 Task: Find connections with filter location Fort McMurray with filter topic #Designwith filter profile language Spanish with filter current company Notion with filter school Palamuru University, Mahabubnagar with filter industry Digital Accessibility Services with filter service category Financial Advisory with filter keywords title Financial Analyst
Action: Mouse moved to (202, 282)
Screenshot: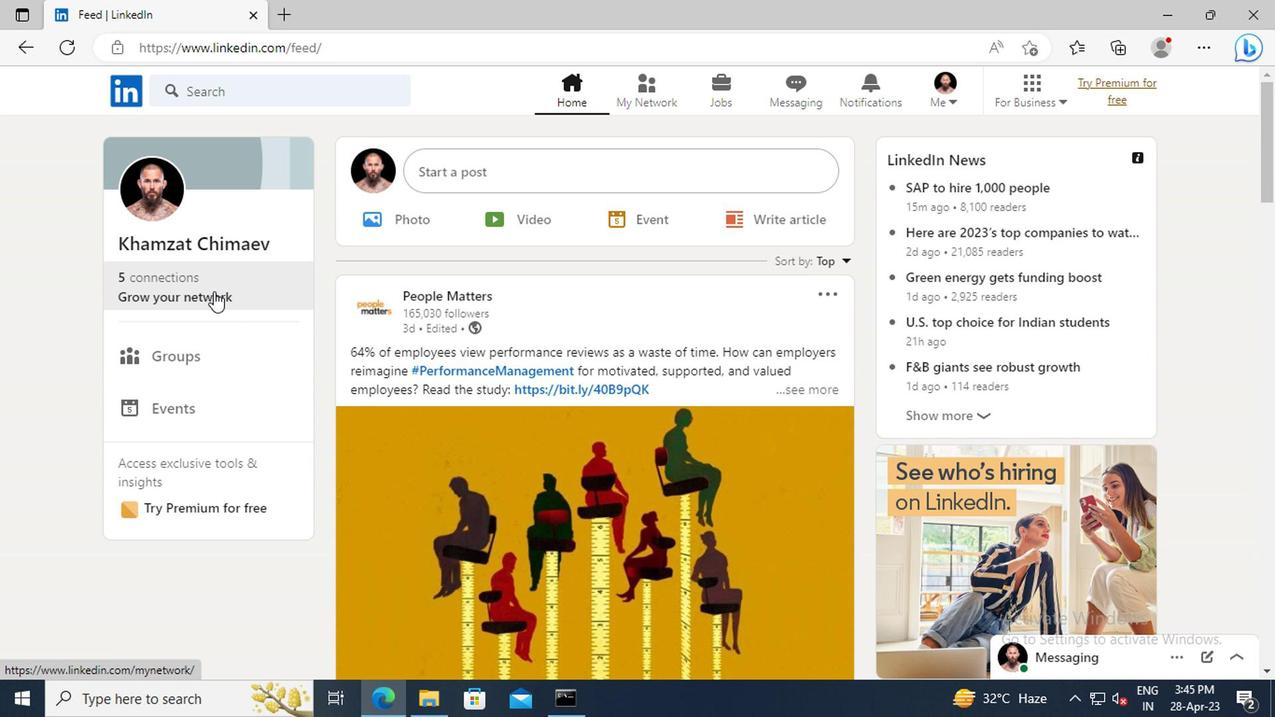 
Action: Mouse pressed left at (202, 282)
Screenshot: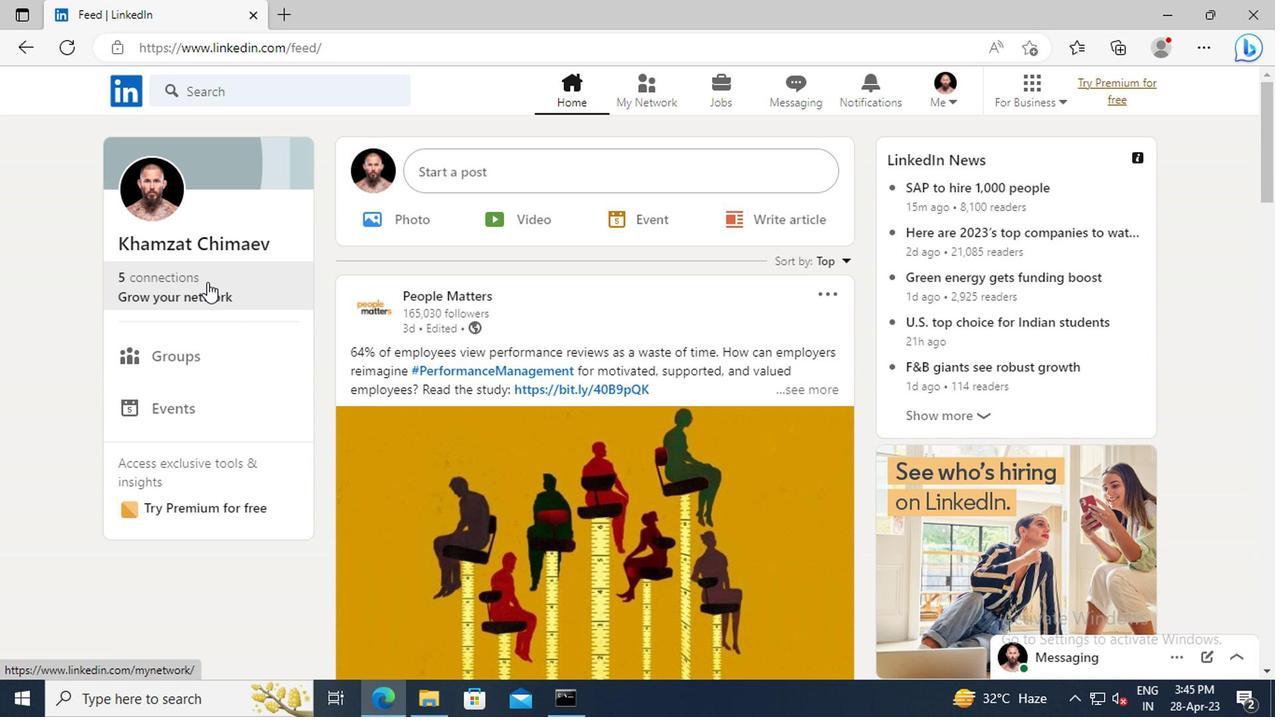 
Action: Mouse moved to (207, 193)
Screenshot: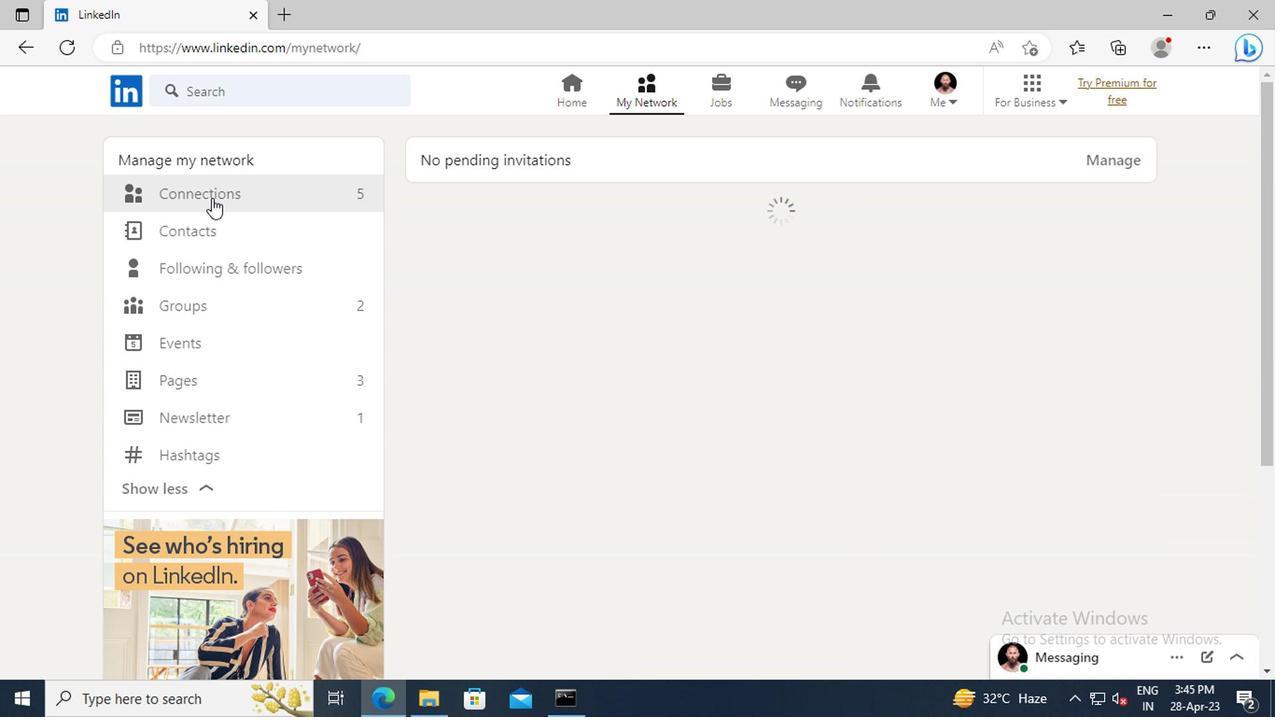 
Action: Mouse pressed left at (207, 193)
Screenshot: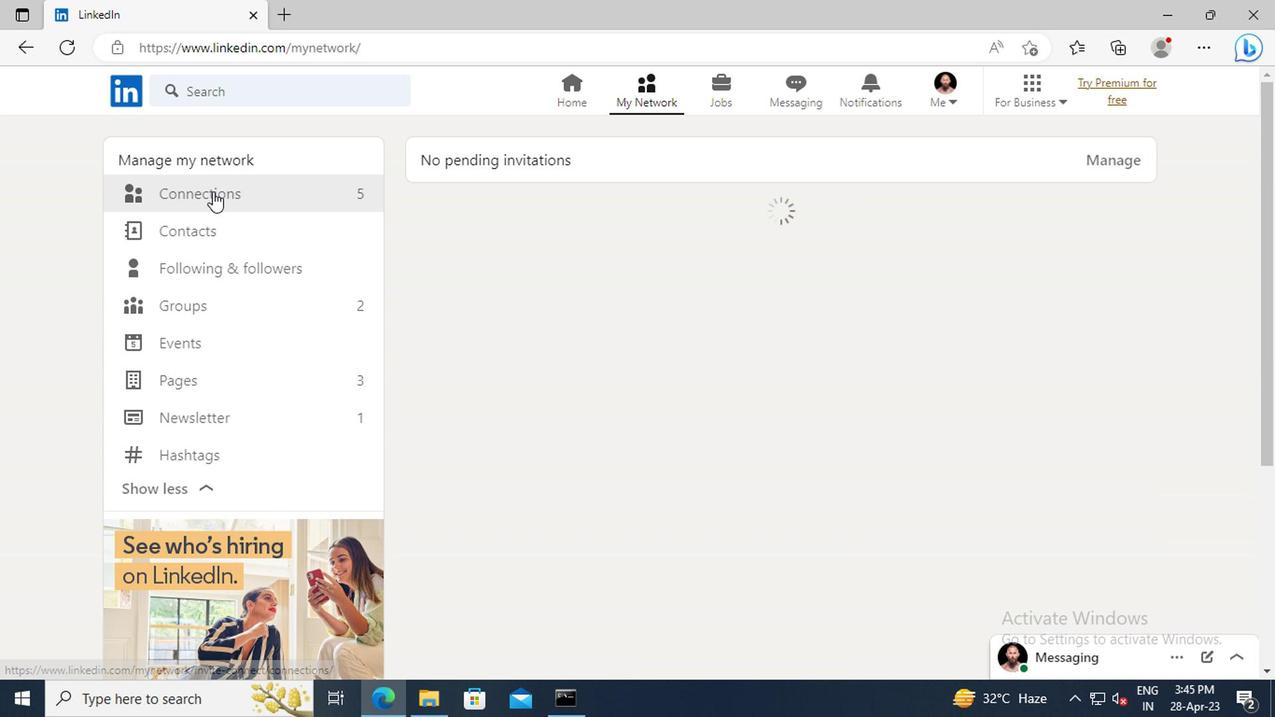 
Action: Mouse moved to (750, 201)
Screenshot: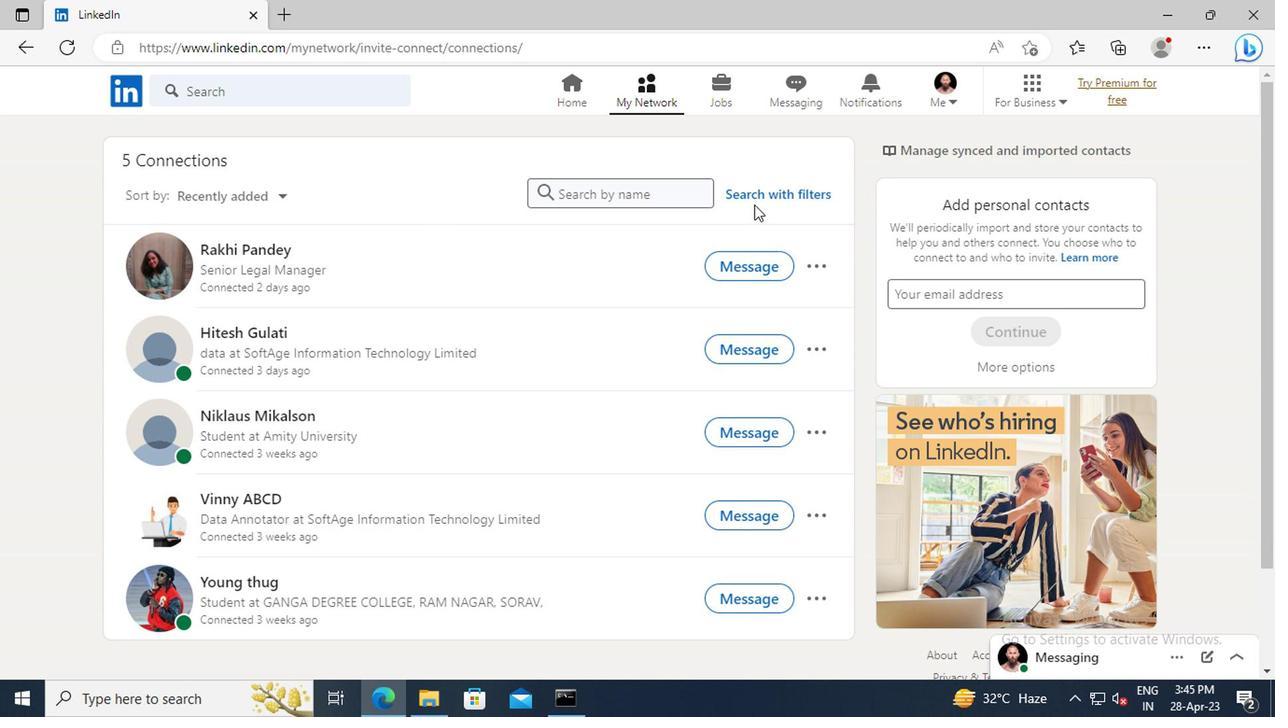 
Action: Mouse pressed left at (750, 201)
Screenshot: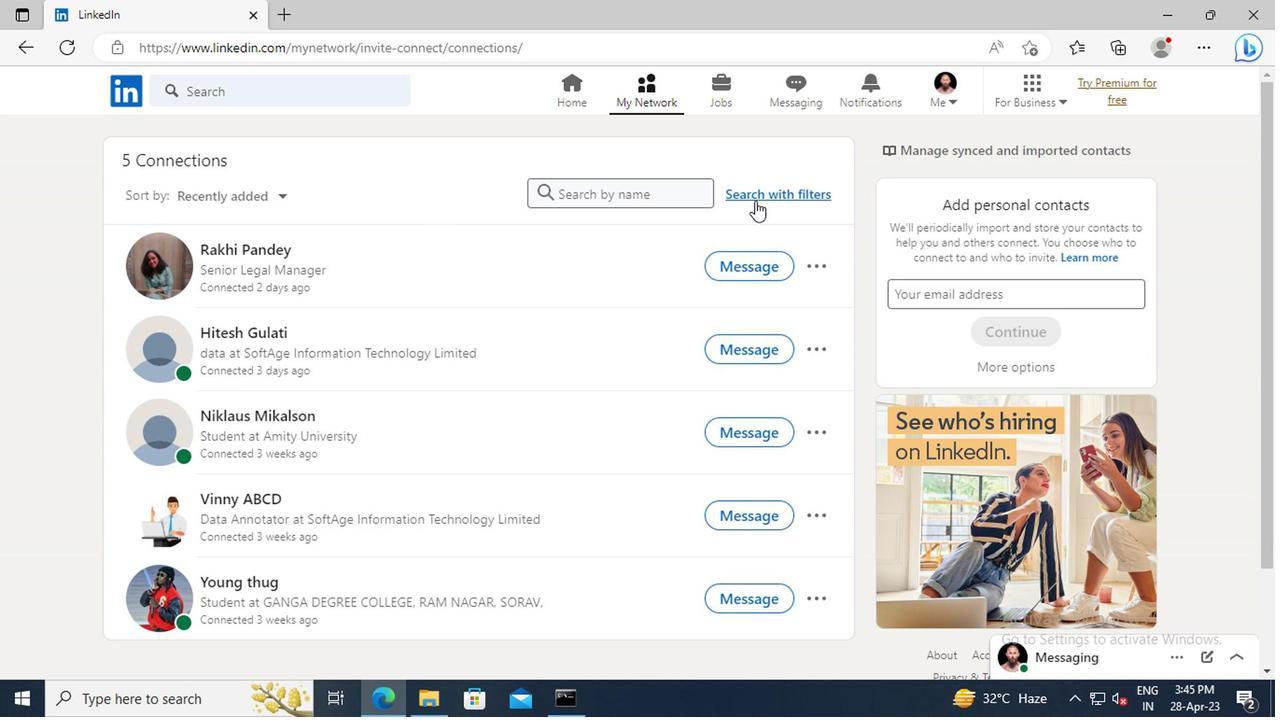 
Action: Mouse moved to (695, 147)
Screenshot: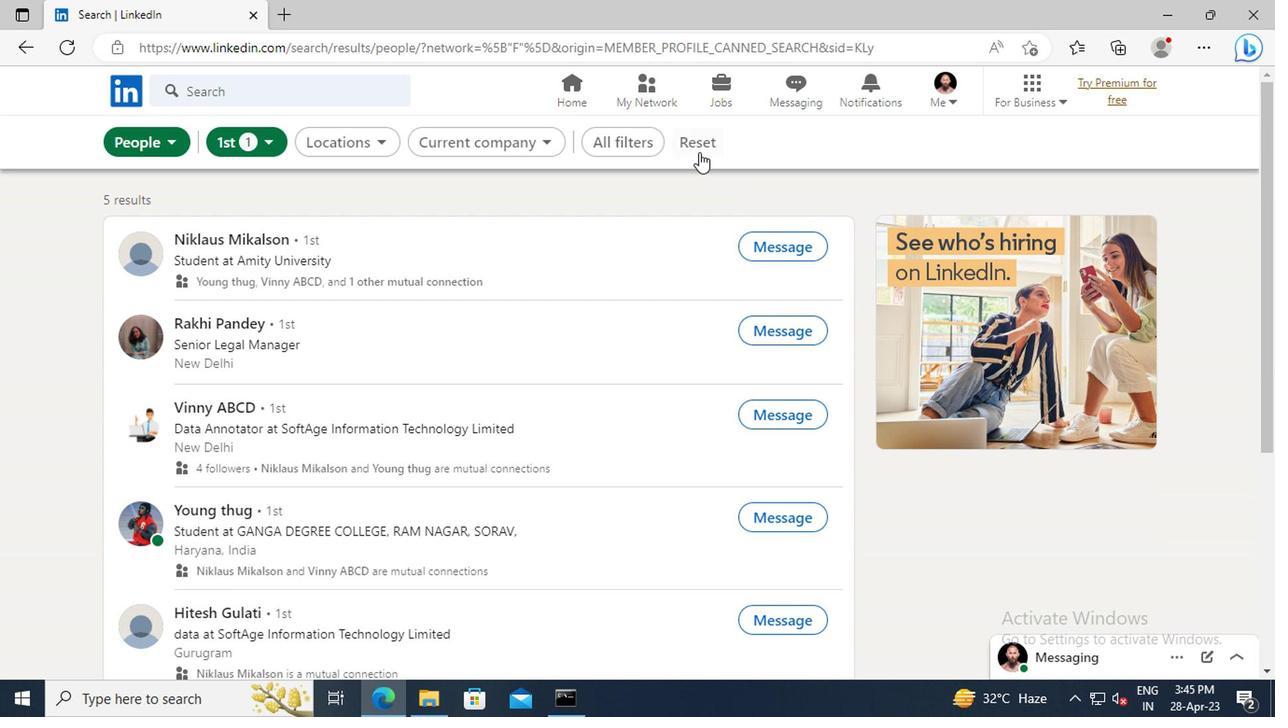 
Action: Mouse pressed left at (695, 147)
Screenshot: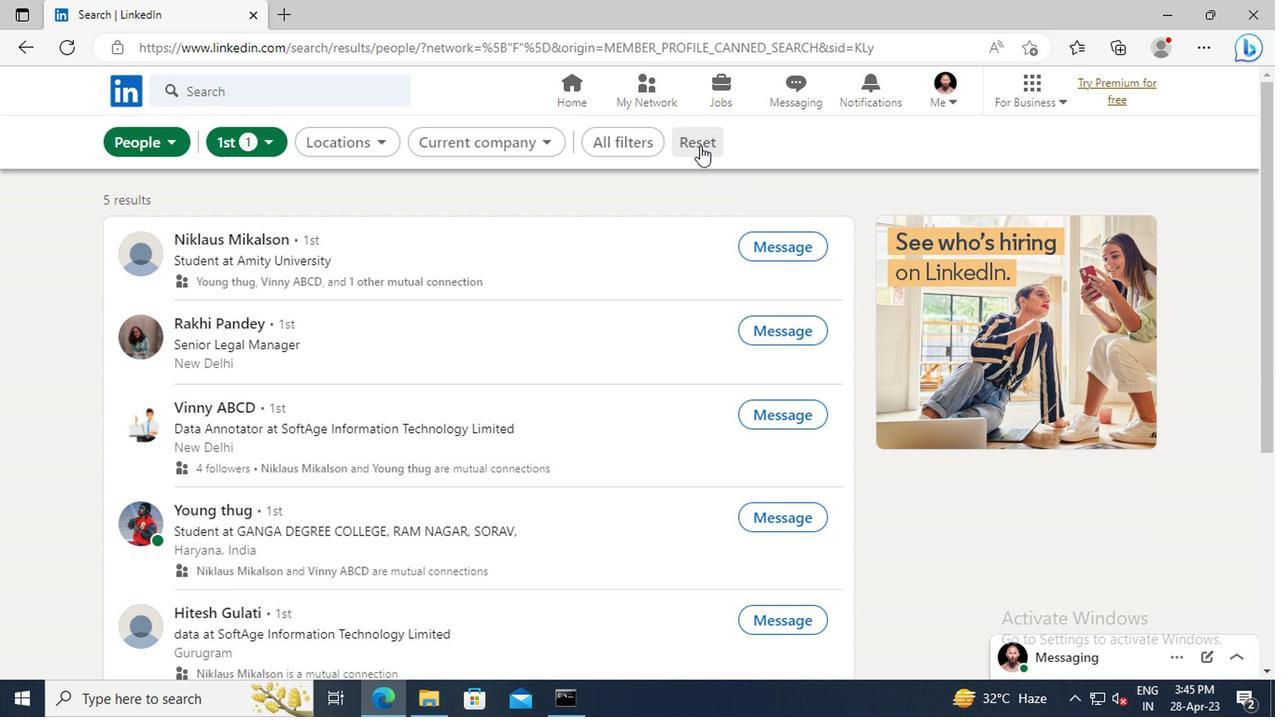 
Action: Mouse moved to (672, 144)
Screenshot: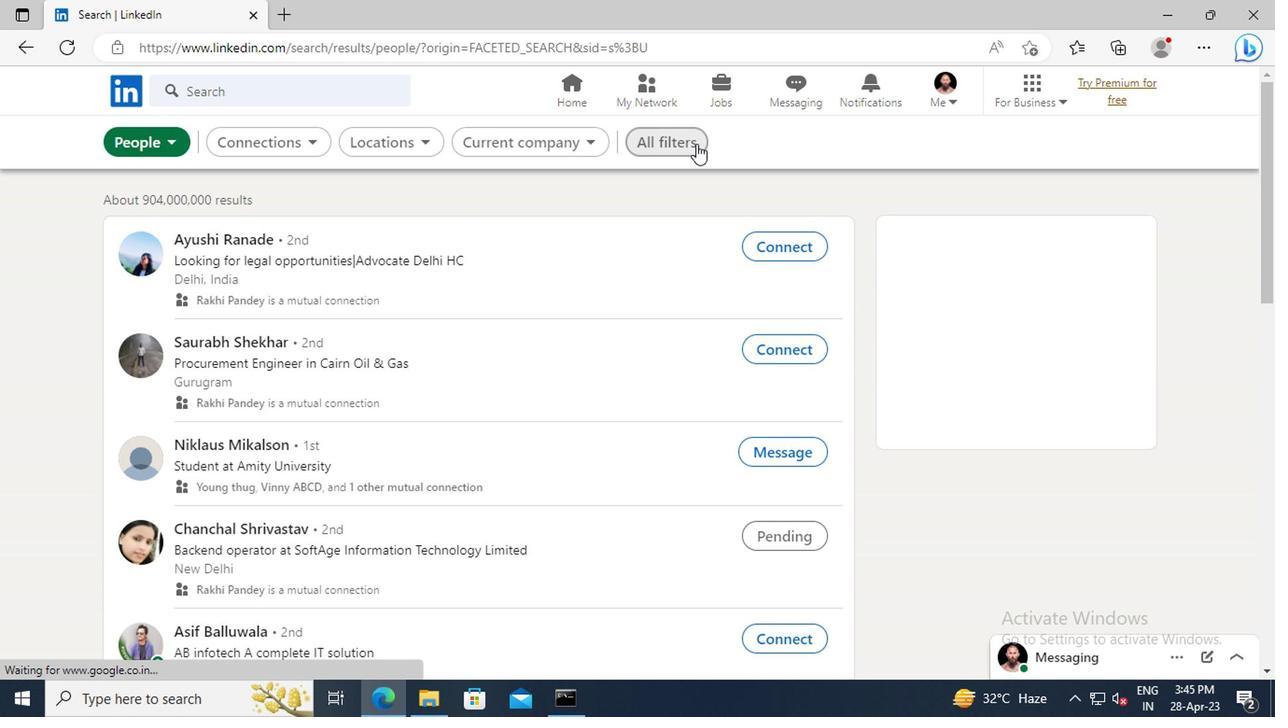 
Action: Mouse pressed left at (672, 144)
Screenshot: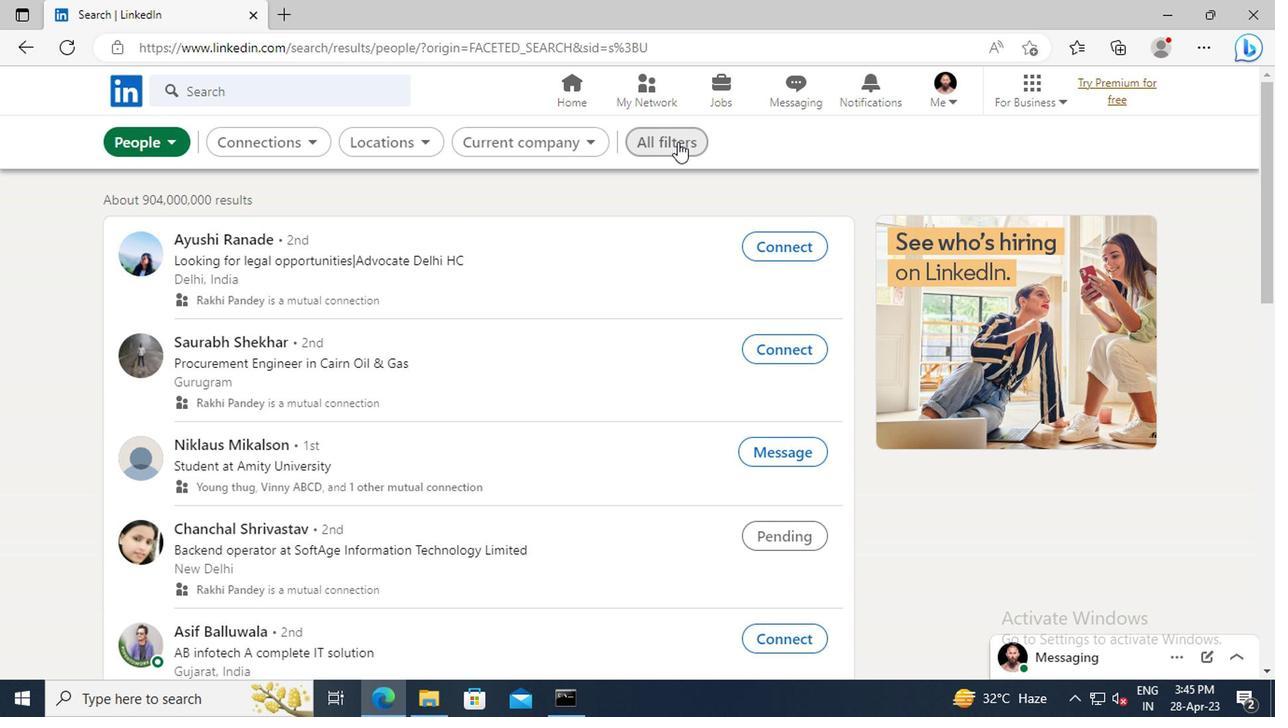 
Action: Mouse moved to (1056, 356)
Screenshot: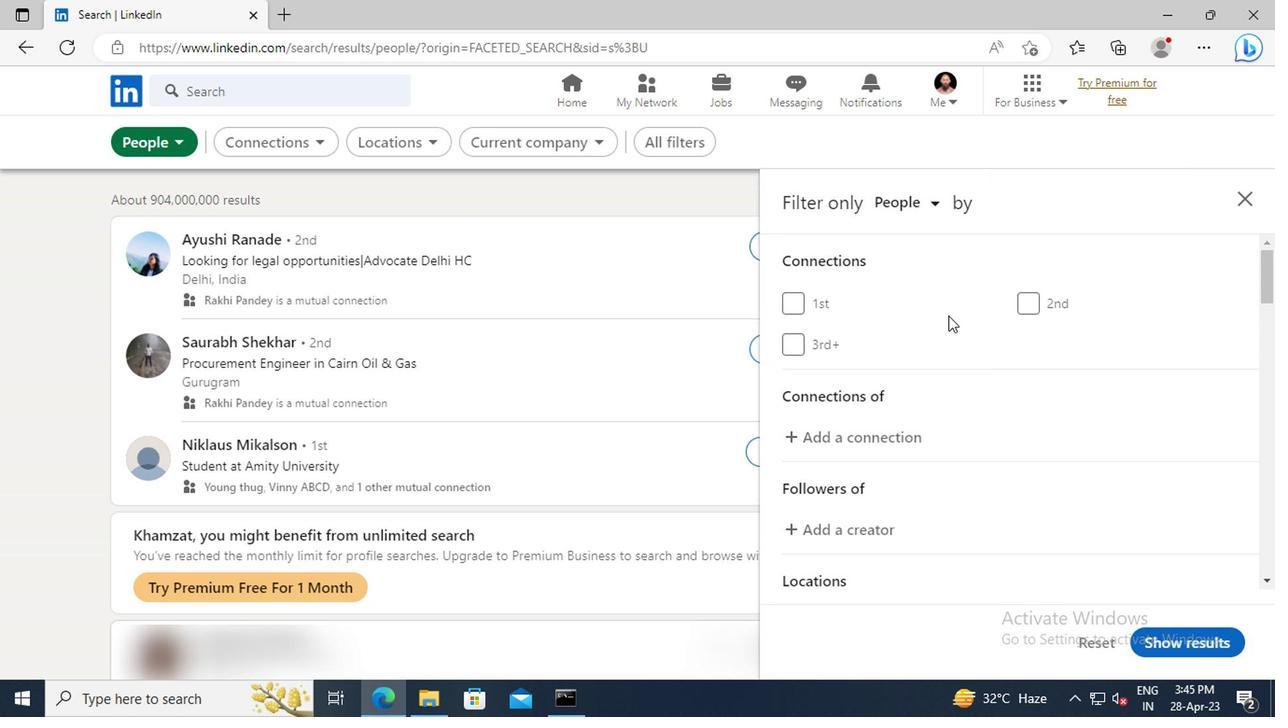 
Action: Mouse scrolled (1056, 354) with delta (0, -1)
Screenshot: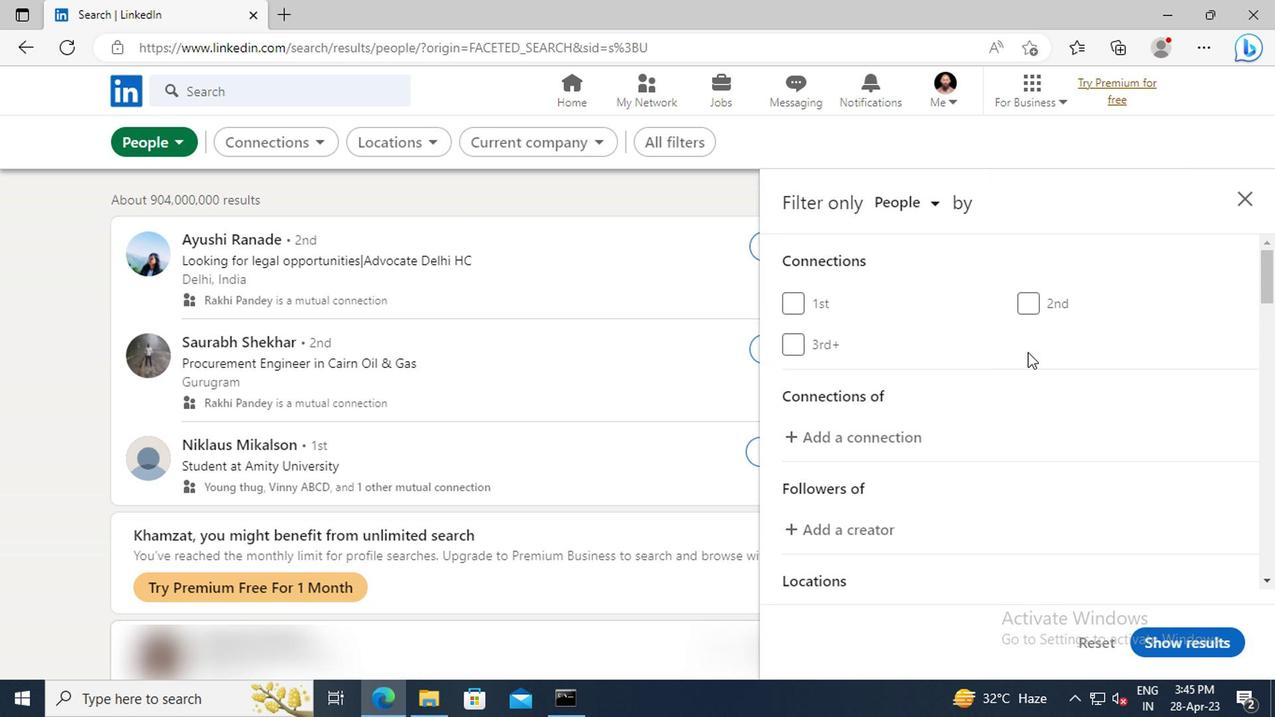 
Action: Mouse scrolled (1056, 354) with delta (0, -1)
Screenshot: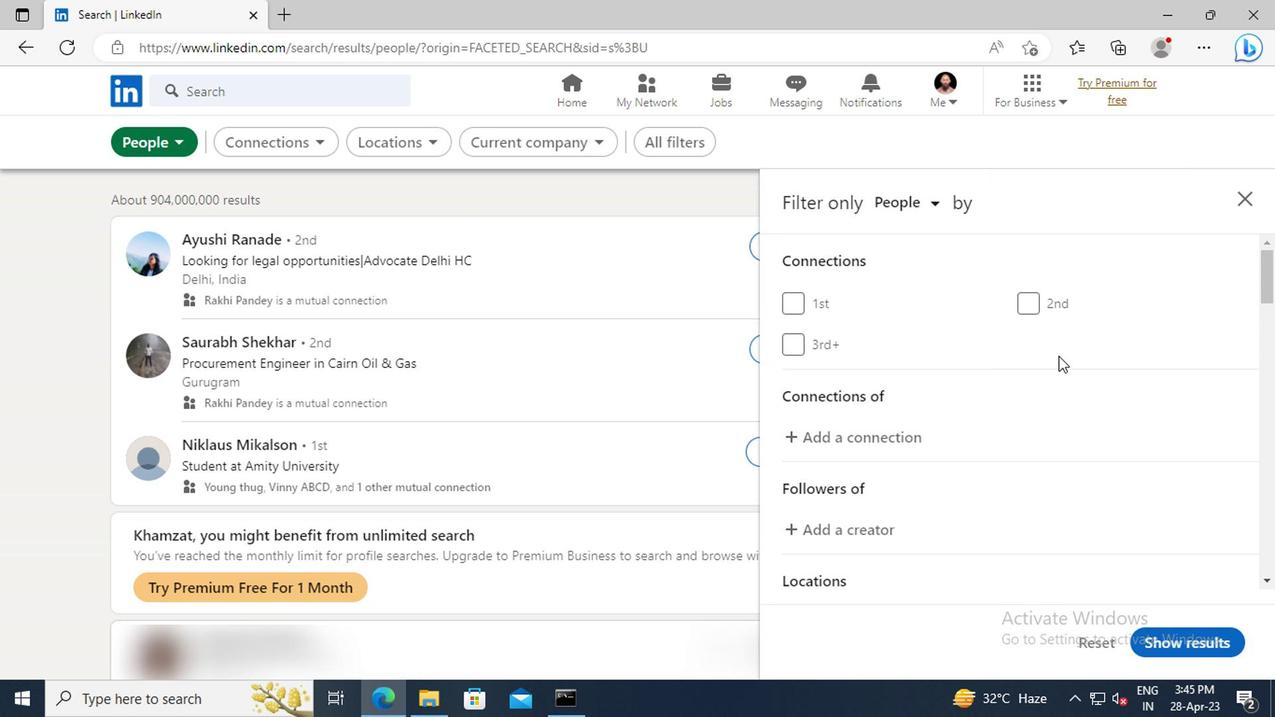 
Action: Mouse scrolled (1056, 354) with delta (0, -1)
Screenshot: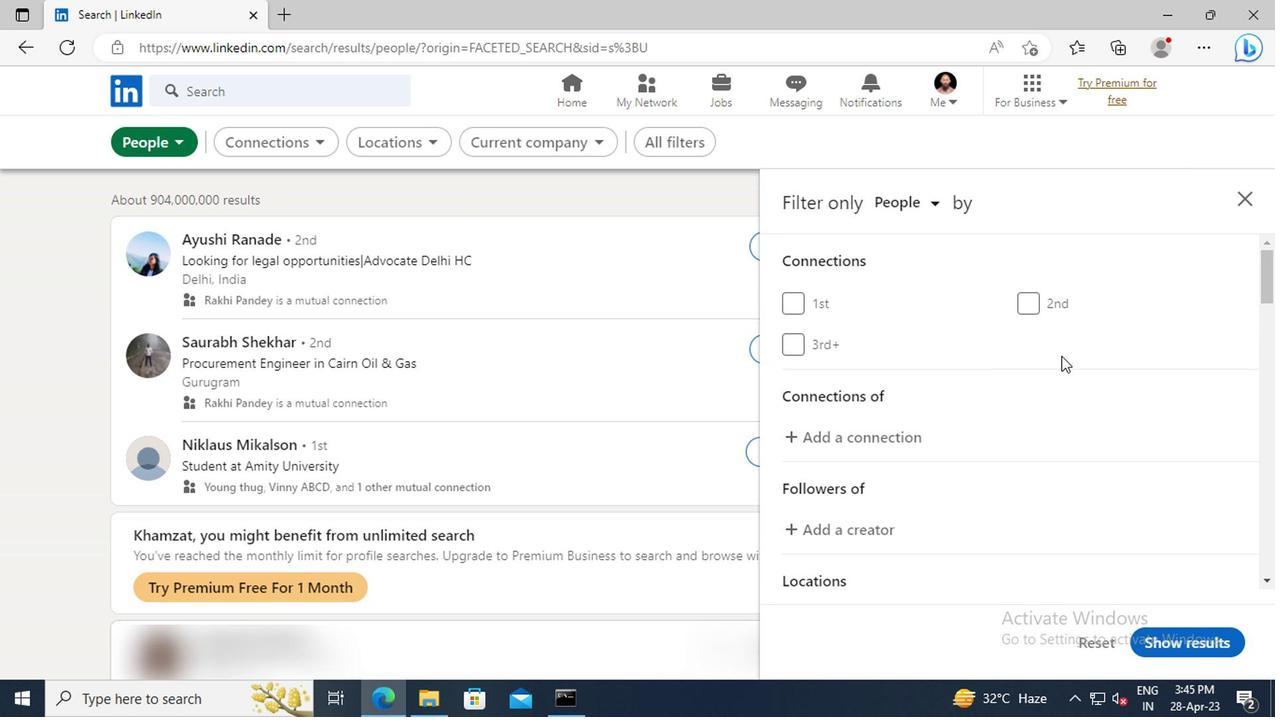 
Action: Mouse scrolled (1056, 354) with delta (0, -1)
Screenshot: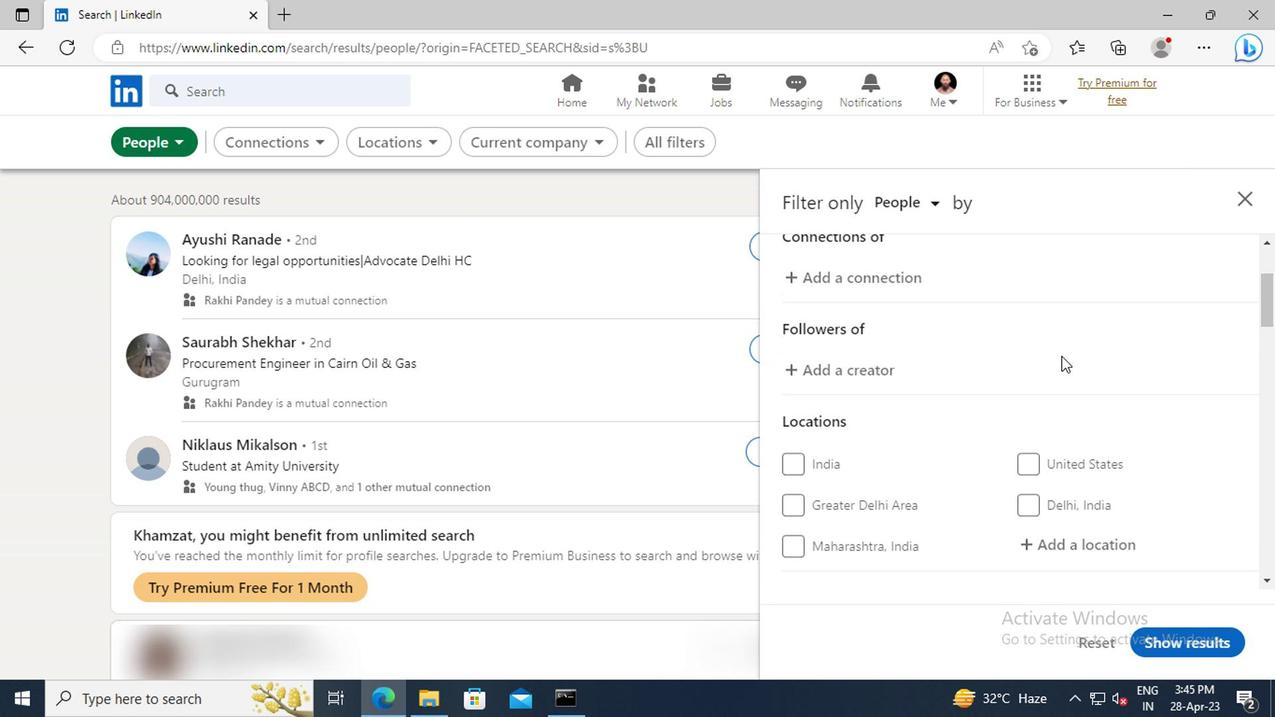 
Action: Mouse scrolled (1056, 354) with delta (0, -1)
Screenshot: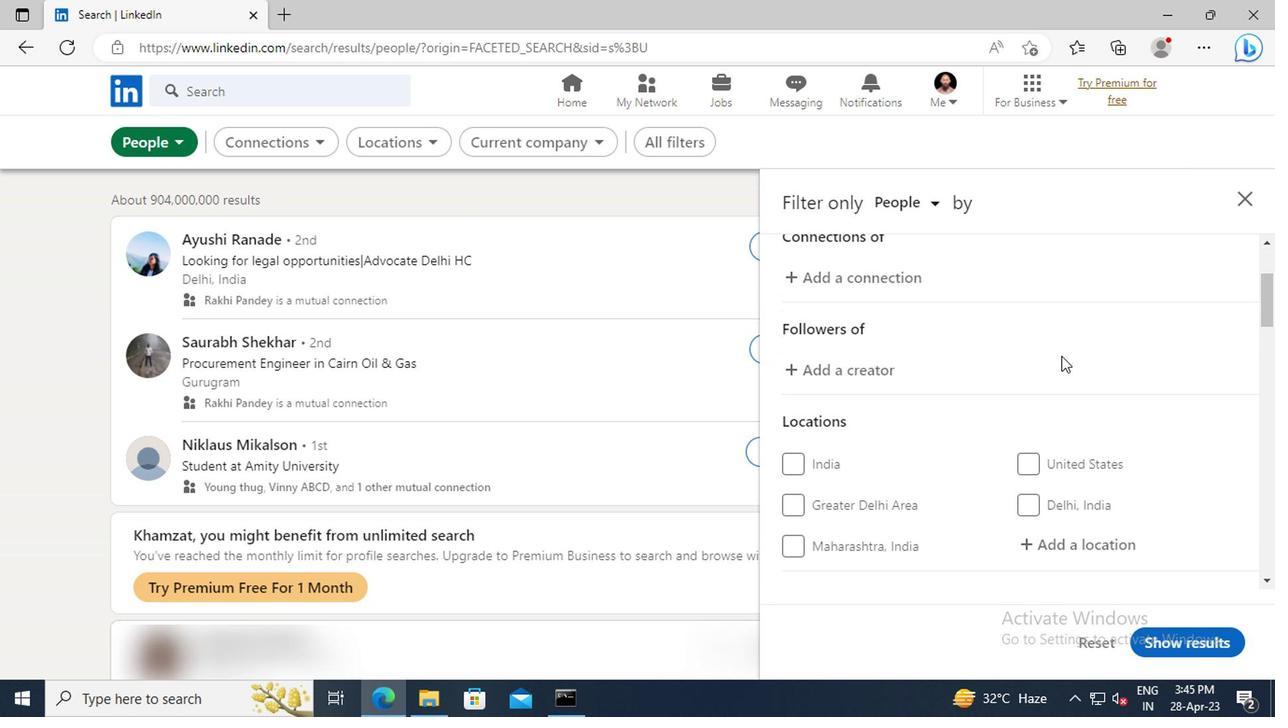 
Action: Mouse moved to (1053, 430)
Screenshot: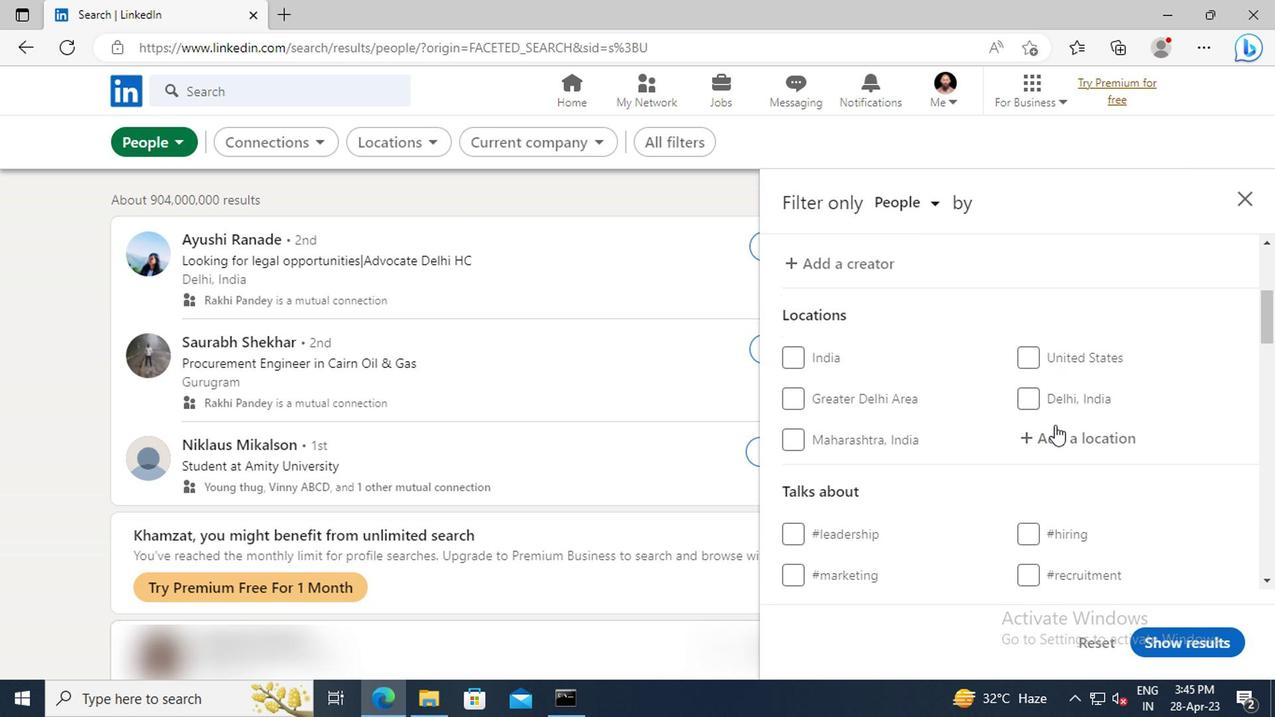 
Action: Mouse pressed left at (1053, 430)
Screenshot: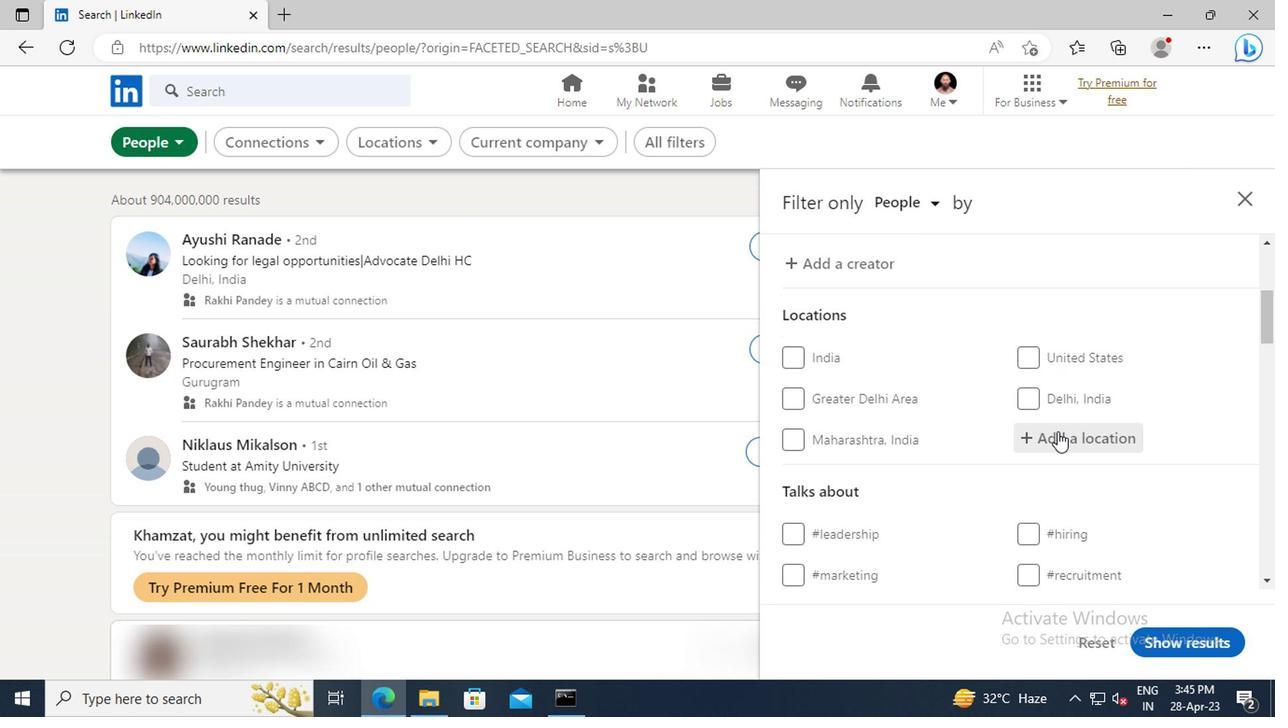 
Action: Mouse moved to (1044, 423)
Screenshot: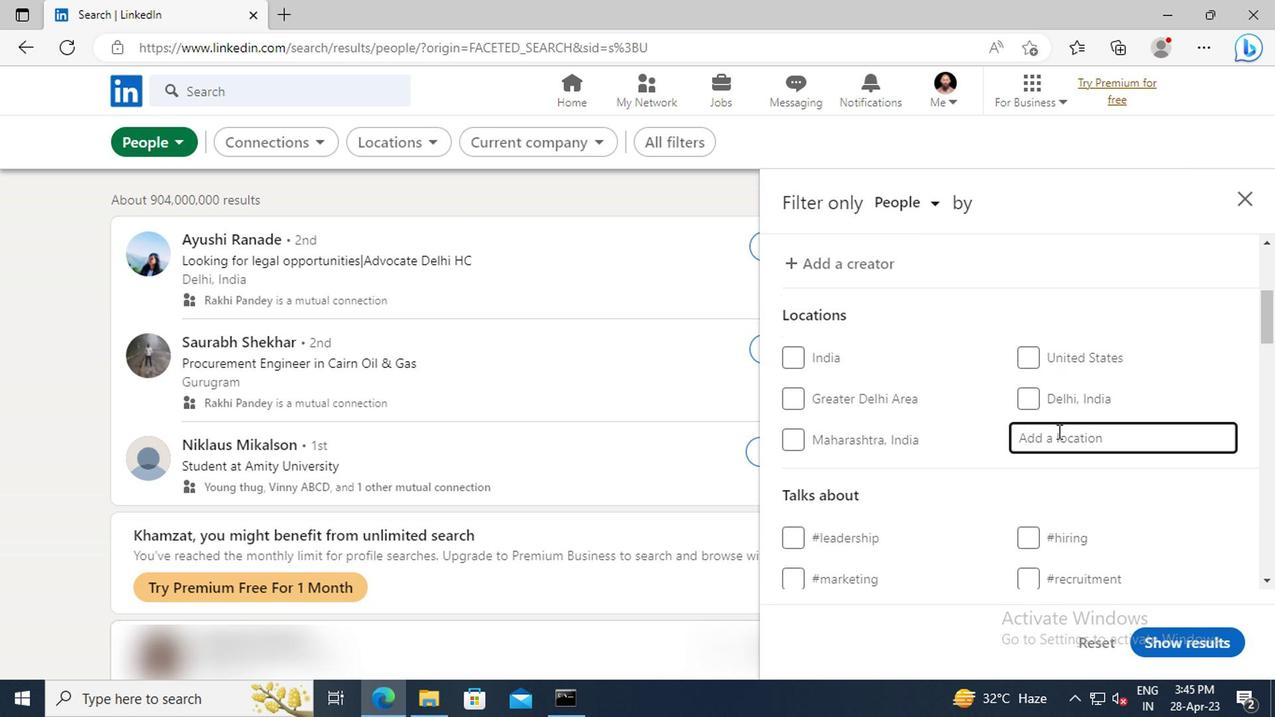 
Action: Key pressed <Key.shift>
Screenshot: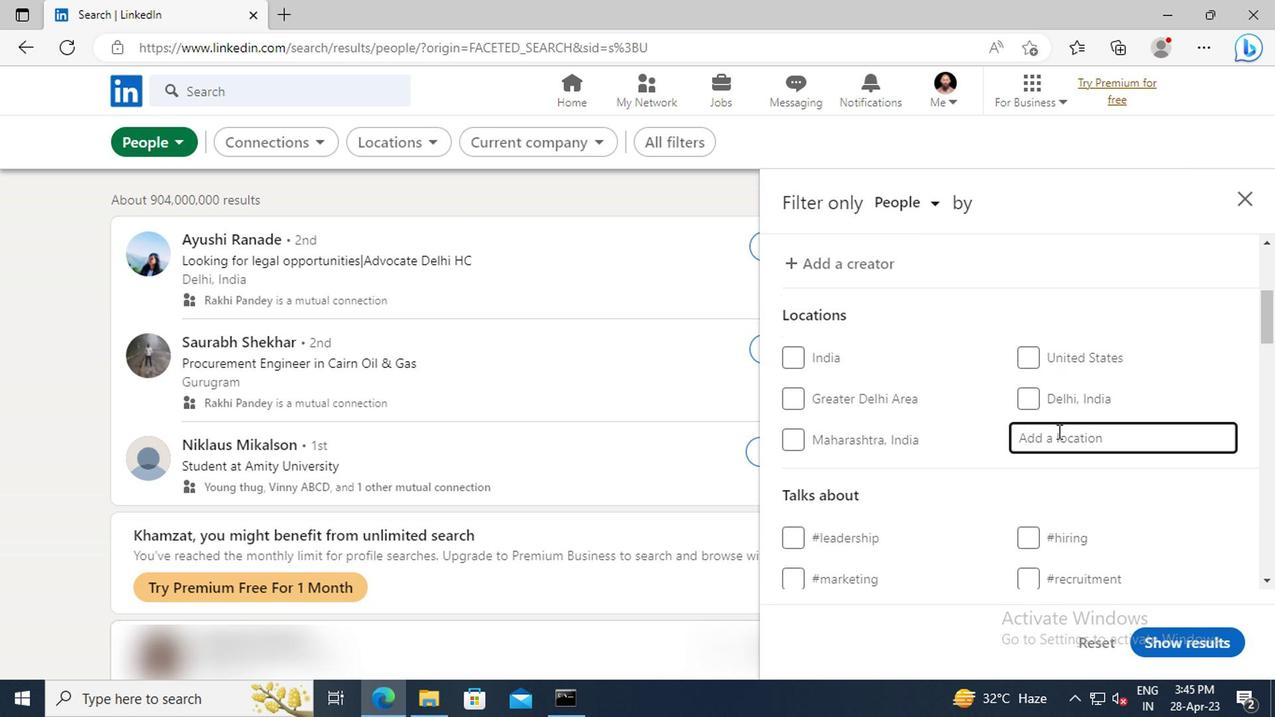 
Action: Mouse moved to (1033, 417)
Screenshot: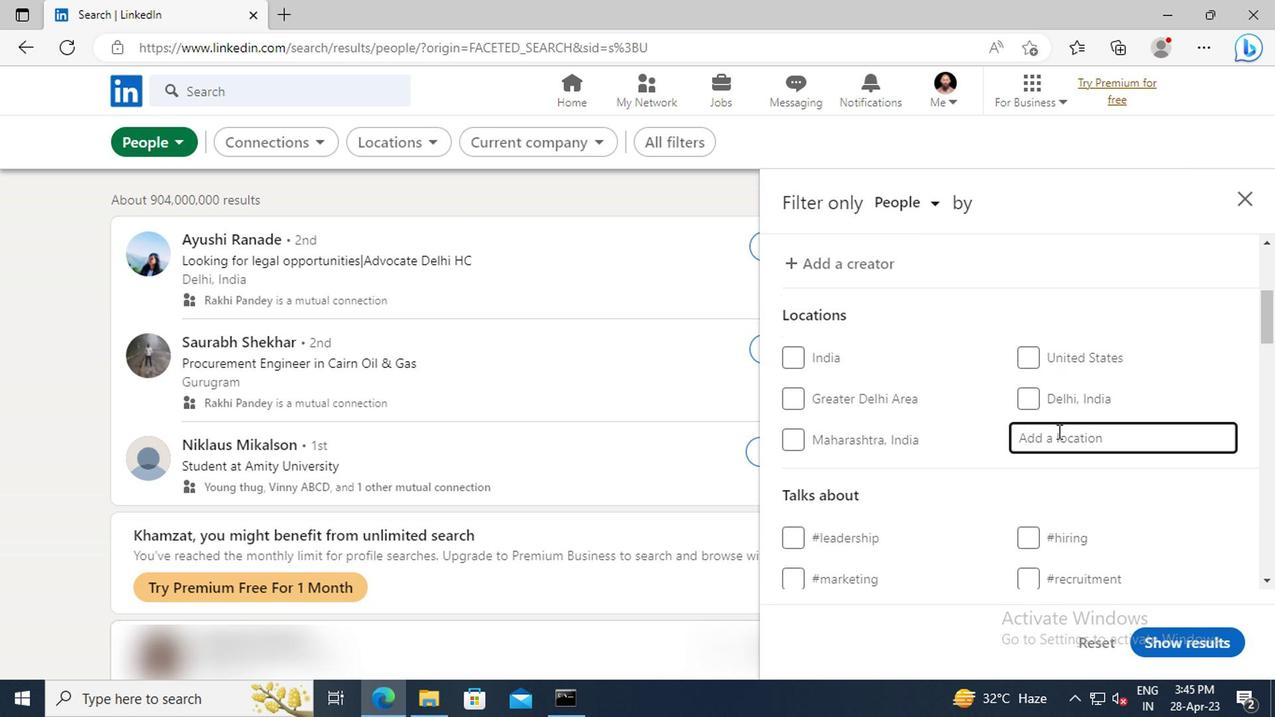
Action: Key pressed FORT<Key.space><Key.shift>MC<Key.shift>MURRAY<Key.enter>
Screenshot: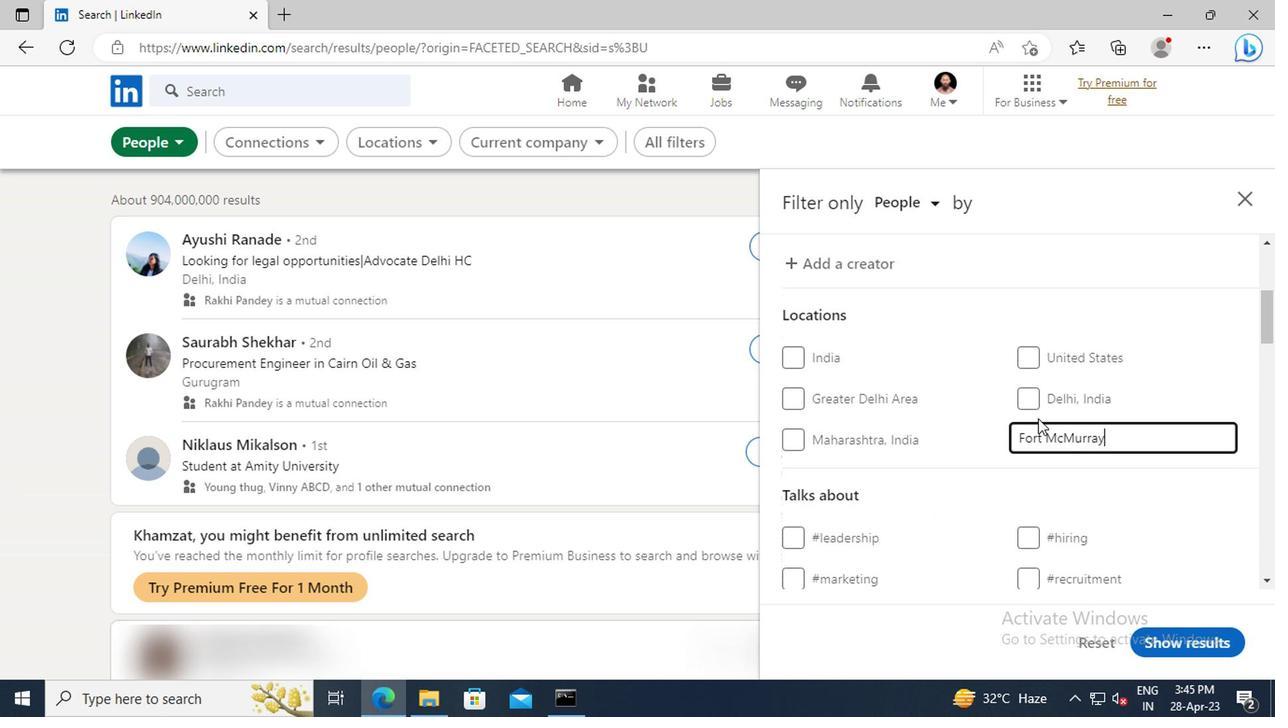 
Action: Mouse scrolled (1033, 416) with delta (0, -1)
Screenshot: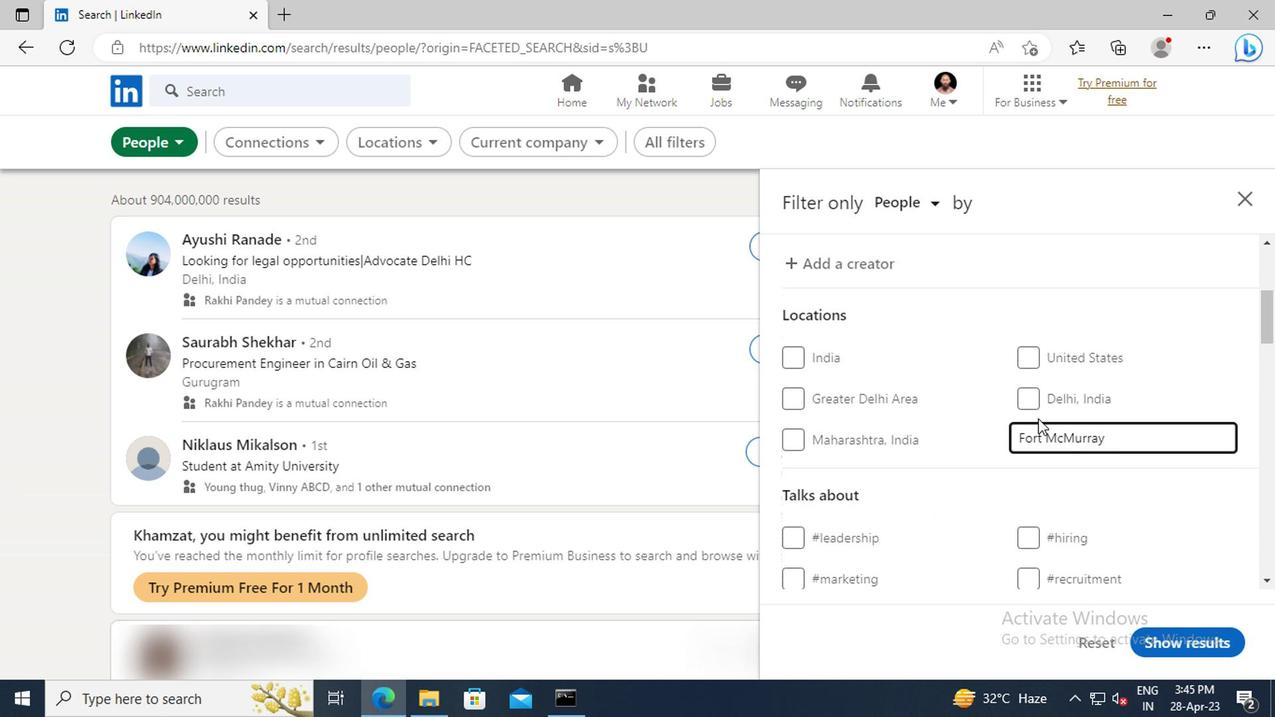 
Action: Mouse scrolled (1033, 416) with delta (0, -1)
Screenshot: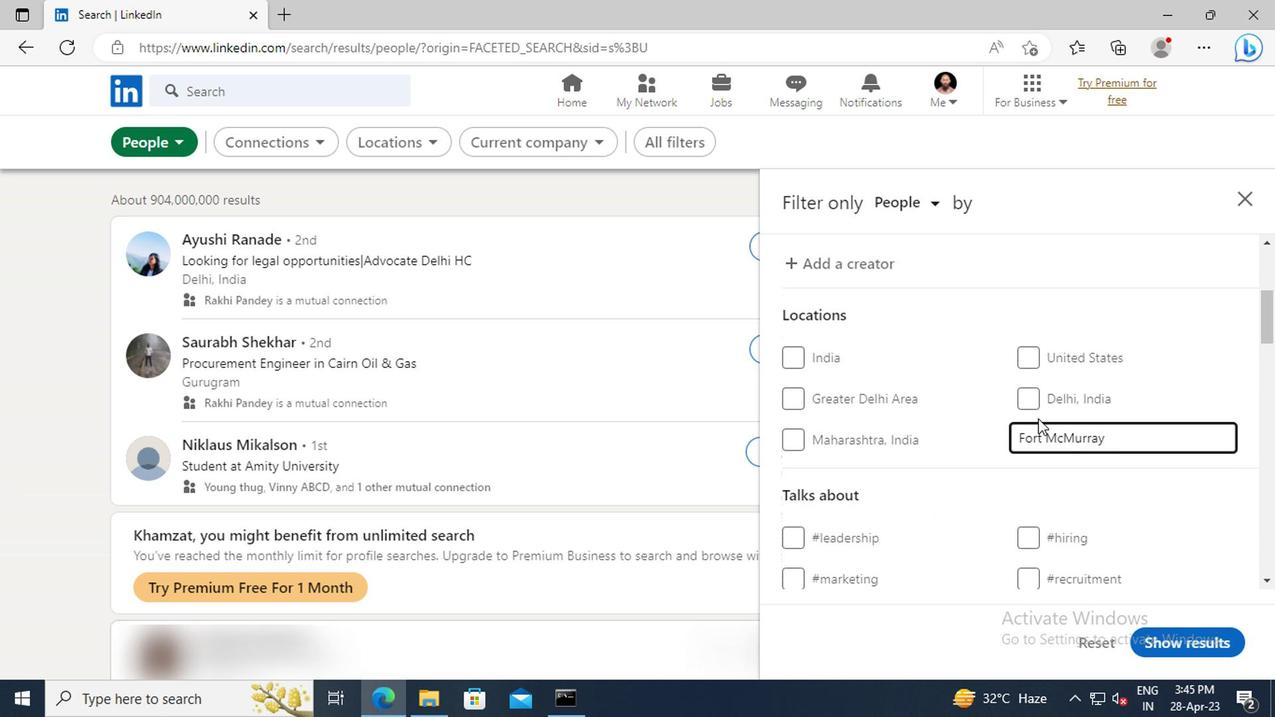 
Action: Mouse scrolled (1033, 416) with delta (0, -1)
Screenshot: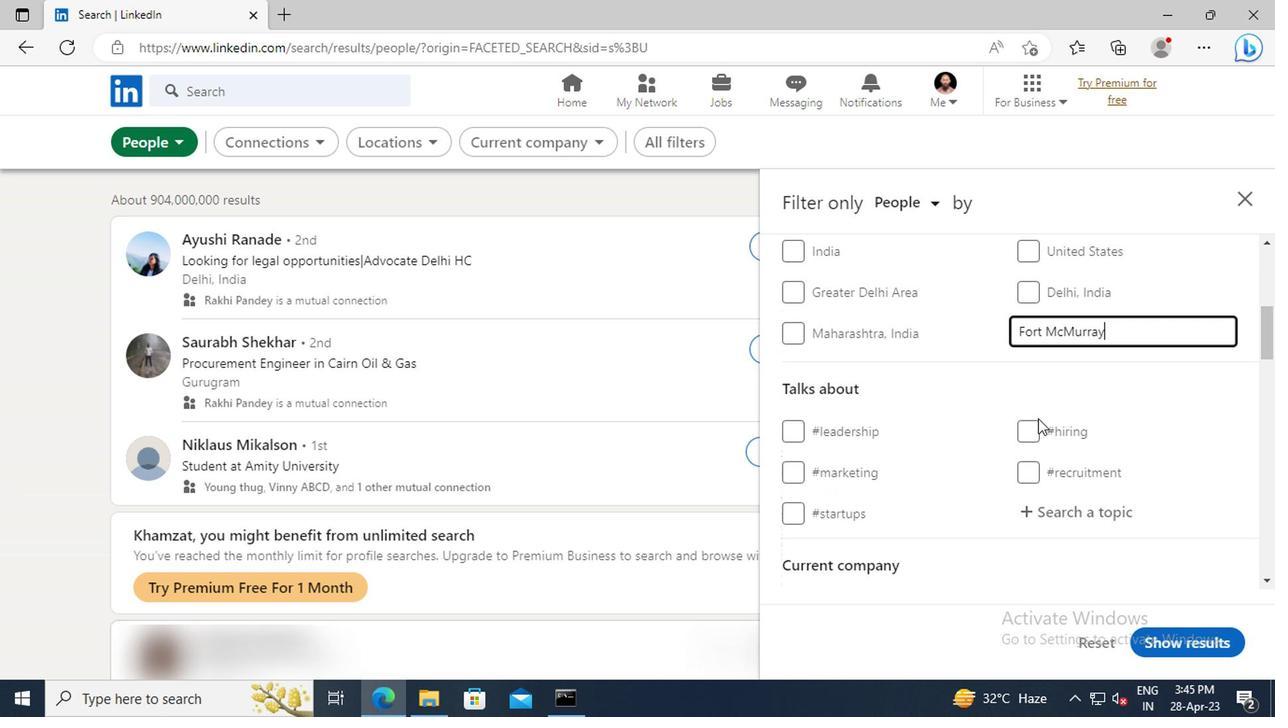 
Action: Mouse moved to (1049, 455)
Screenshot: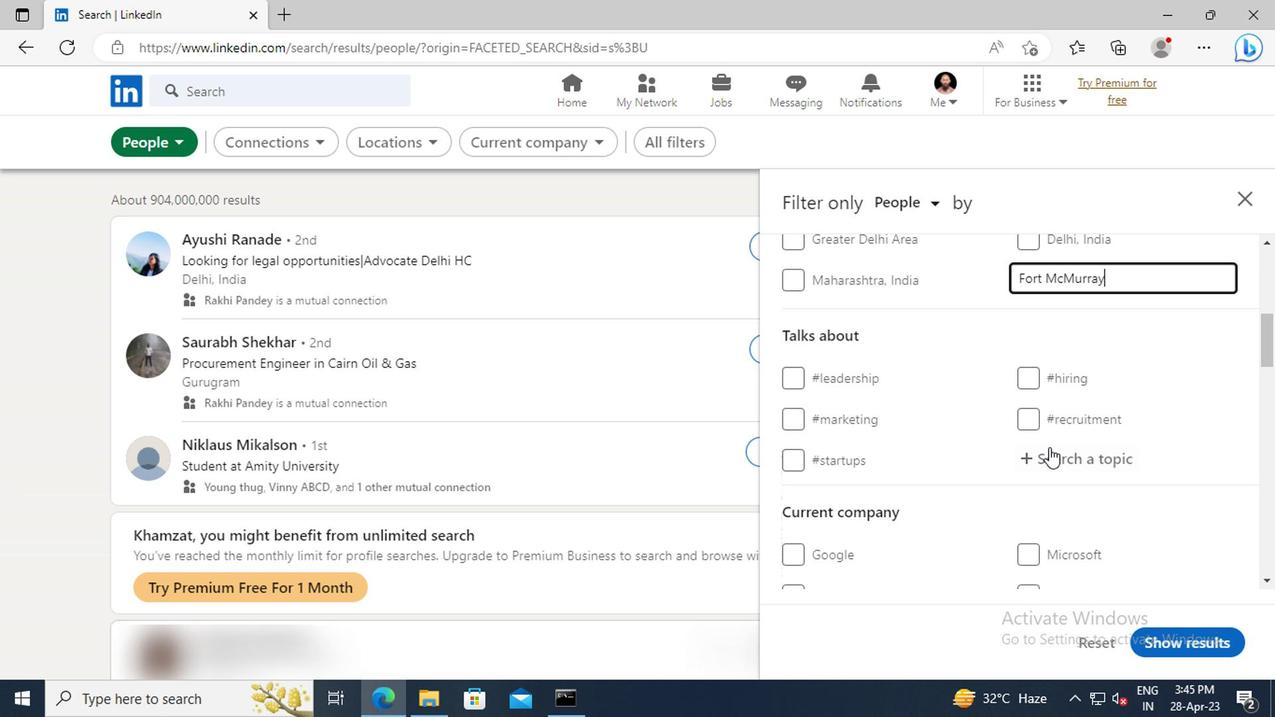 
Action: Mouse pressed left at (1049, 455)
Screenshot: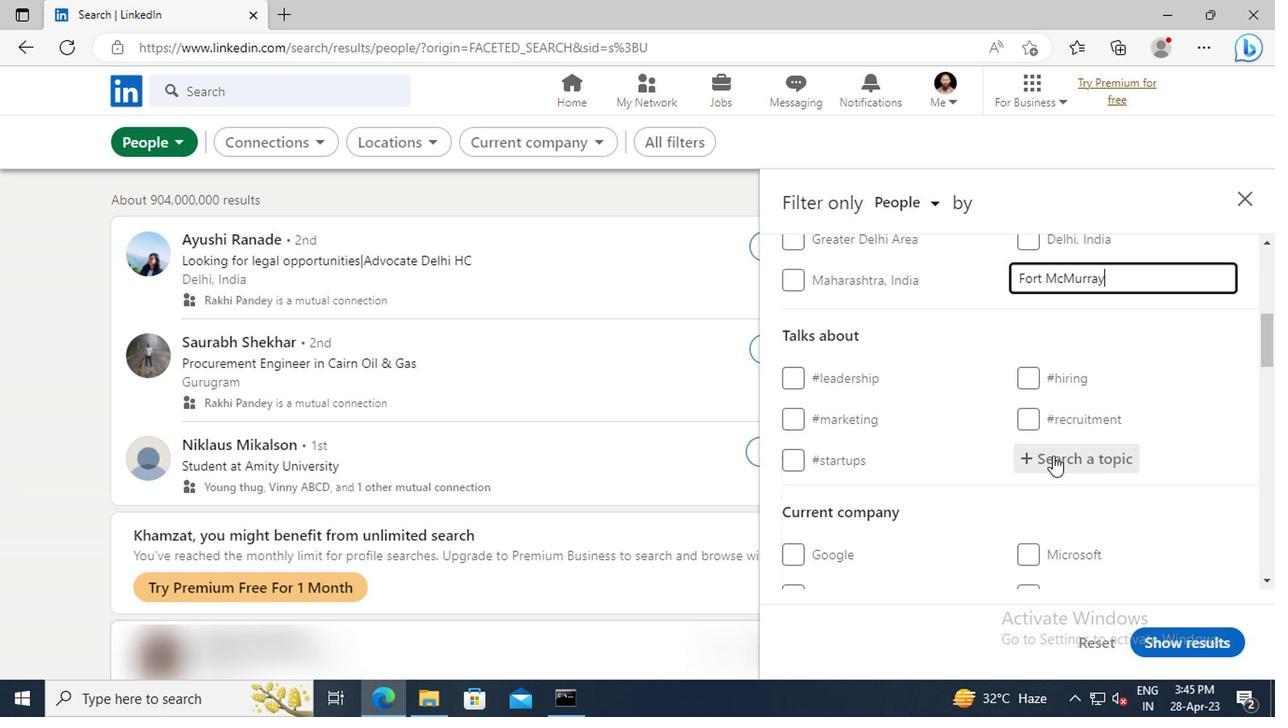 
Action: Key pressed <Key.shift>DESIGN
Screenshot: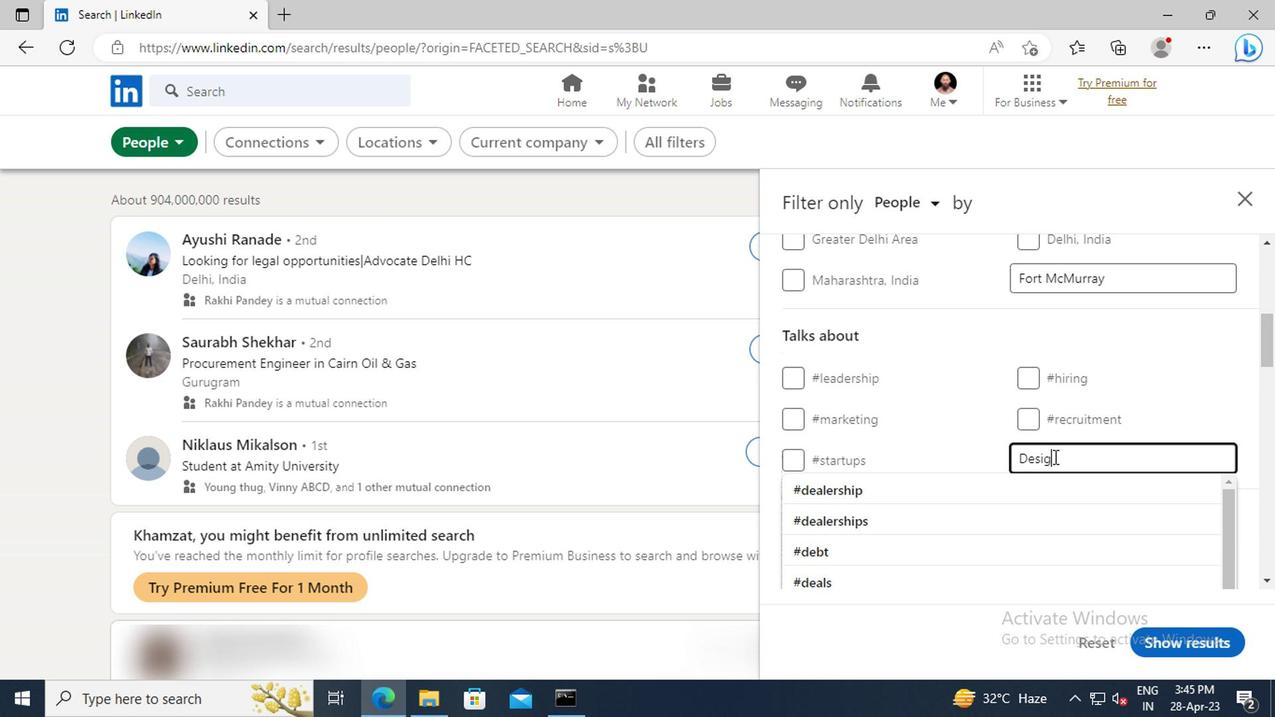 
Action: Mouse moved to (1053, 485)
Screenshot: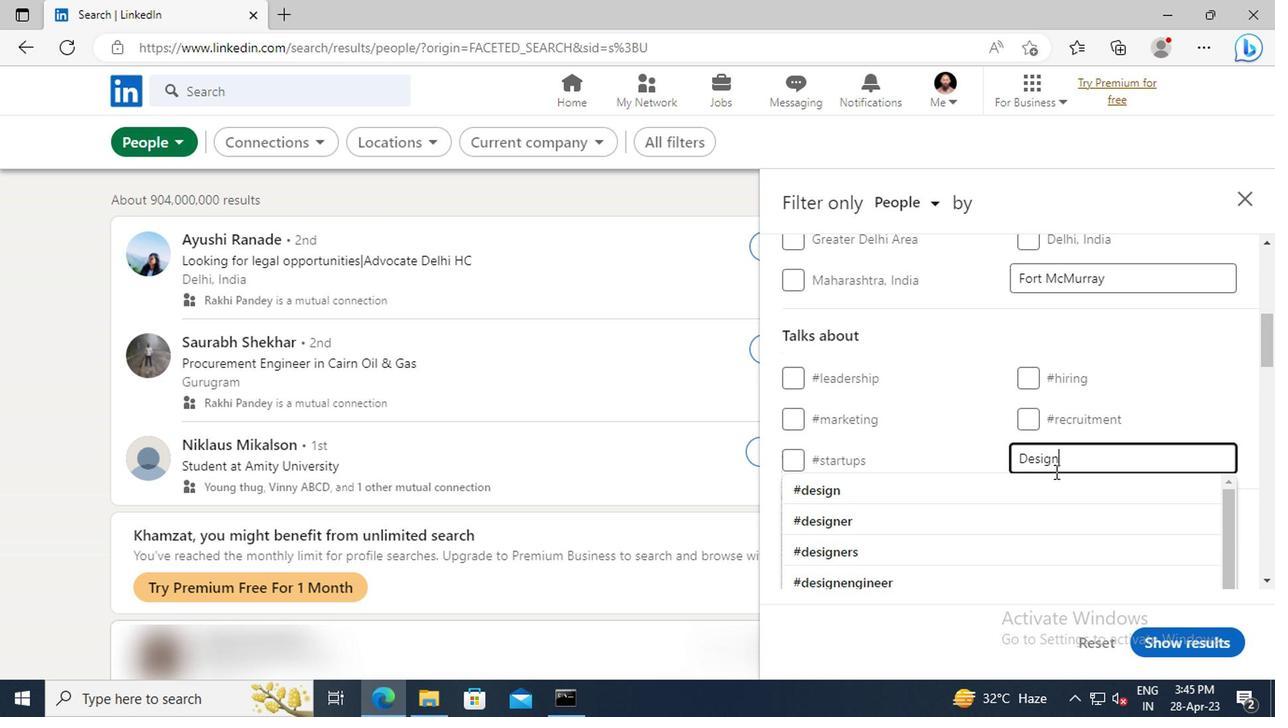 
Action: Mouse pressed left at (1053, 485)
Screenshot: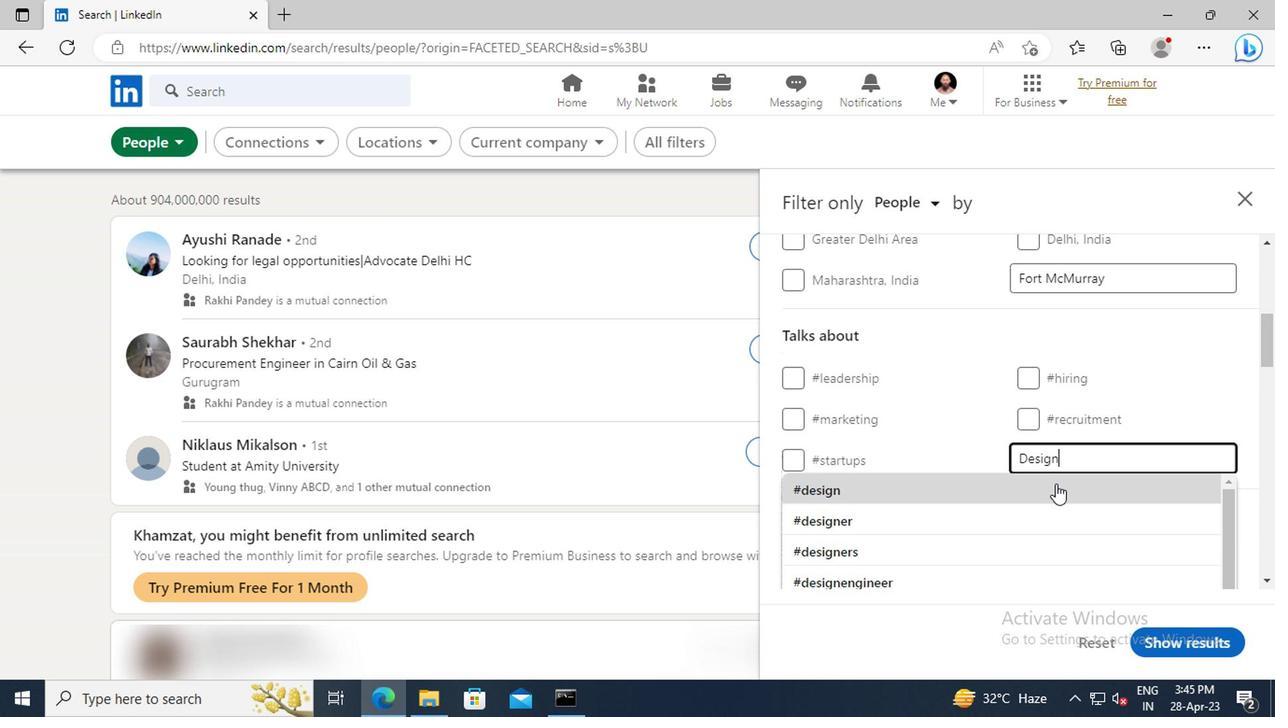 
Action: Mouse moved to (1049, 474)
Screenshot: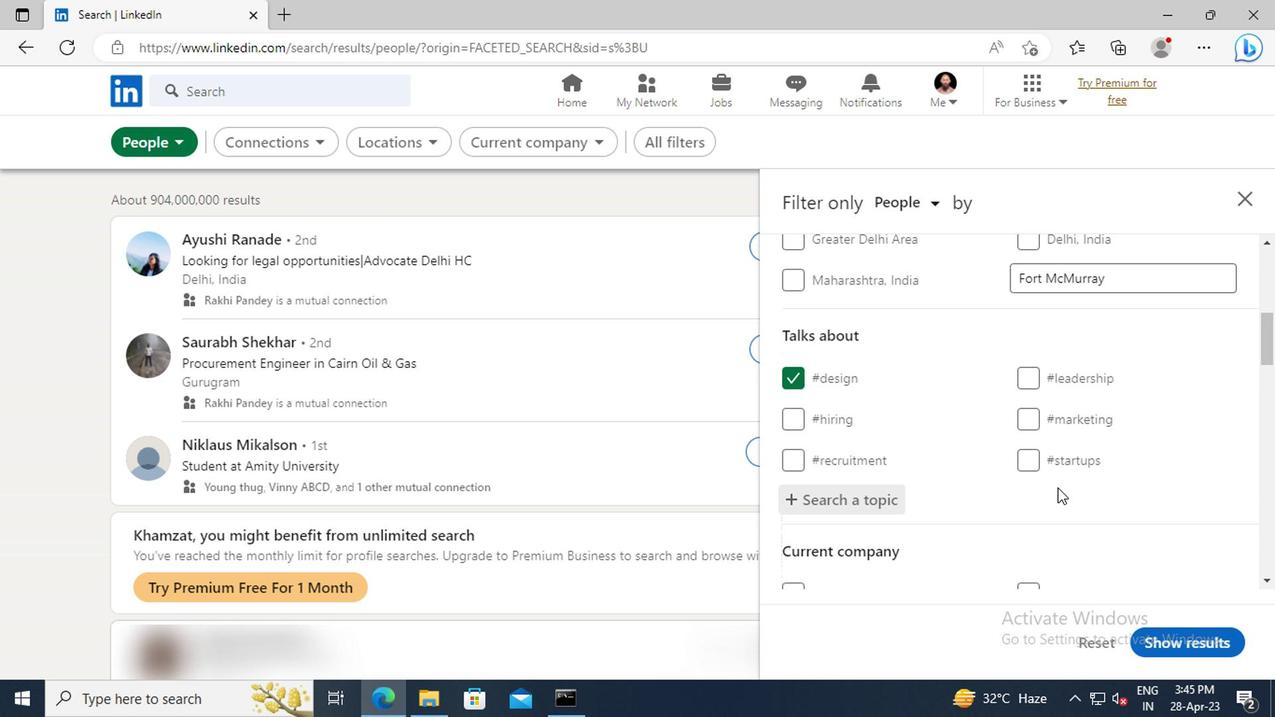 
Action: Mouse scrolled (1049, 473) with delta (0, -1)
Screenshot: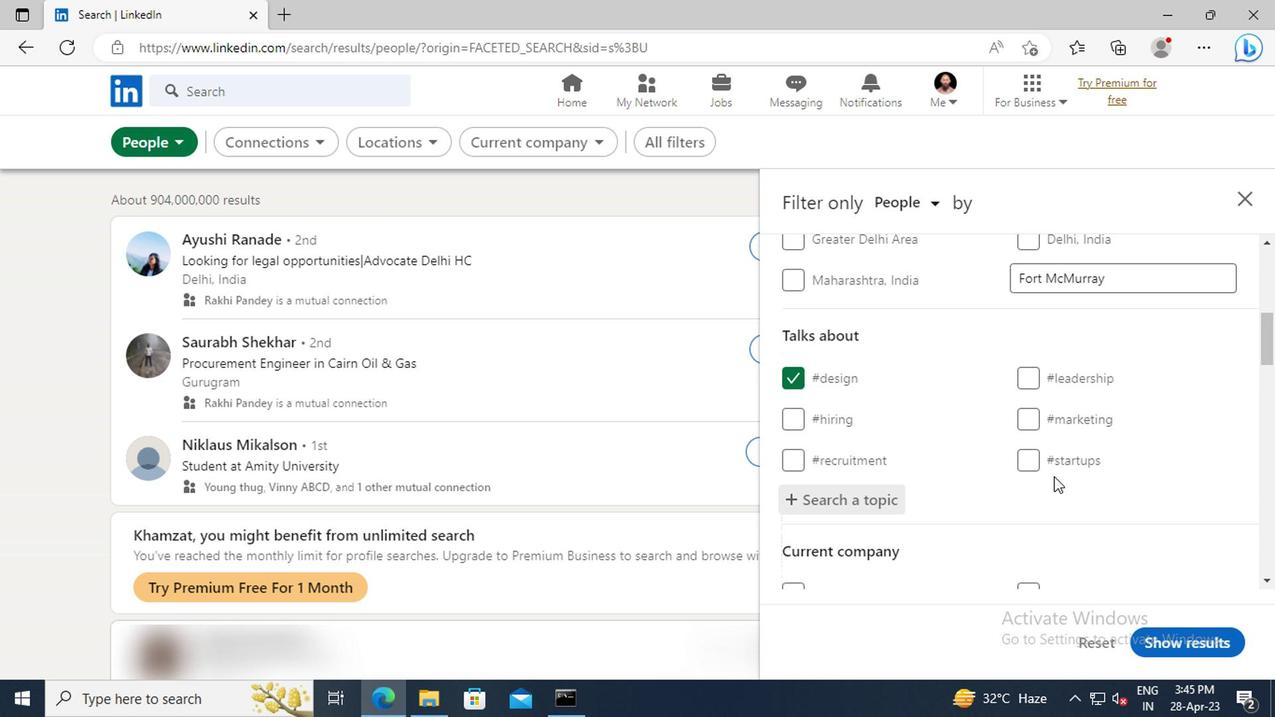 
Action: Mouse scrolled (1049, 473) with delta (0, -1)
Screenshot: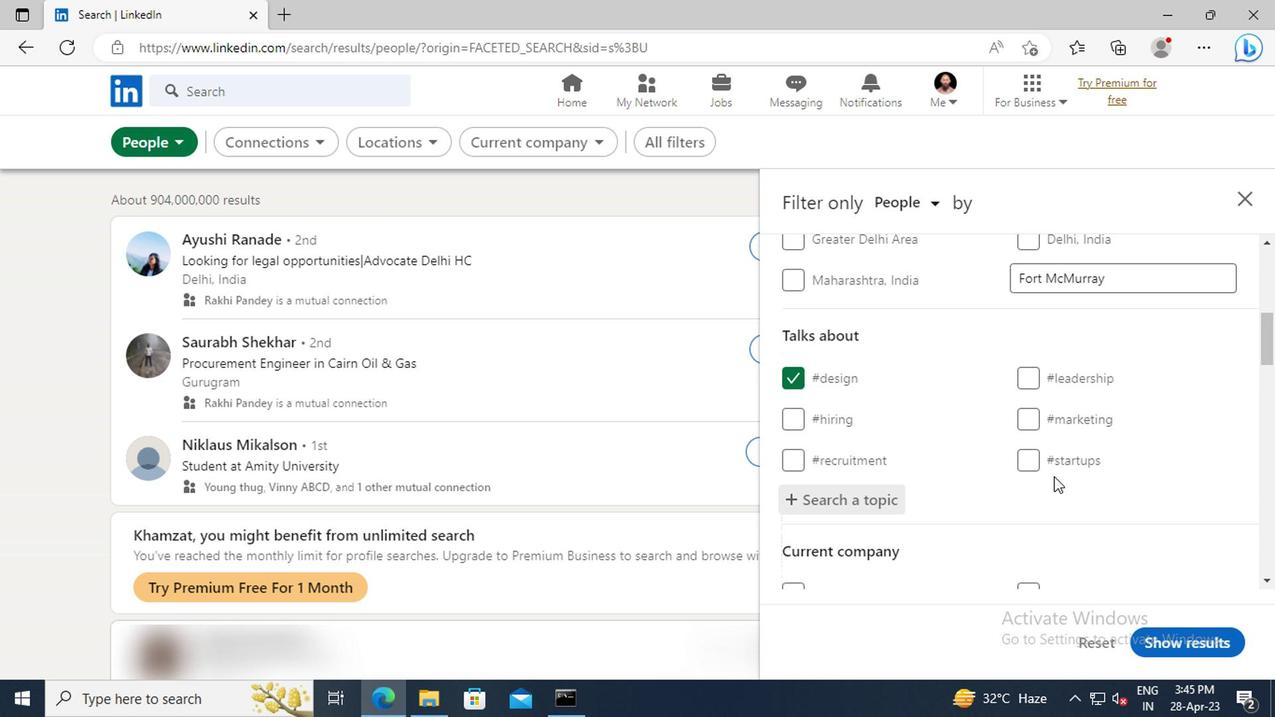 
Action: Mouse scrolled (1049, 473) with delta (0, -1)
Screenshot: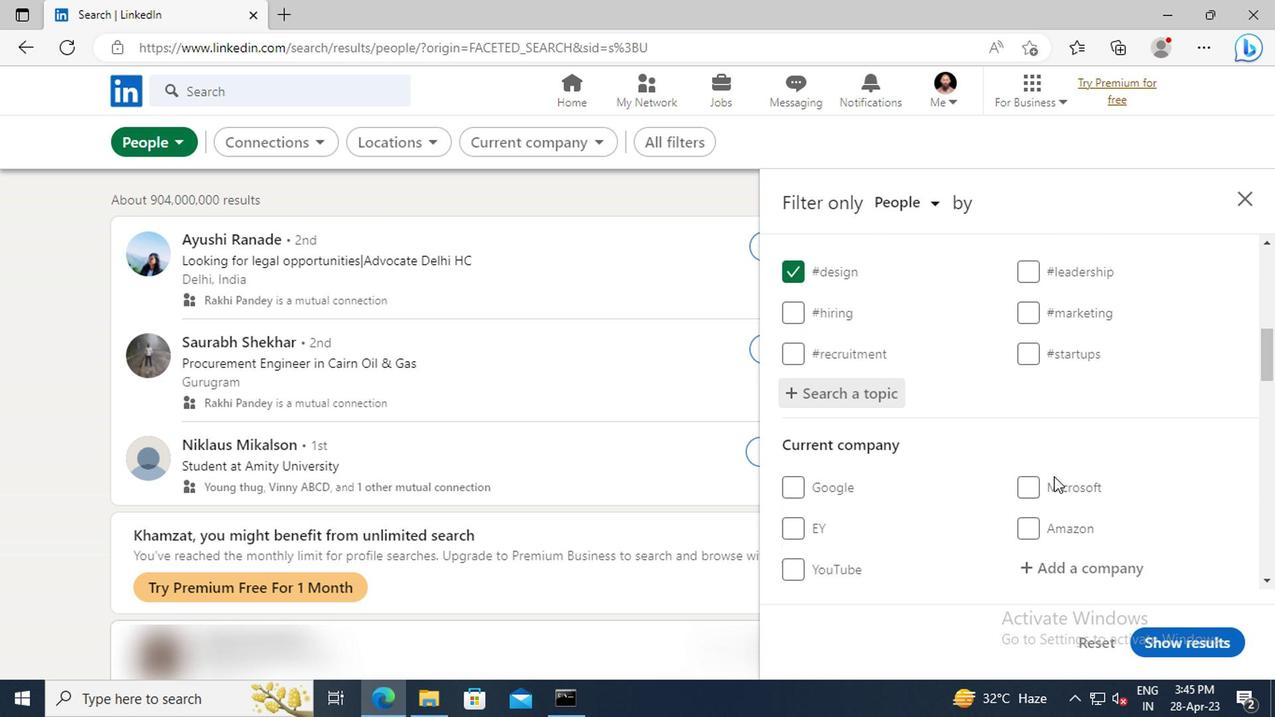 
Action: Mouse scrolled (1049, 473) with delta (0, -1)
Screenshot: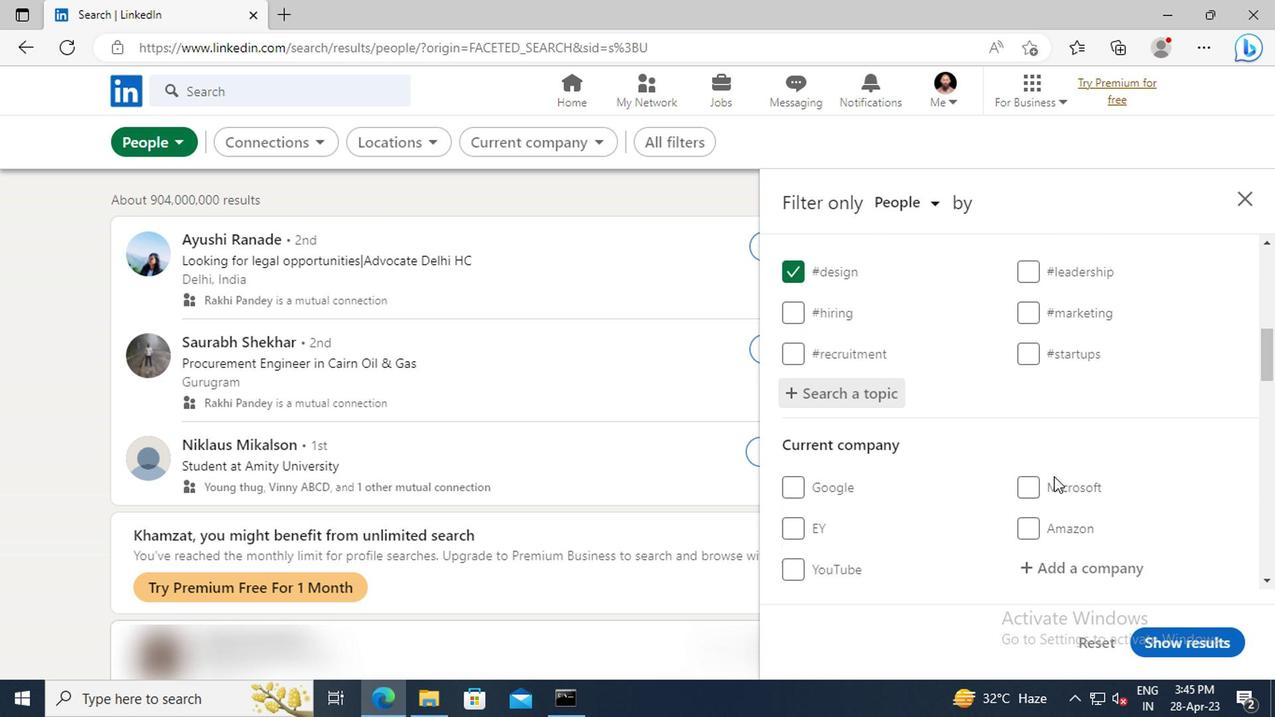 
Action: Mouse scrolled (1049, 473) with delta (0, -1)
Screenshot: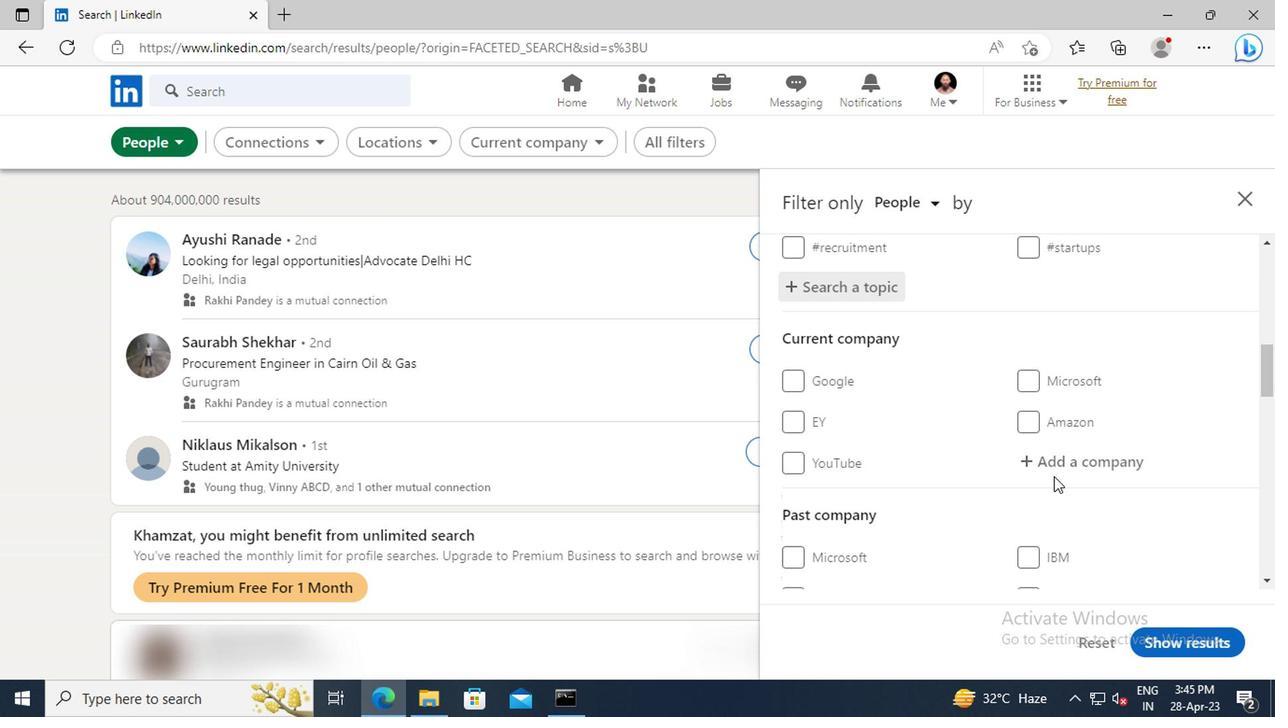 
Action: Mouse scrolled (1049, 473) with delta (0, -1)
Screenshot: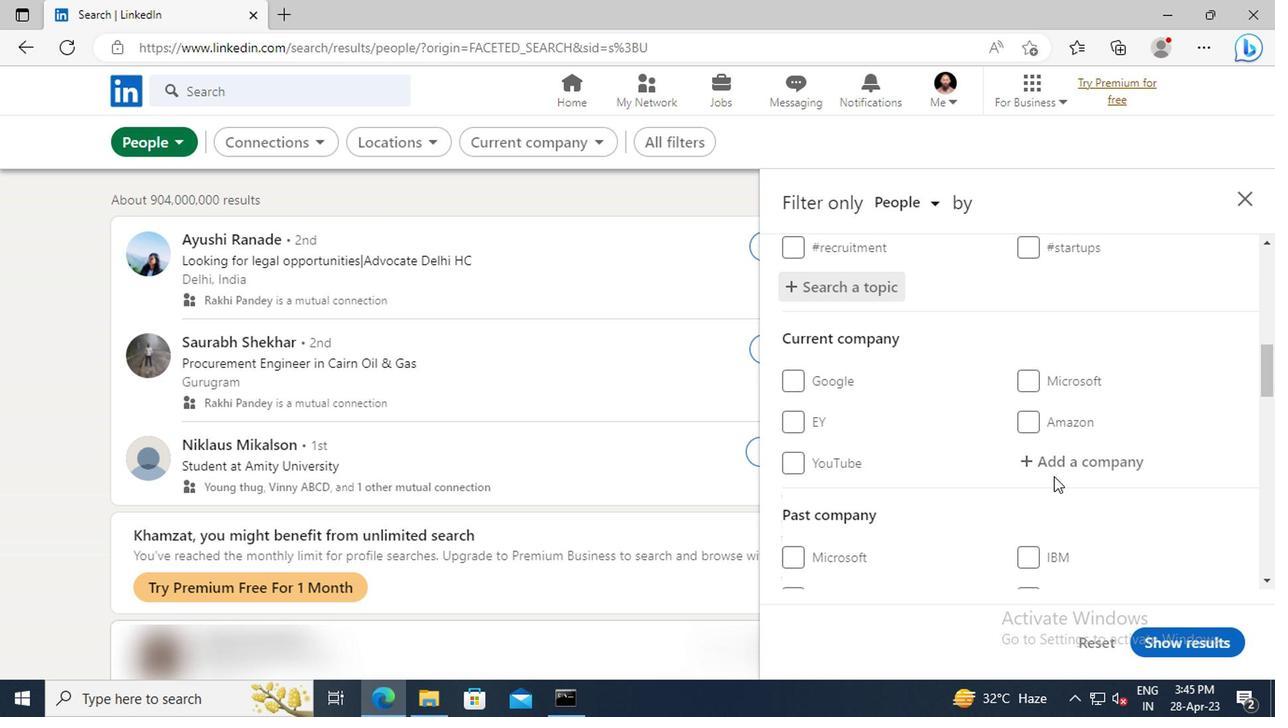 
Action: Mouse scrolled (1049, 473) with delta (0, -1)
Screenshot: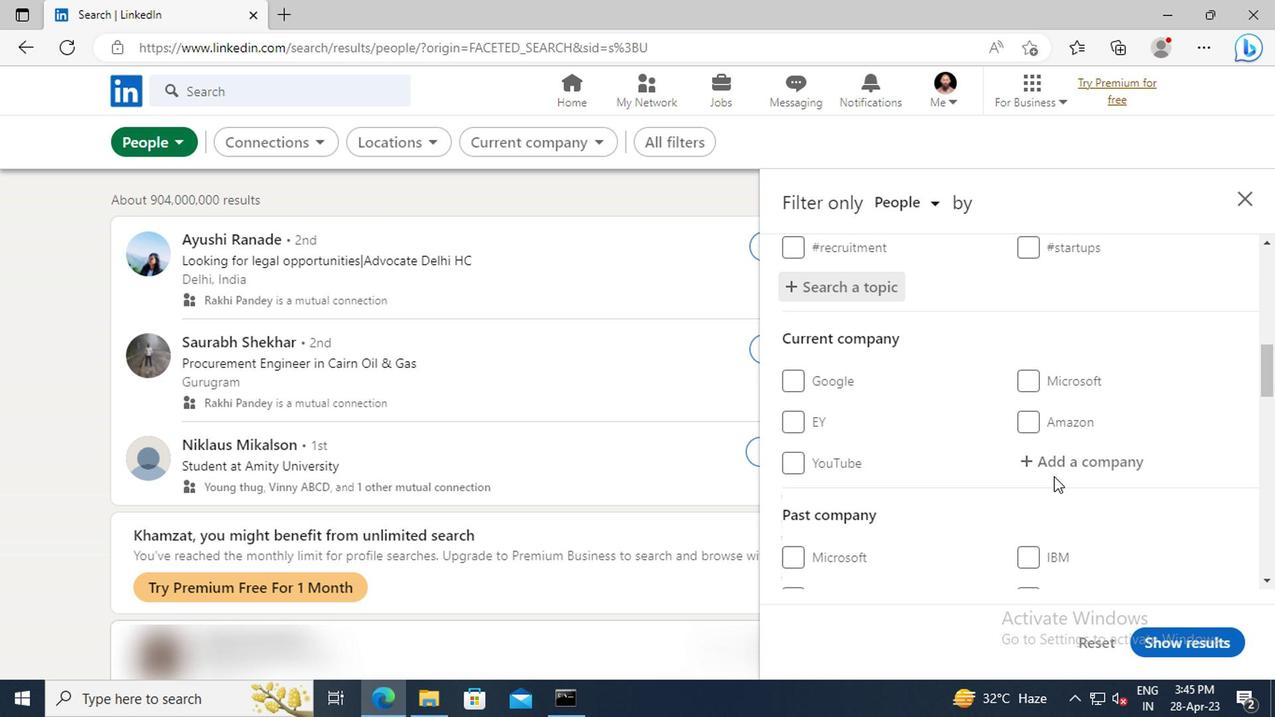
Action: Mouse scrolled (1049, 473) with delta (0, -1)
Screenshot: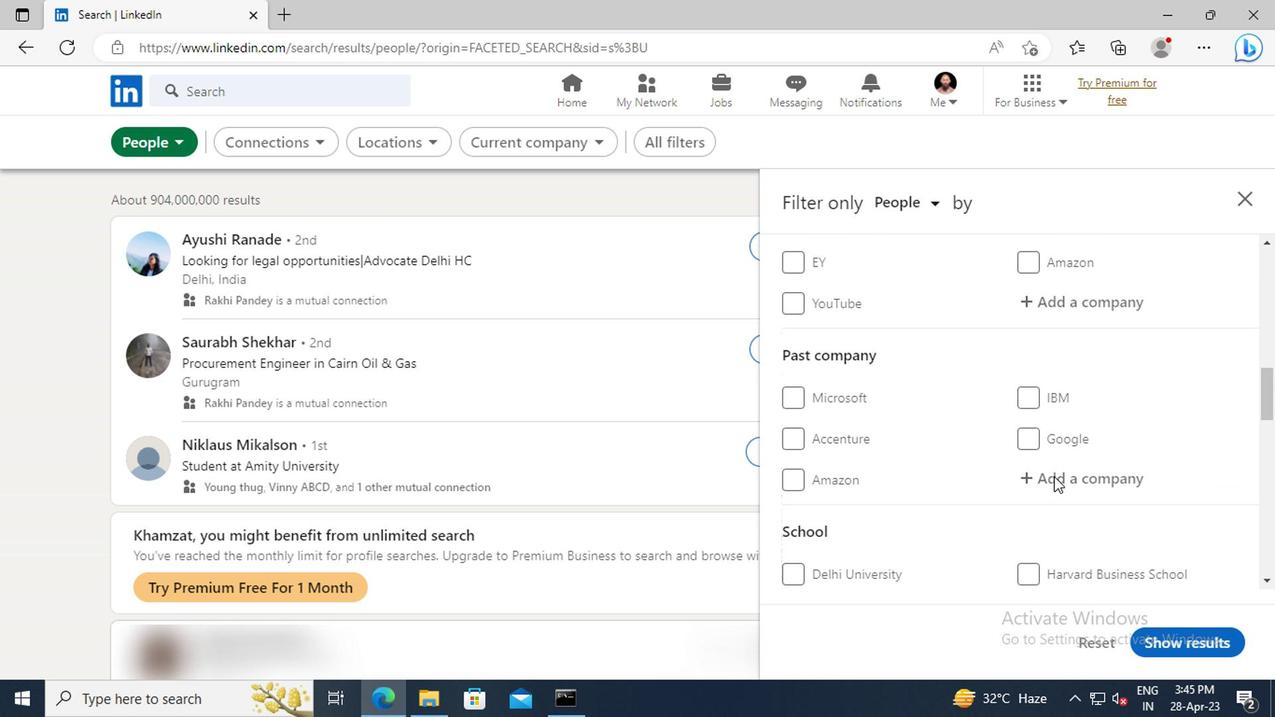 
Action: Mouse scrolled (1049, 473) with delta (0, -1)
Screenshot: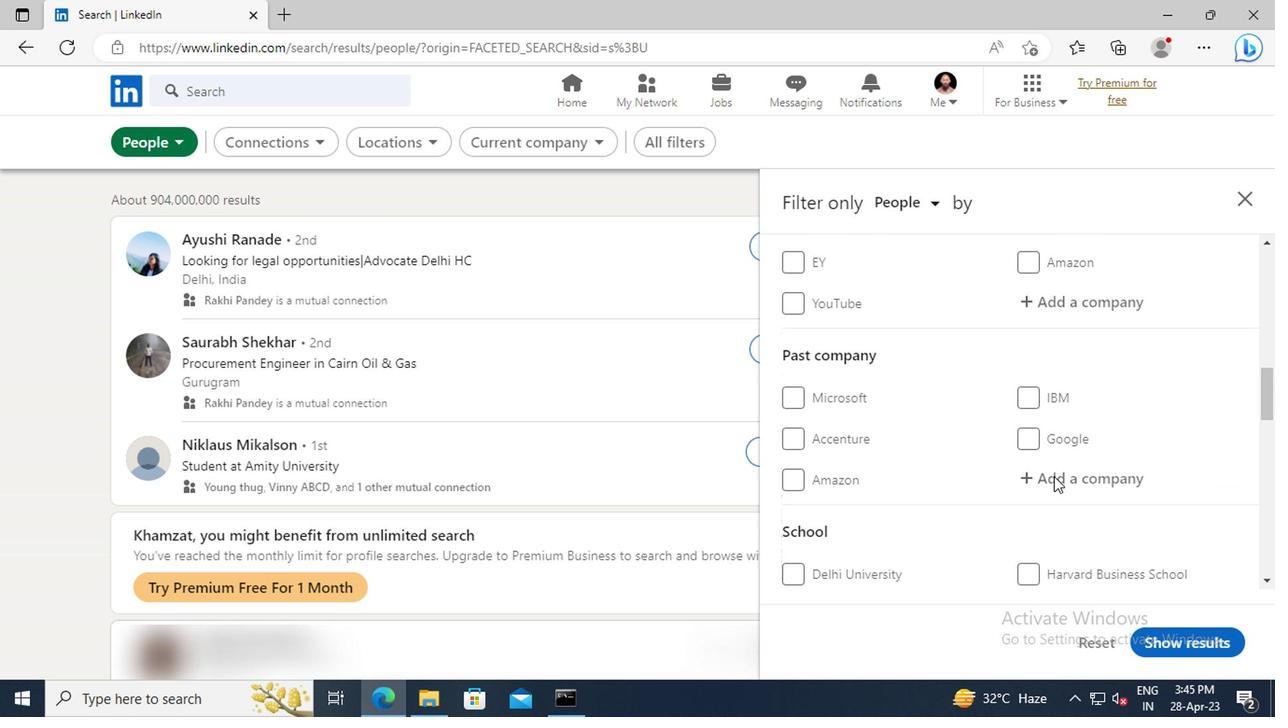 
Action: Mouse scrolled (1049, 473) with delta (0, -1)
Screenshot: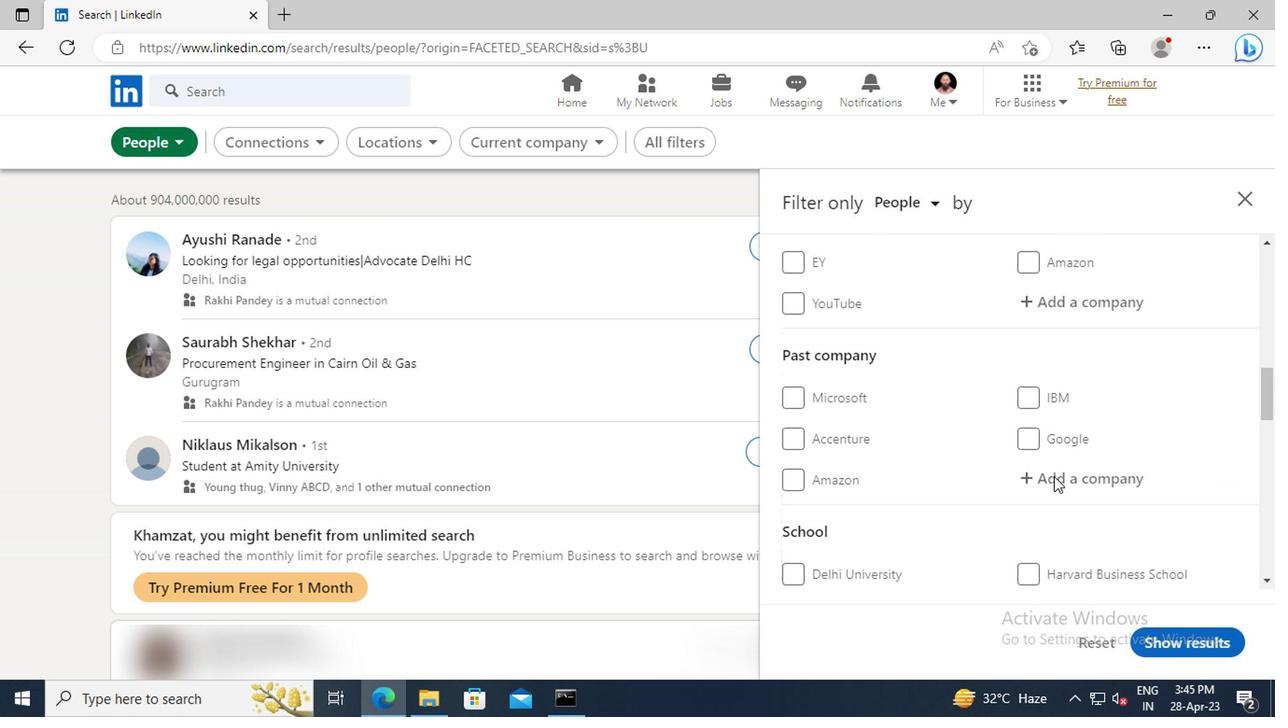 
Action: Mouse scrolled (1049, 473) with delta (0, -1)
Screenshot: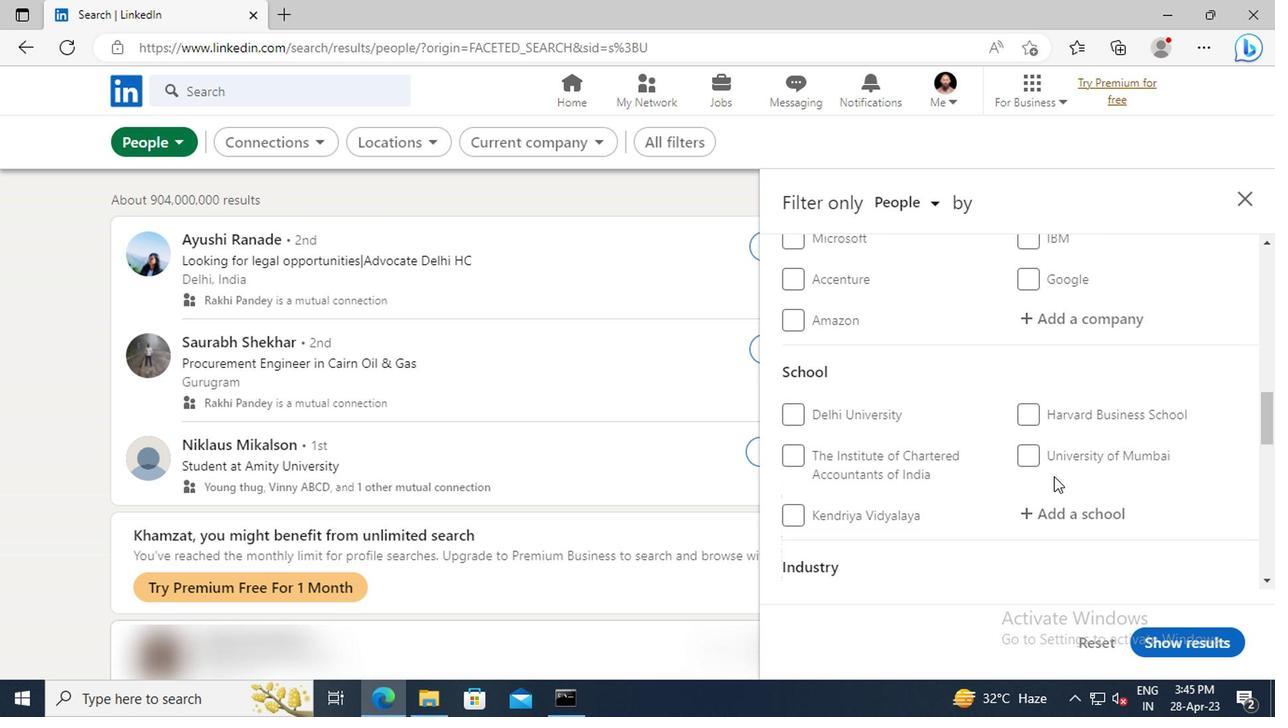 
Action: Mouse scrolled (1049, 473) with delta (0, -1)
Screenshot: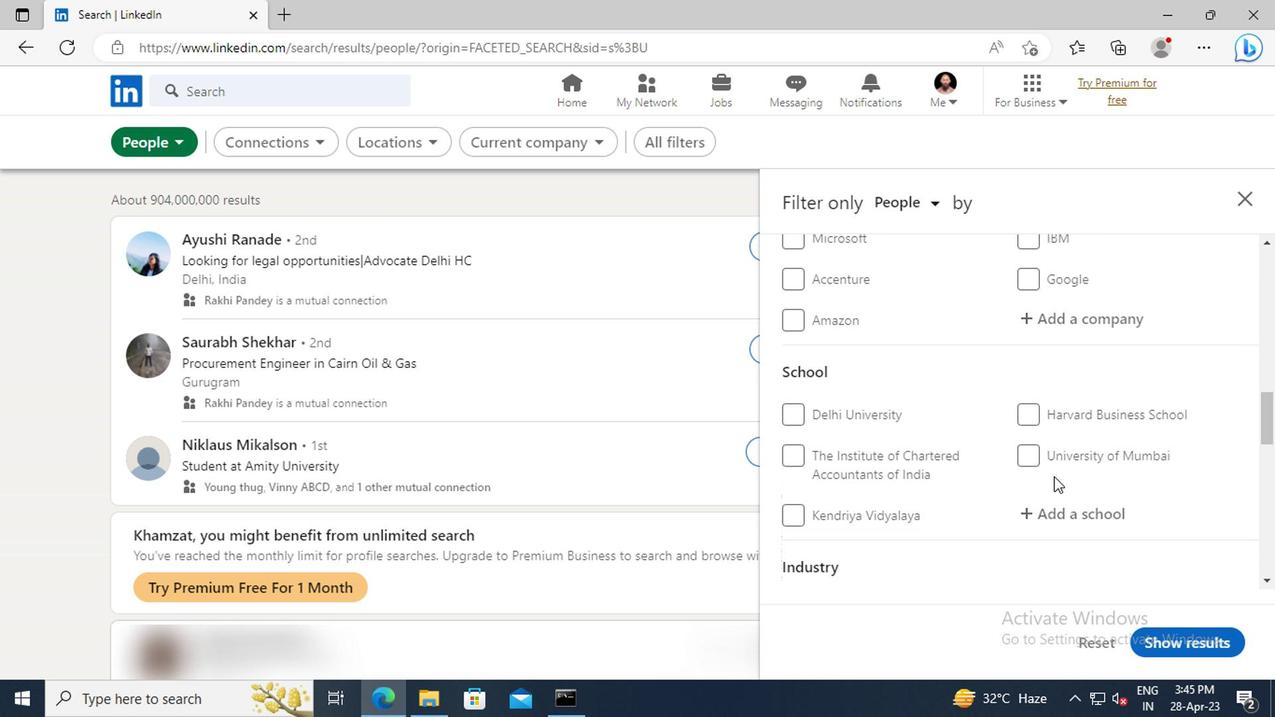
Action: Mouse scrolled (1049, 473) with delta (0, -1)
Screenshot: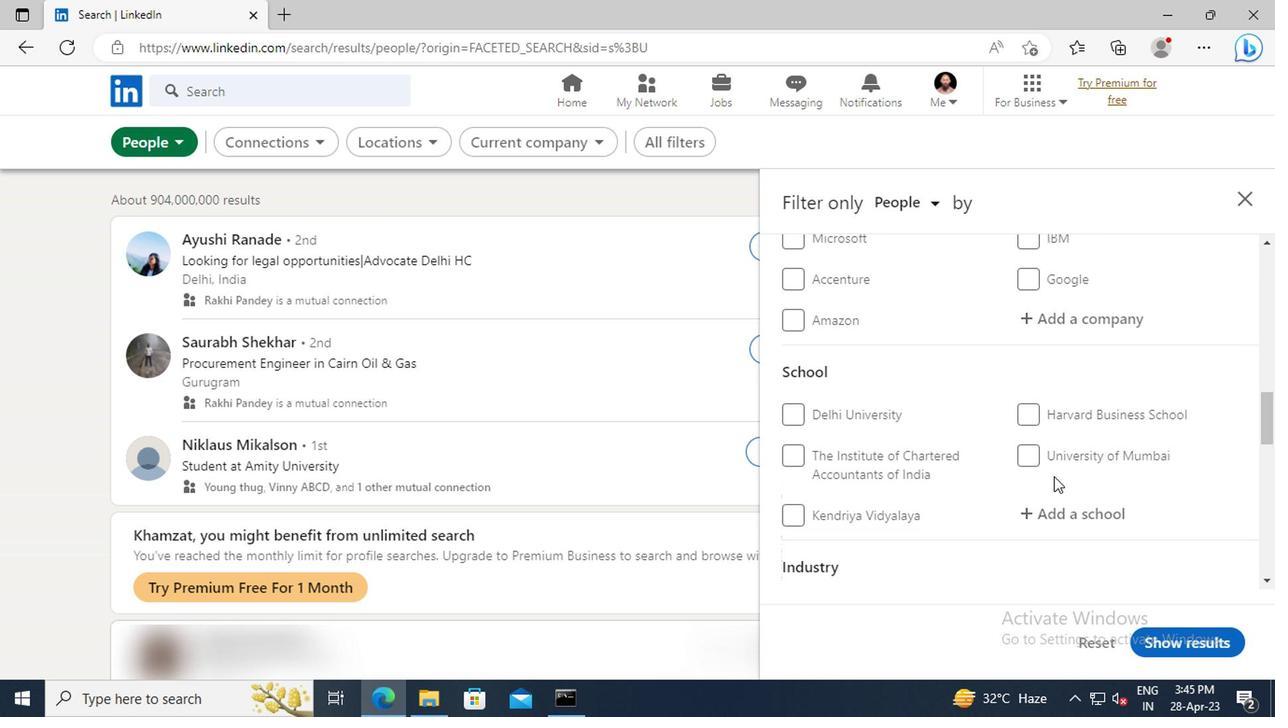 
Action: Mouse scrolled (1049, 473) with delta (0, -1)
Screenshot: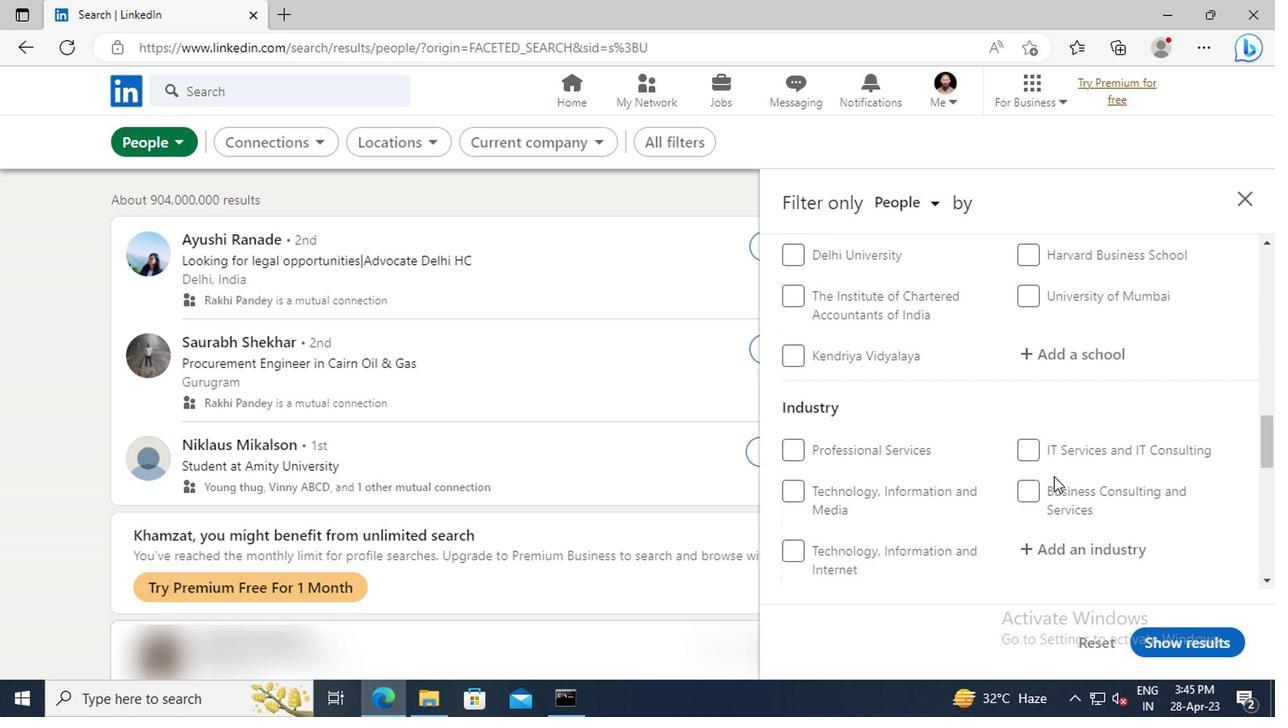 
Action: Mouse scrolled (1049, 473) with delta (0, -1)
Screenshot: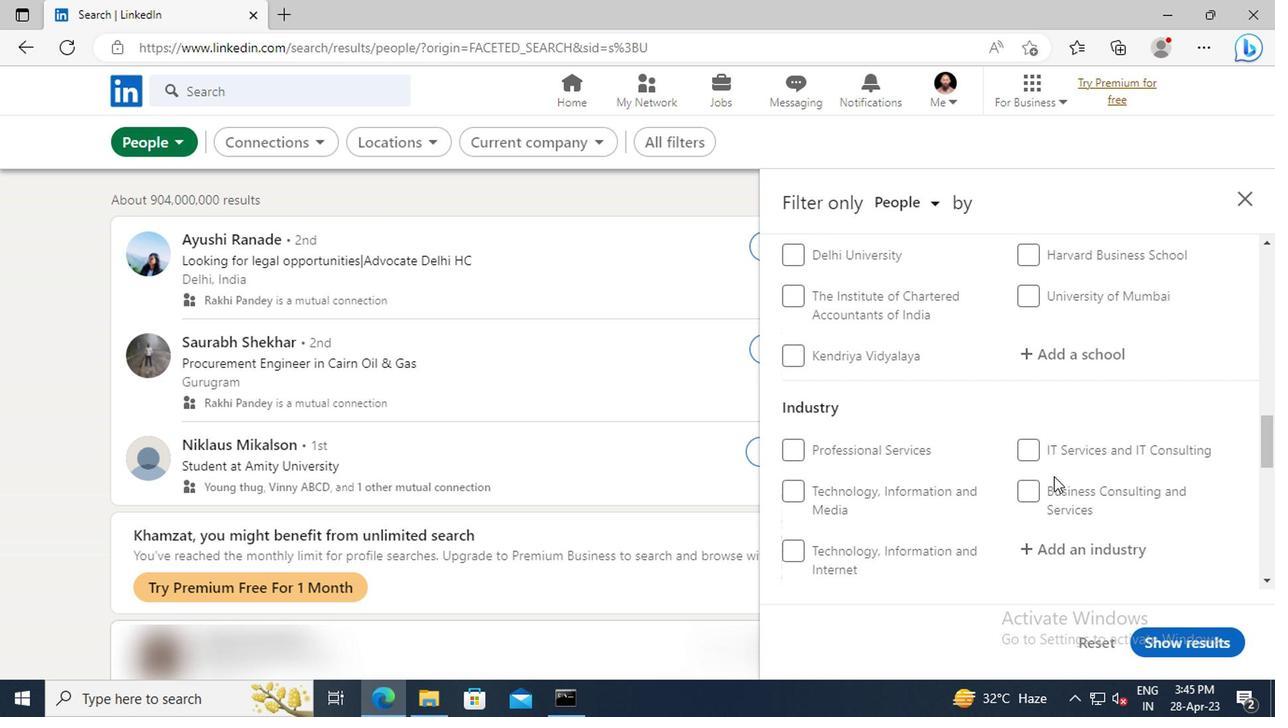 
Action: Mouse scrolled (1049, 473) with delta (0, -1)
Screenshot: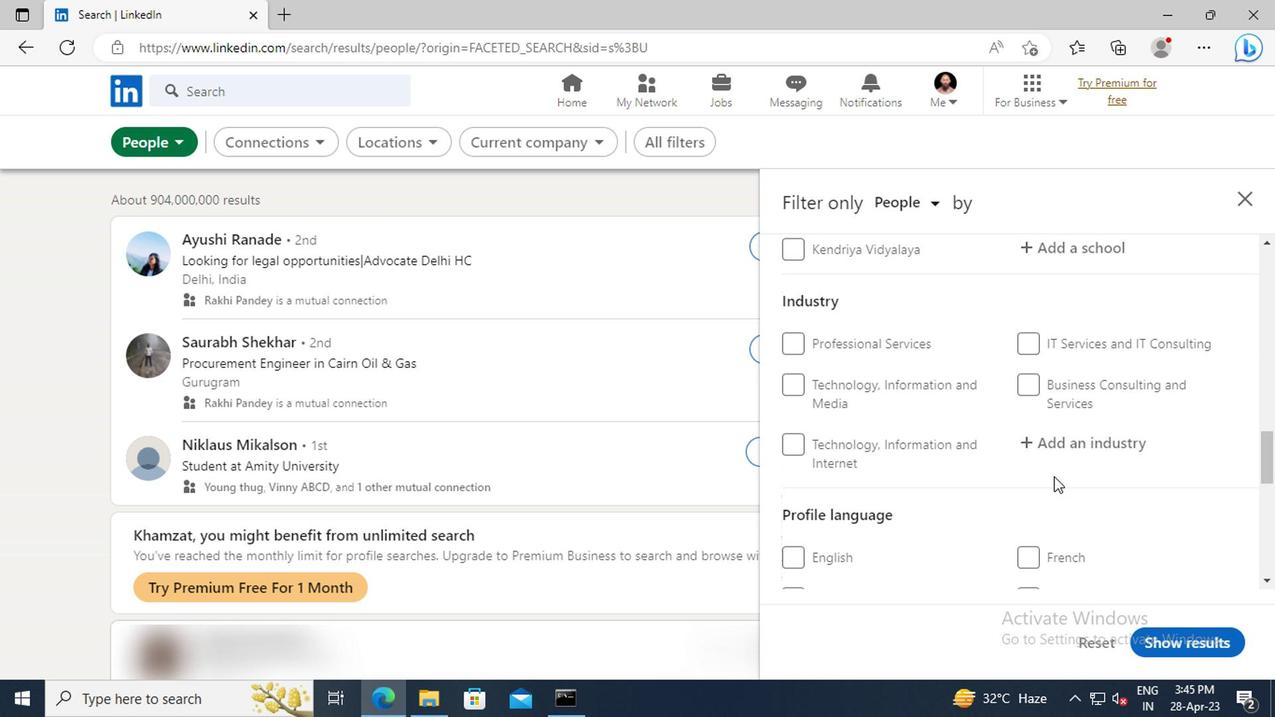 
Action: Mouse scrolled (1049, 473) with delta (0, -1)
Screenshot: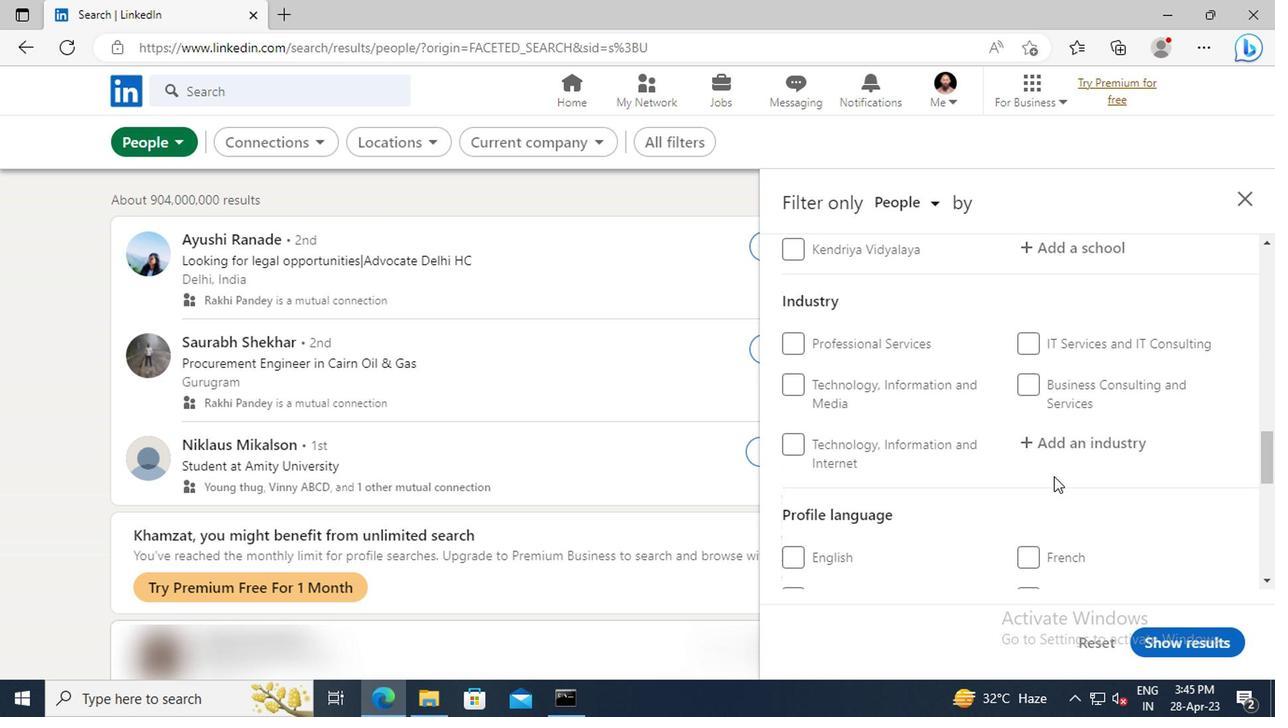 
Action: Mouse scrolled (1049, 473) with delta (0, -1)
Screenshot: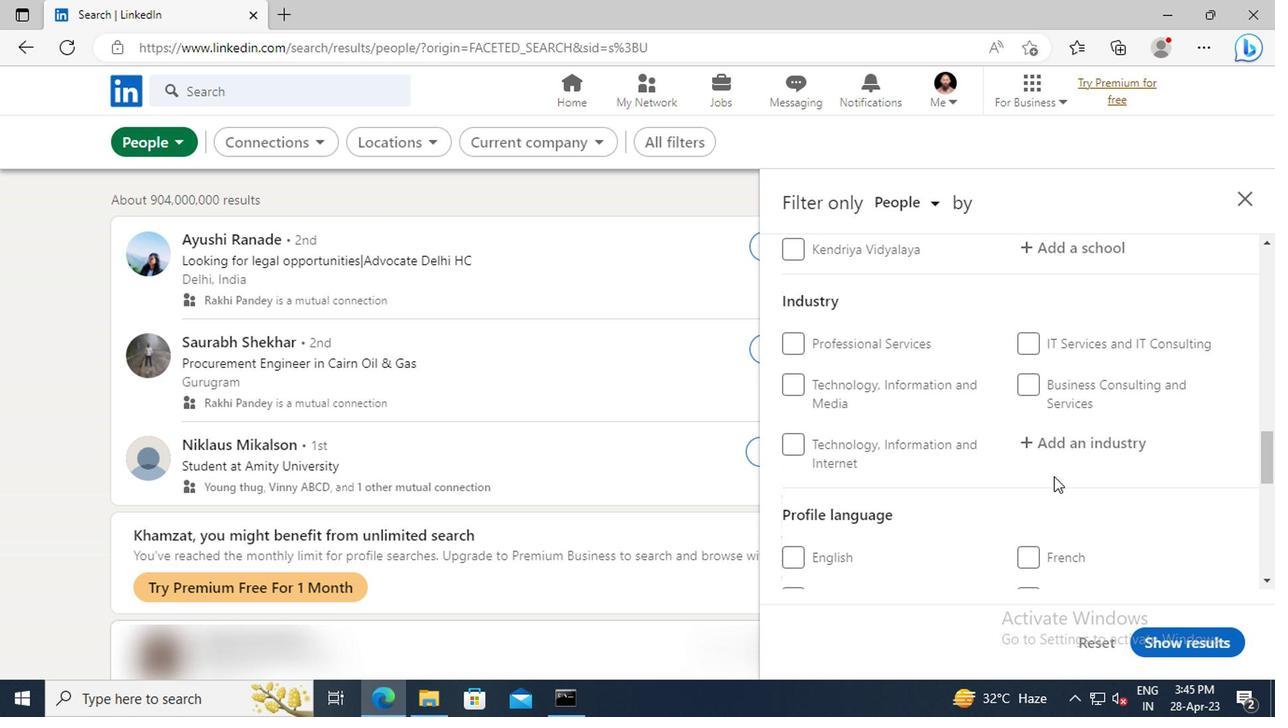 
Action: Mouse moved to (789, 442)
Screenshot: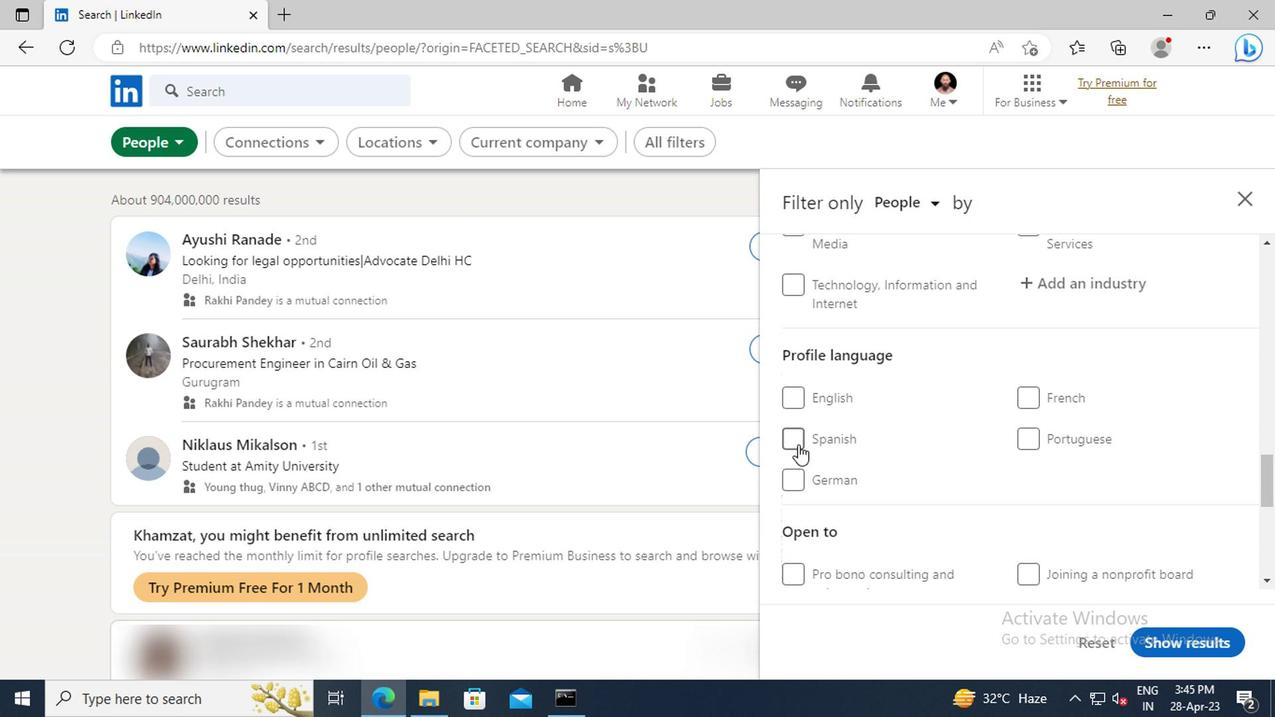 
Action: Mouse pressed left at (789, 442)
Screenshot: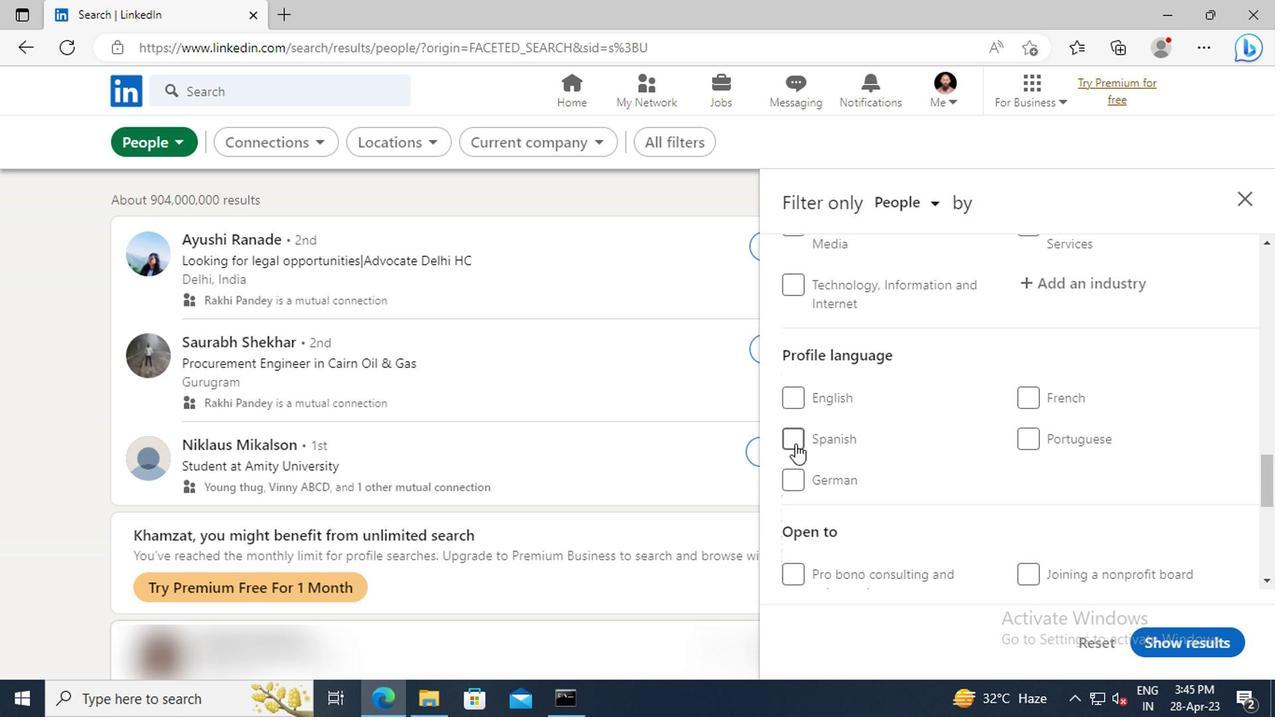 
Action: Mouse moved to (1040, 442)
Screenshot: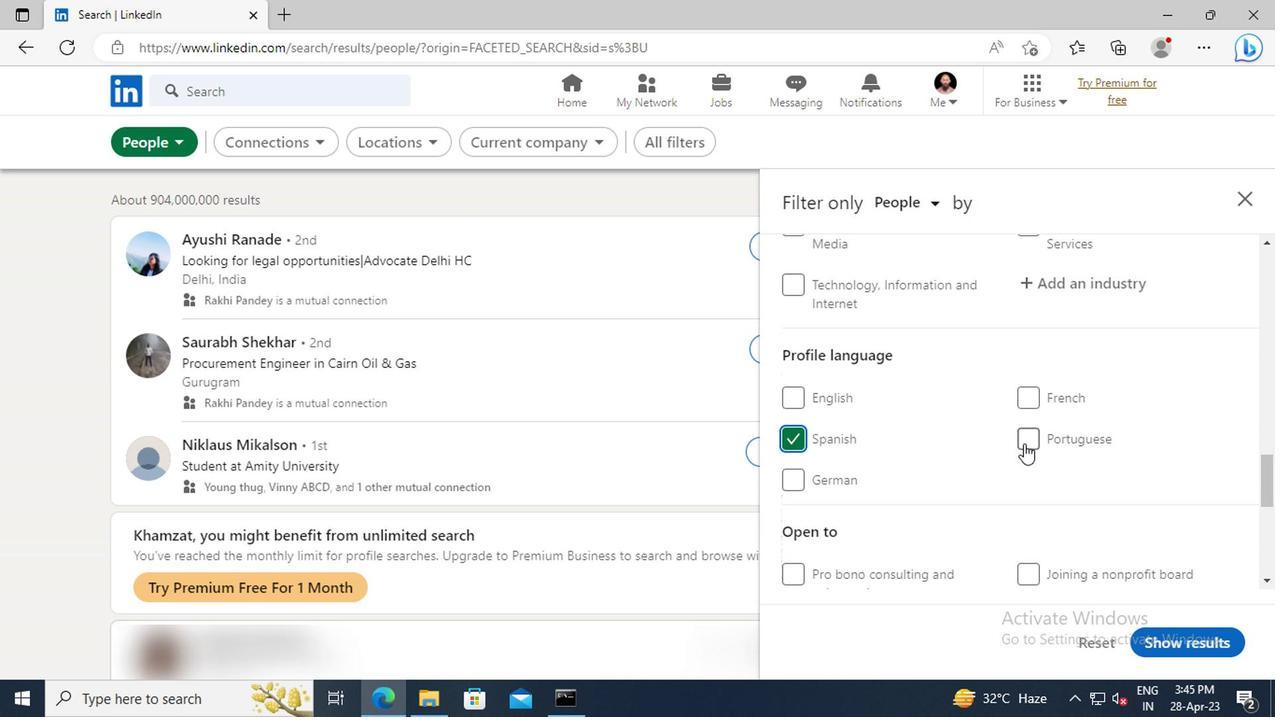 
Action: Mouse scrolled (1040, 443) with delta (0, 0)
Screenshot: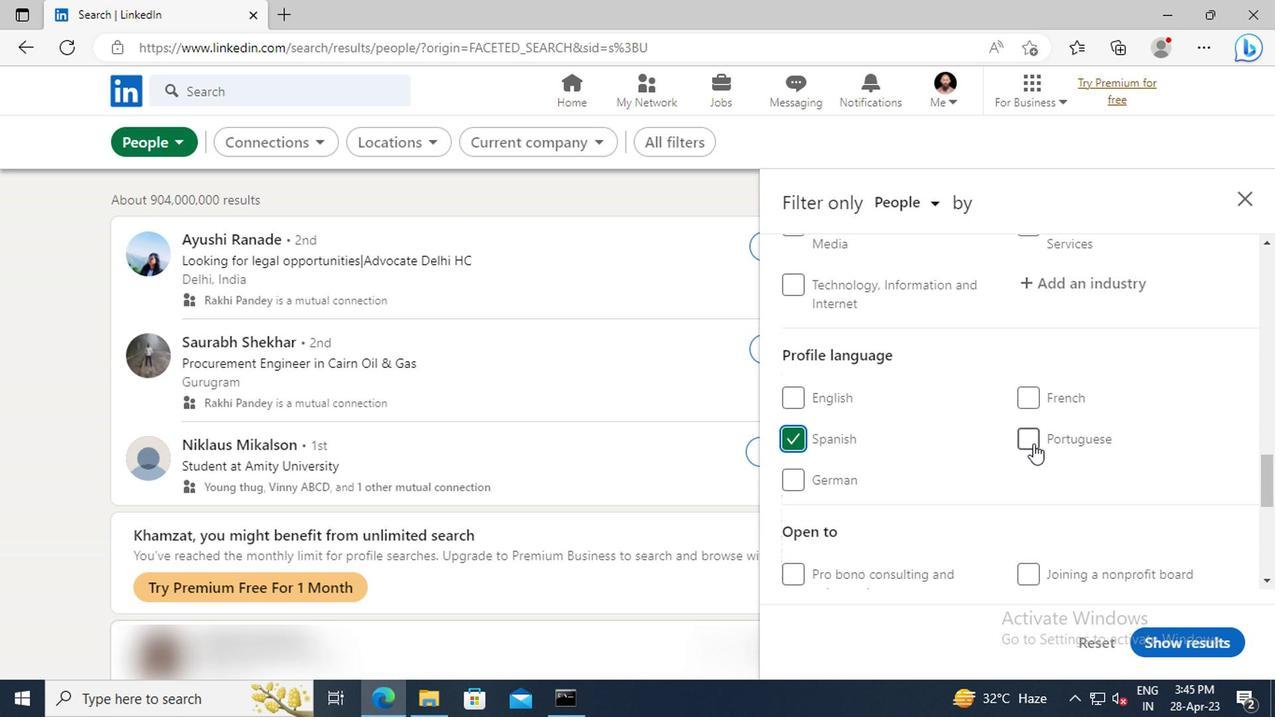 
Action: Mouse scrolled (1040, 443) with delta (0, 0)
Screenshot: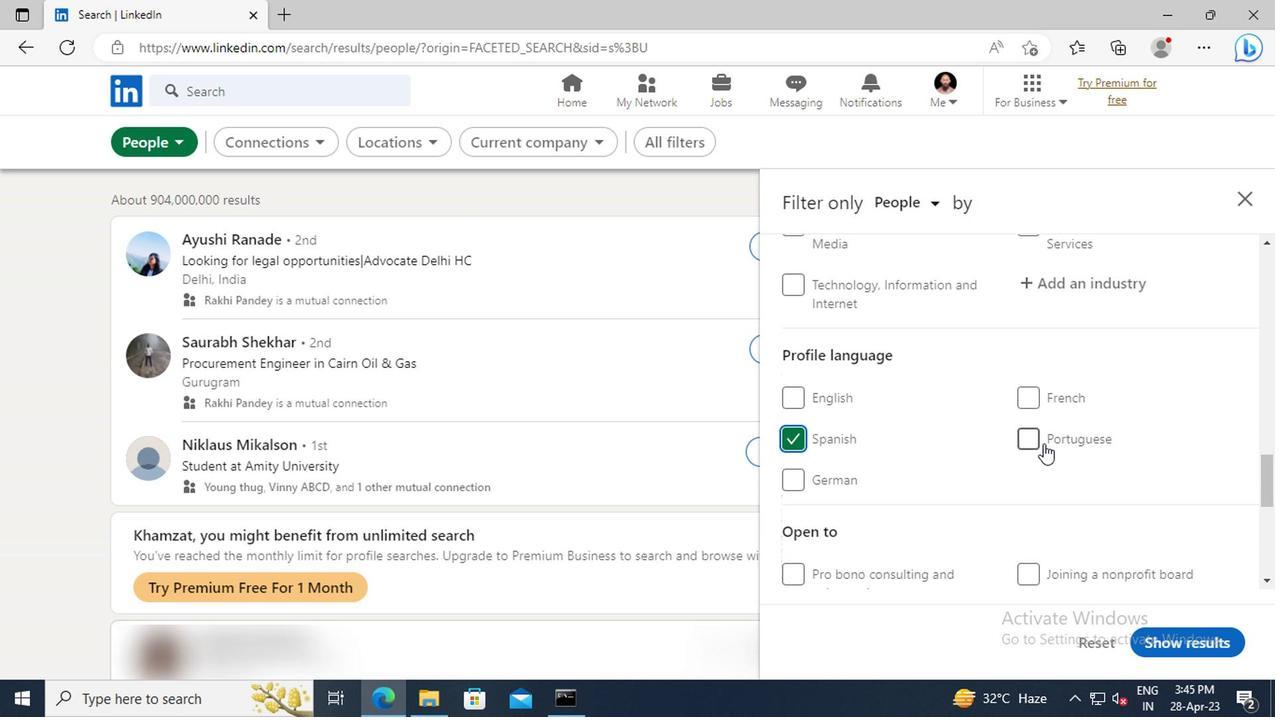 
Action: Mouse scrolled (1040, 443) with delta (0, 0)
Screenshot: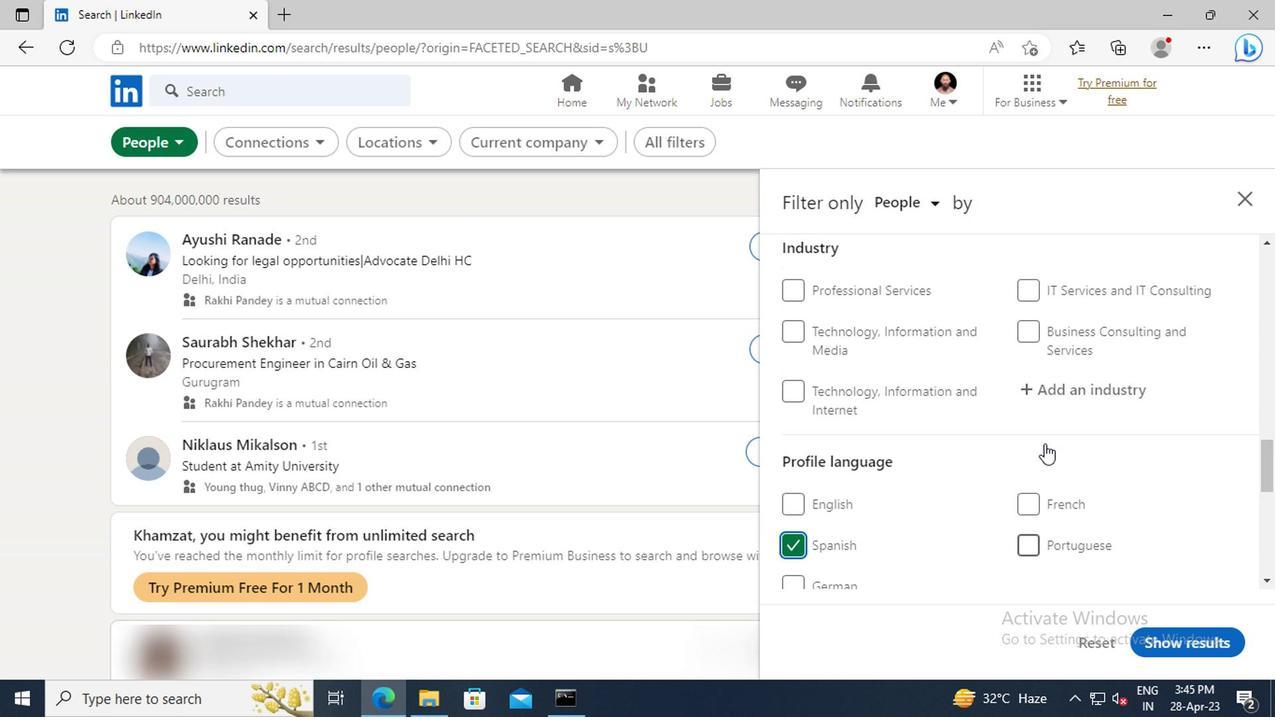 
Action: Mouse scrolled (1040, 443) with delta (0, 0)
Screenshot: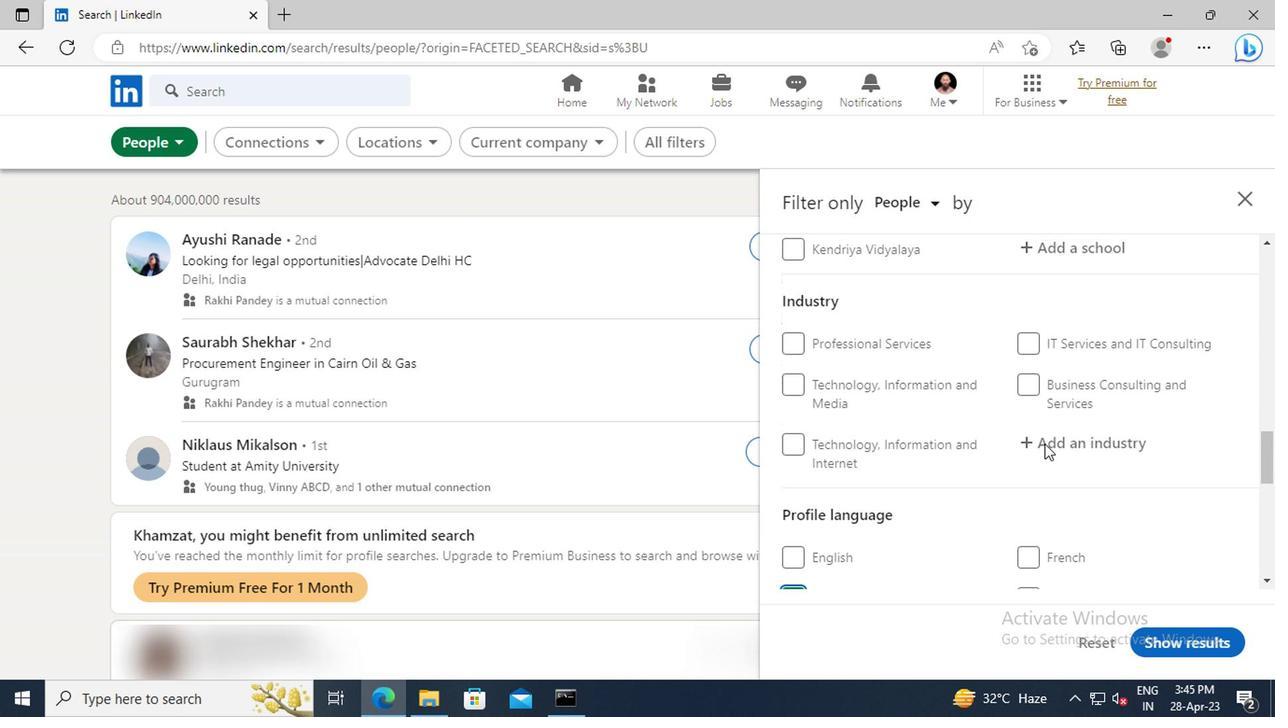 
Action: Mouse scrolled (1040, 443) with delta (0, 0)
Screenshot: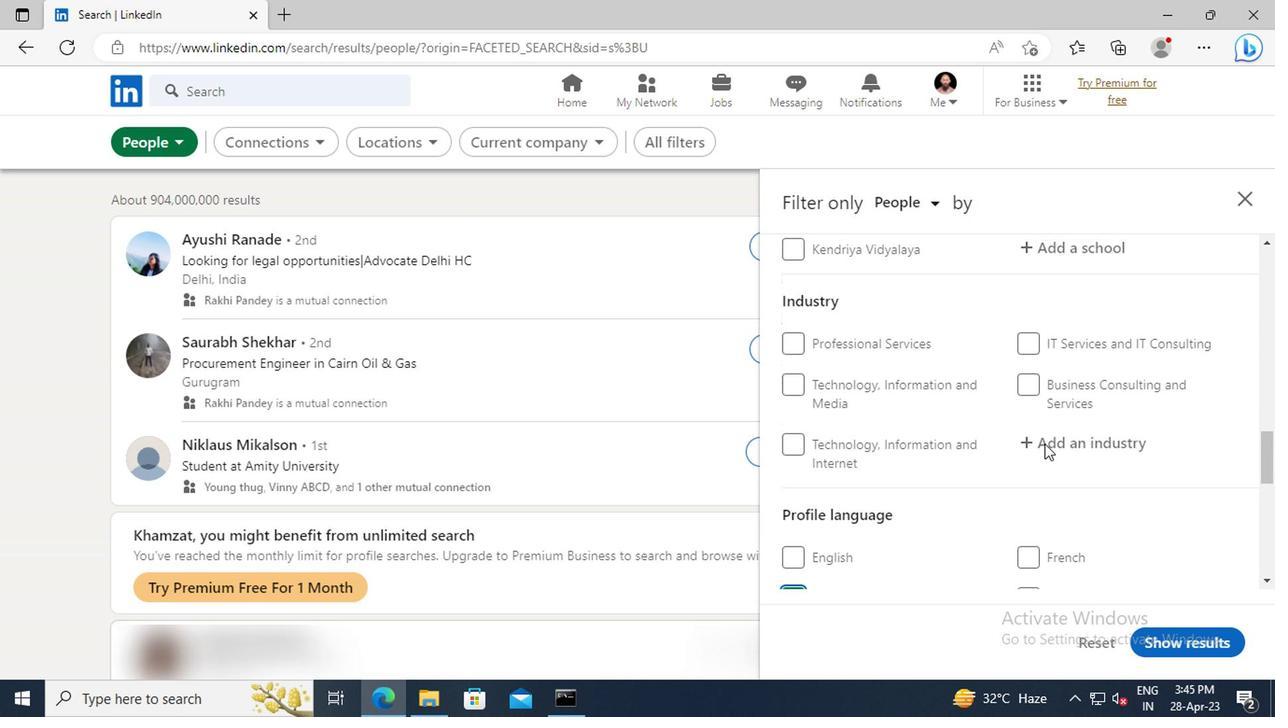 
Action: Mouse scrolled (1040, 443) with delta (0, 0)
Screenshot: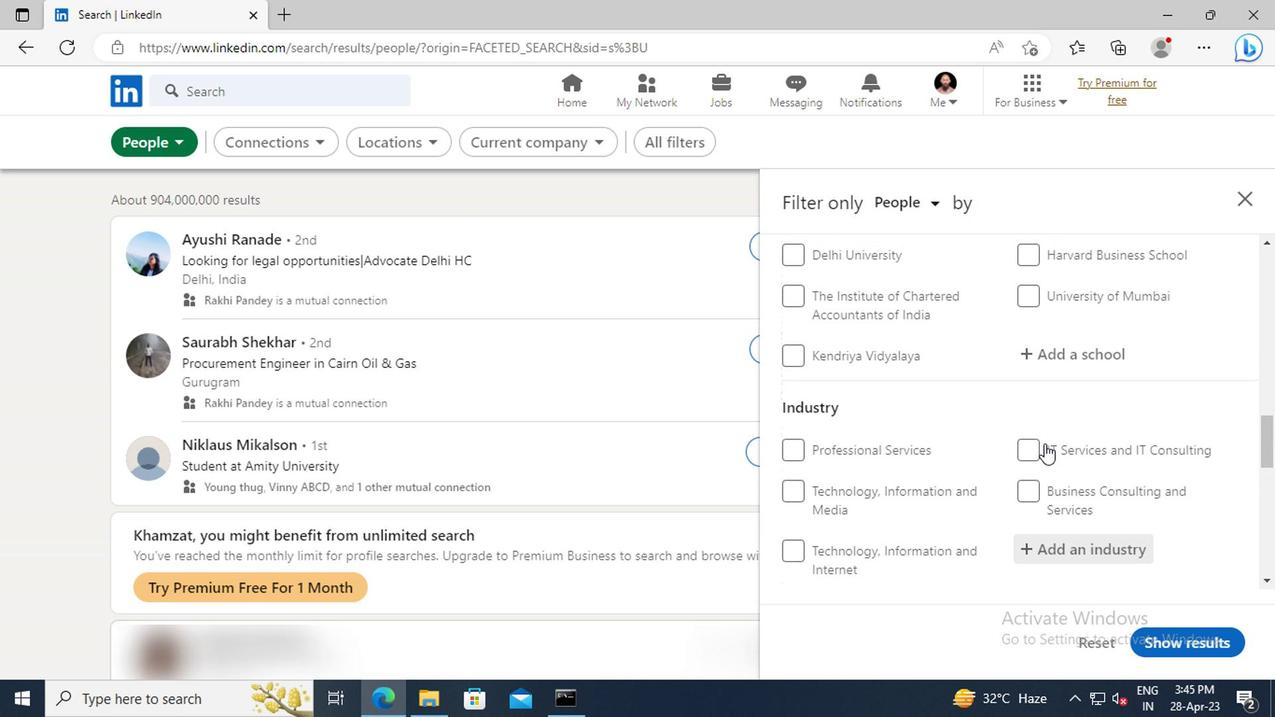 
Action: Mouse scrolled (1040, 443) with delta (0, 0)
Screenshot: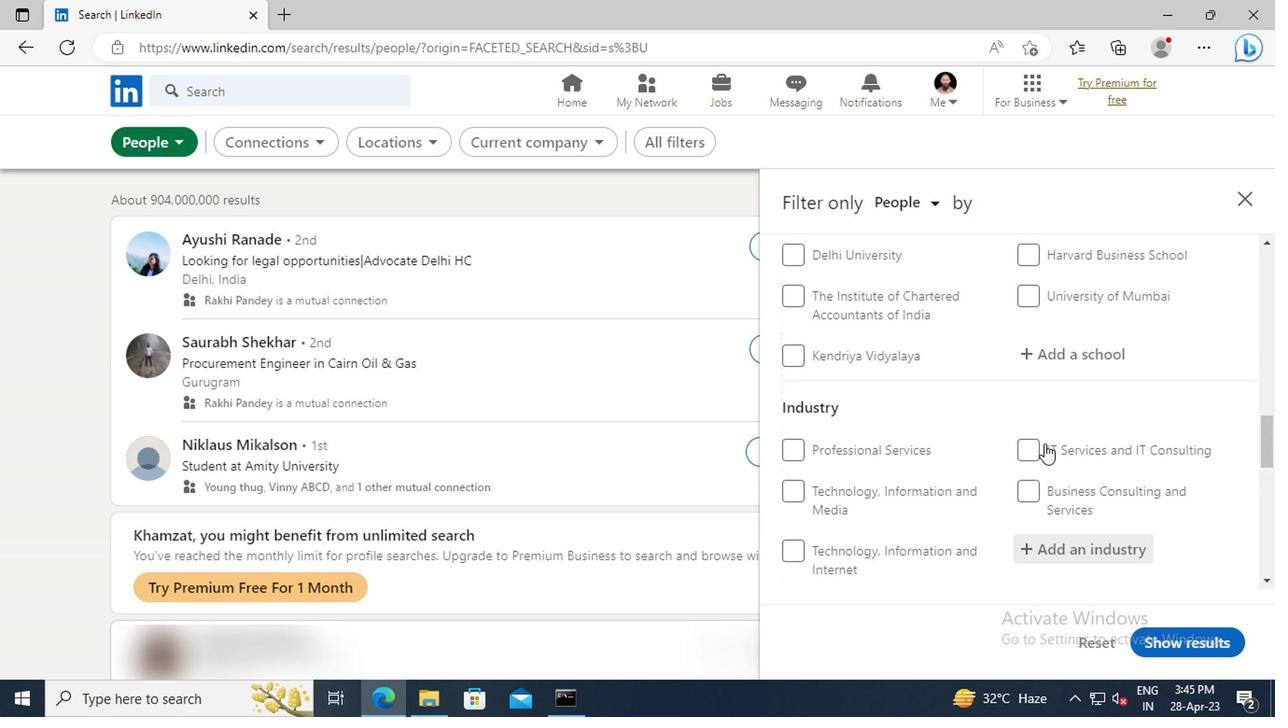 
Action: Mouse scrolled (1040, 443) with delta (0, 0)
Screenshot: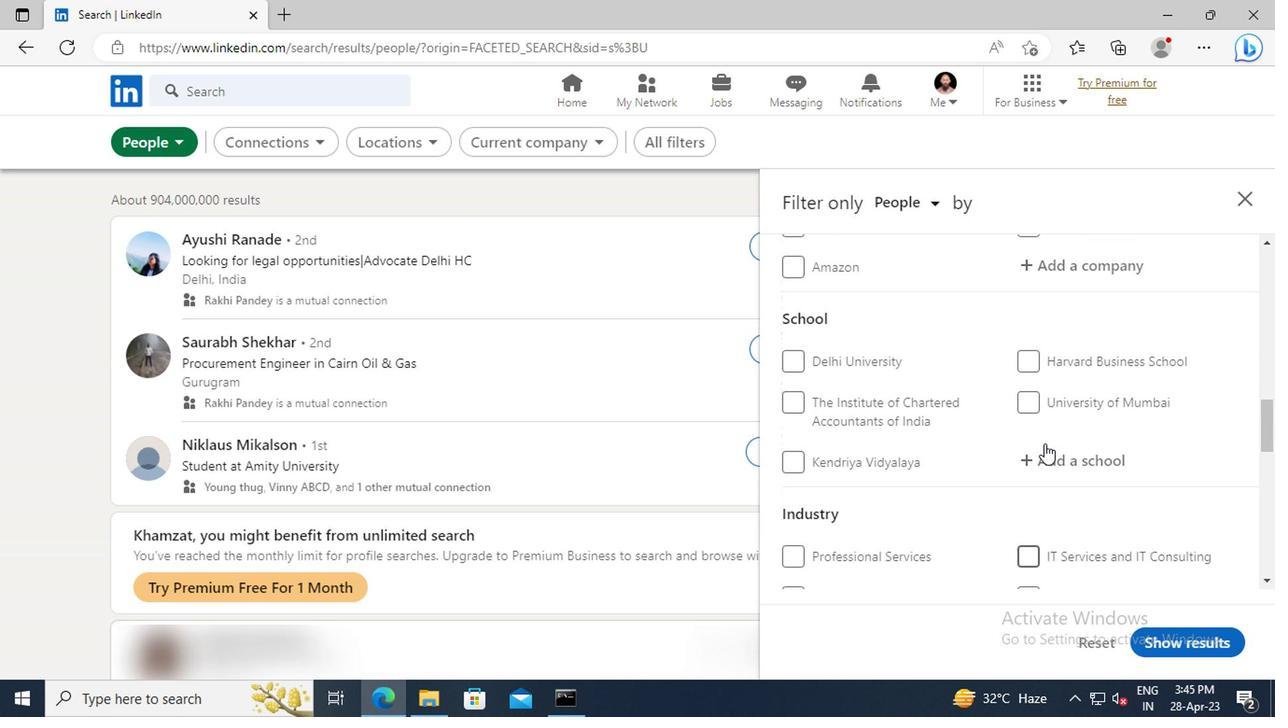 
Action: Mouse scrolled (1040, 443) with delta (0, 0)
Screenshot: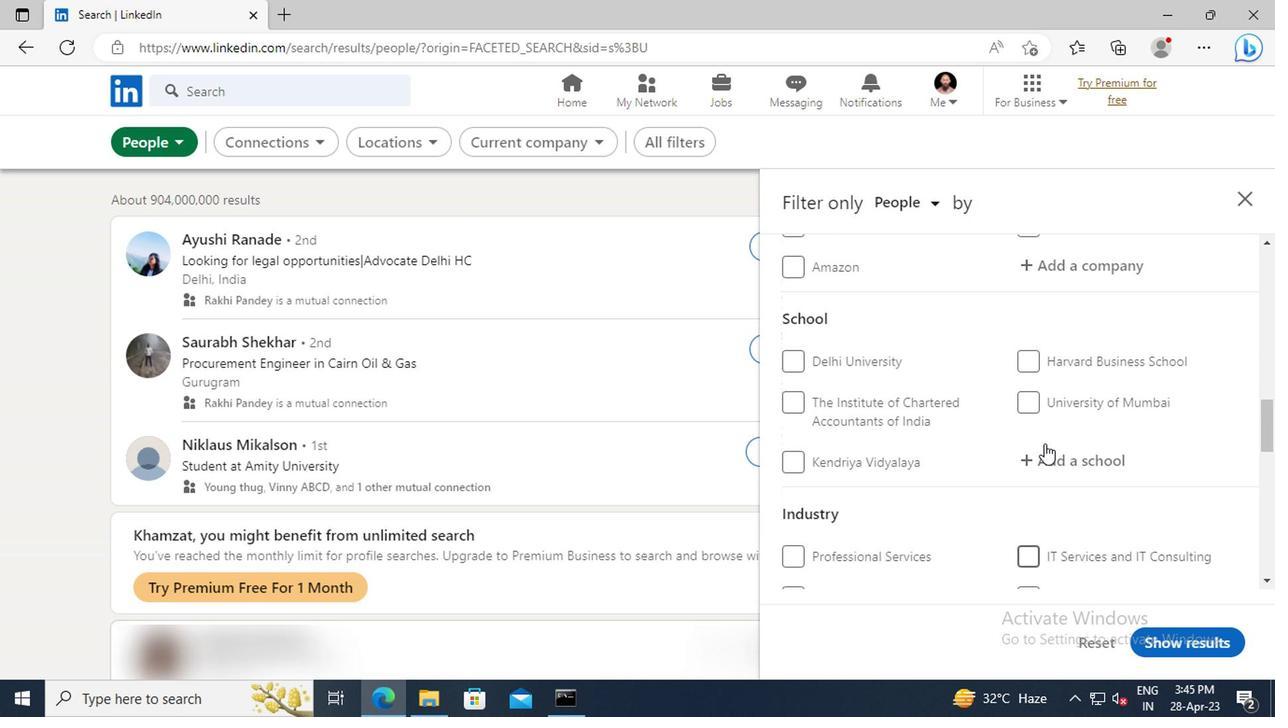 
Action: Mouse scrolled (1040, 443) with delta (0, 0)
Screenshot: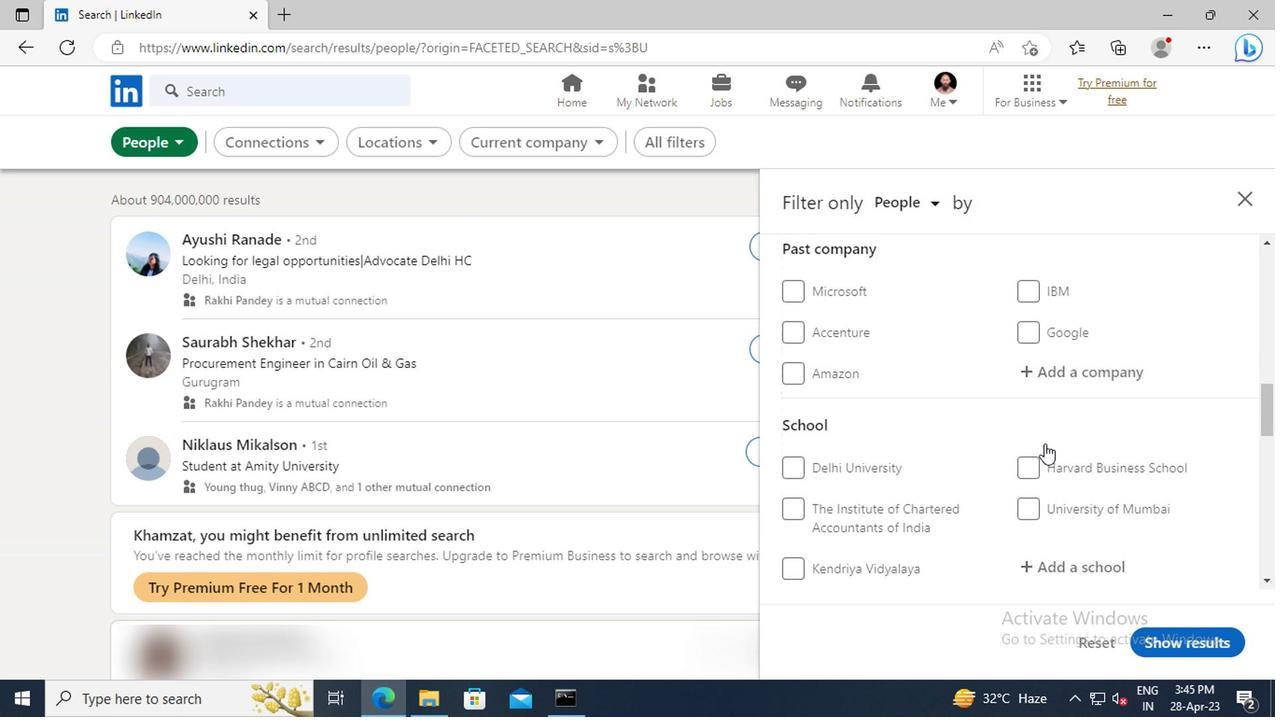 
Action: Mouse scrolled (1040, 443) with delta (0, 0)
Screenshot: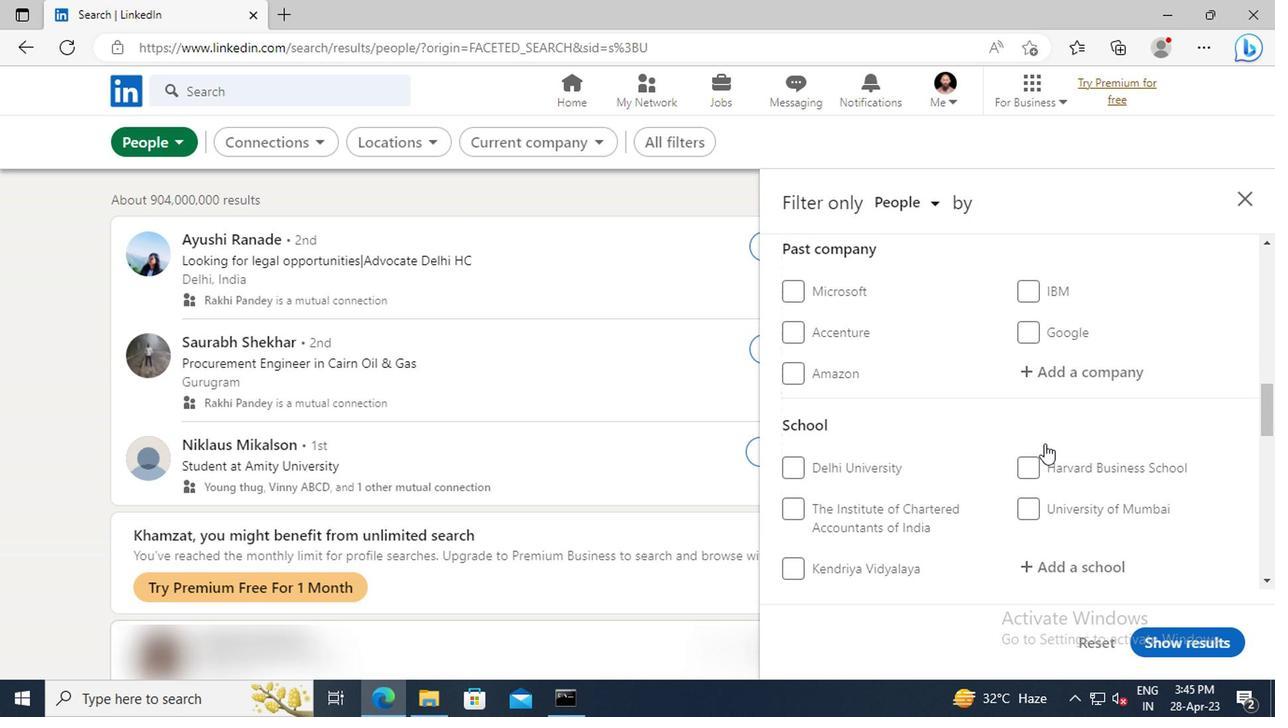 
Action: Mouse scrolled (1040, 443) with delta (0, 0)
Screenshot: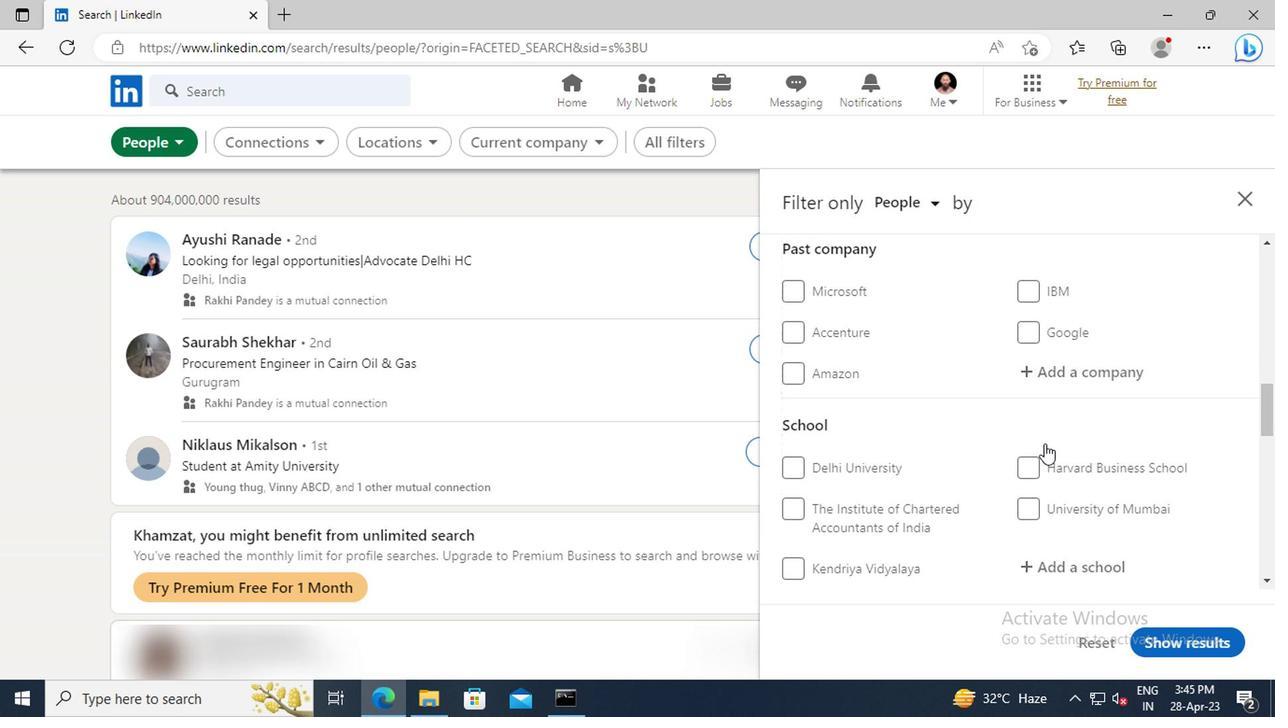 
Action: Mouse scrolled (1040, 443) with delta (0, 0)
Screenshot: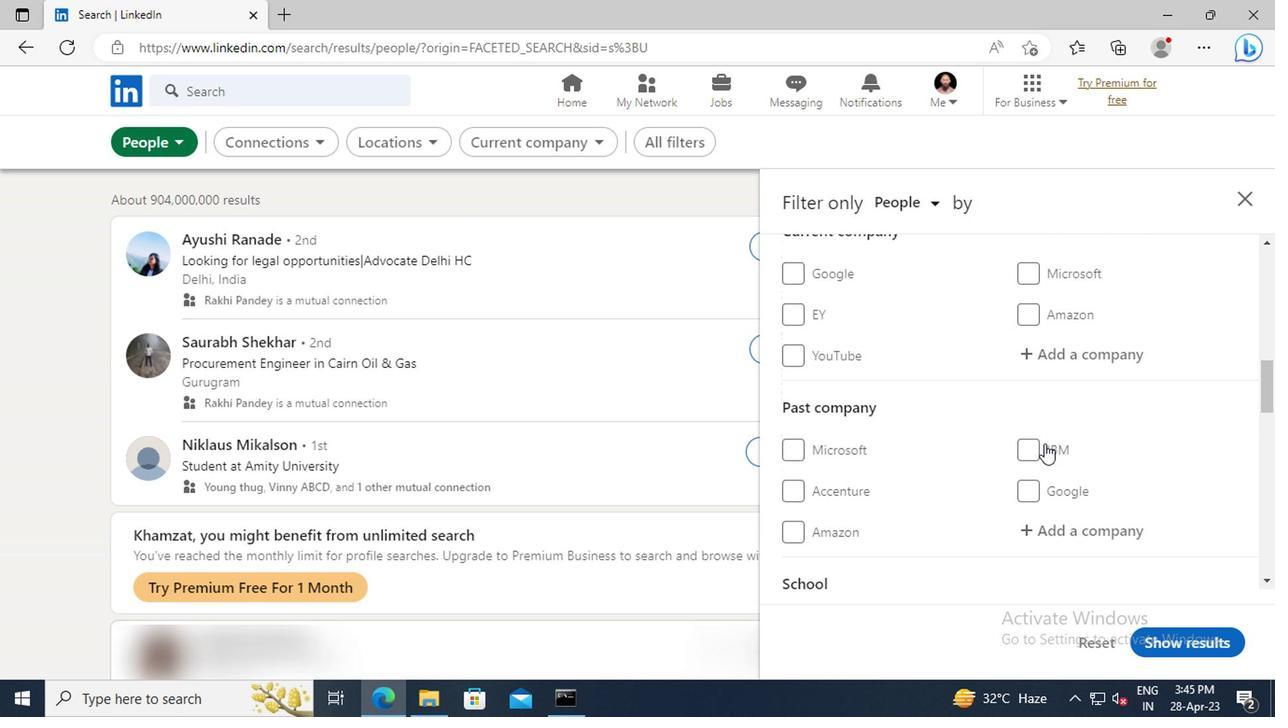 
Action: Mouse scrolled (1040, 443) with delta (0, 0)
Screenshot: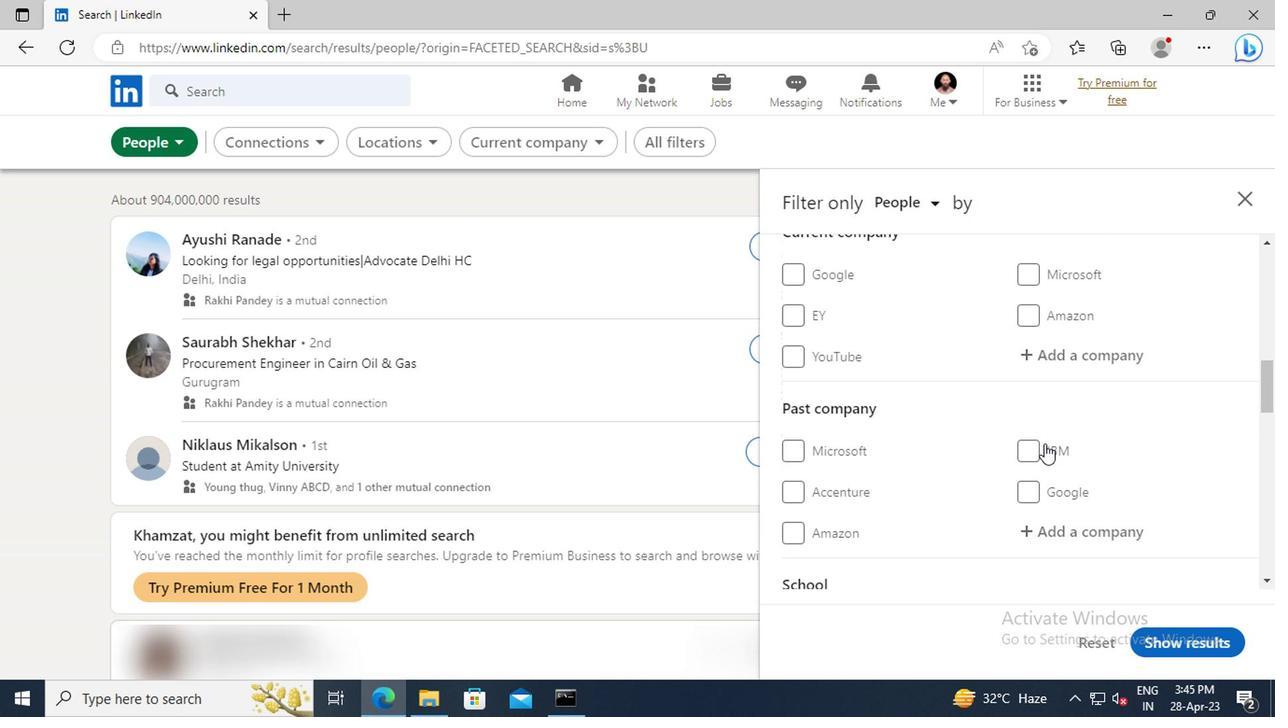 
Action: Mouse moved to (1042, 456)
Screenshot: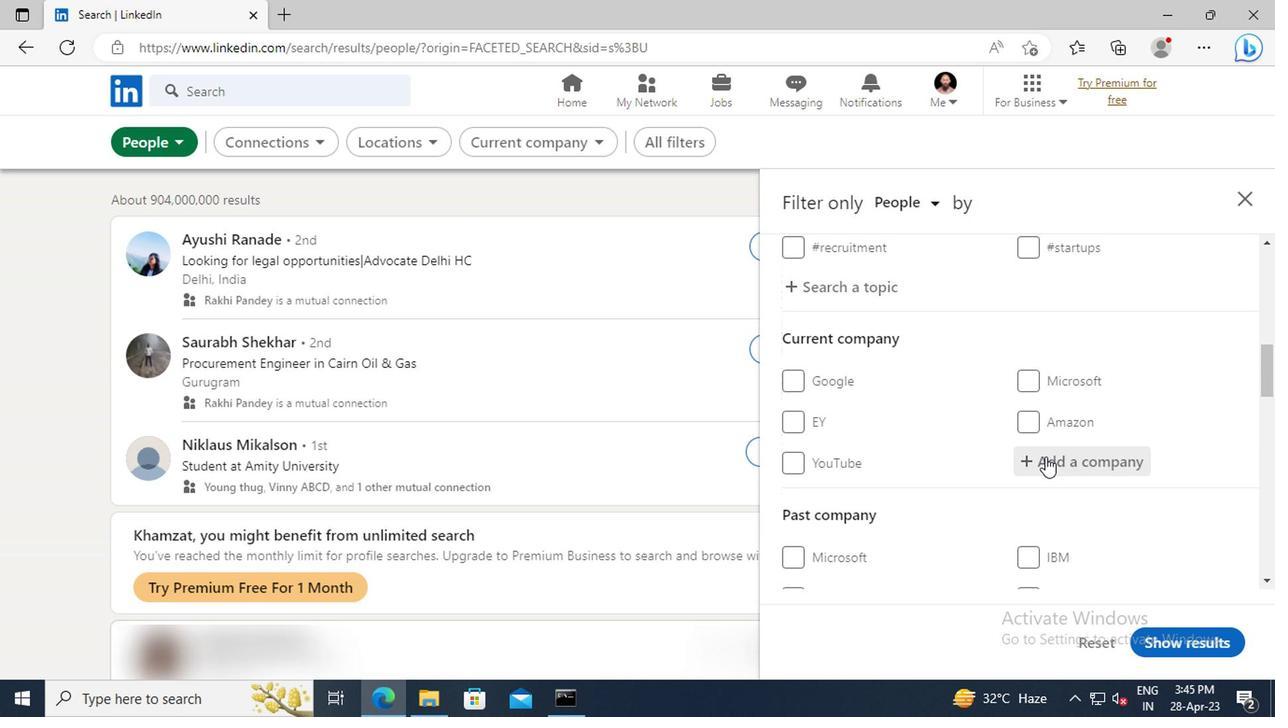 
Action: Mouse pressed left at (1042, 456)
Screenshot: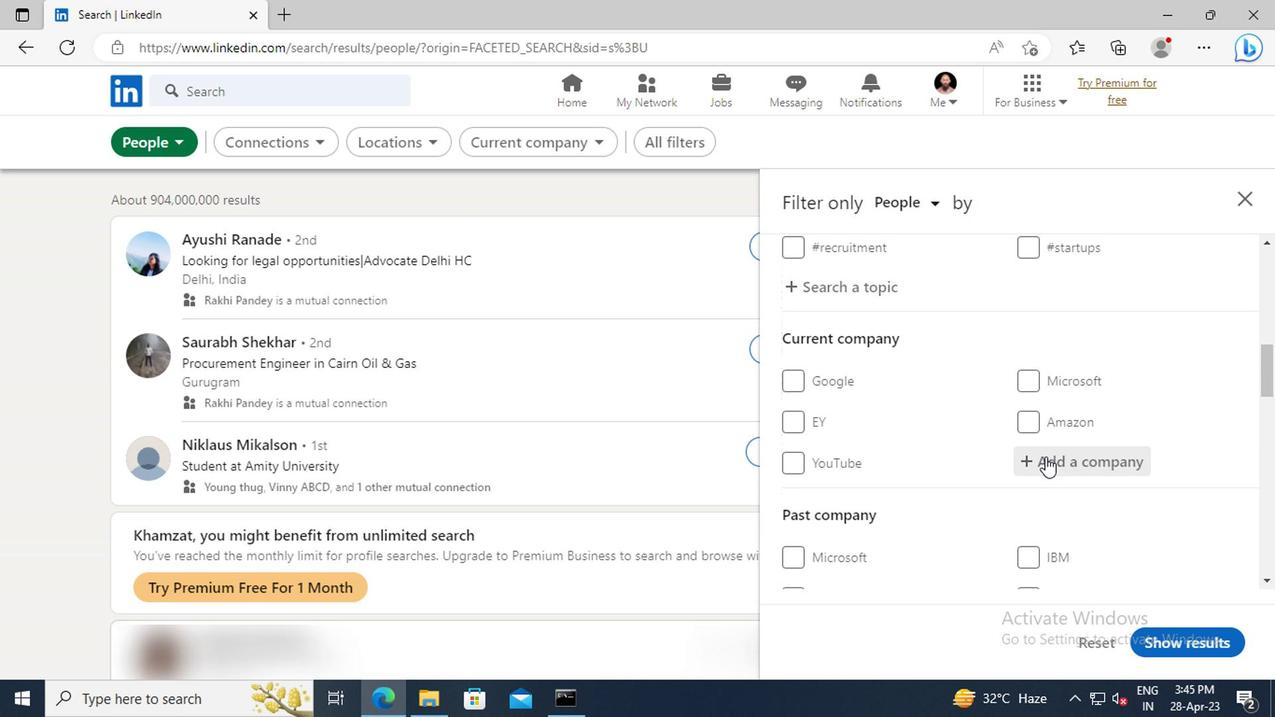 
Action: Key pressed <Key.shift>NOTION
Screenshot: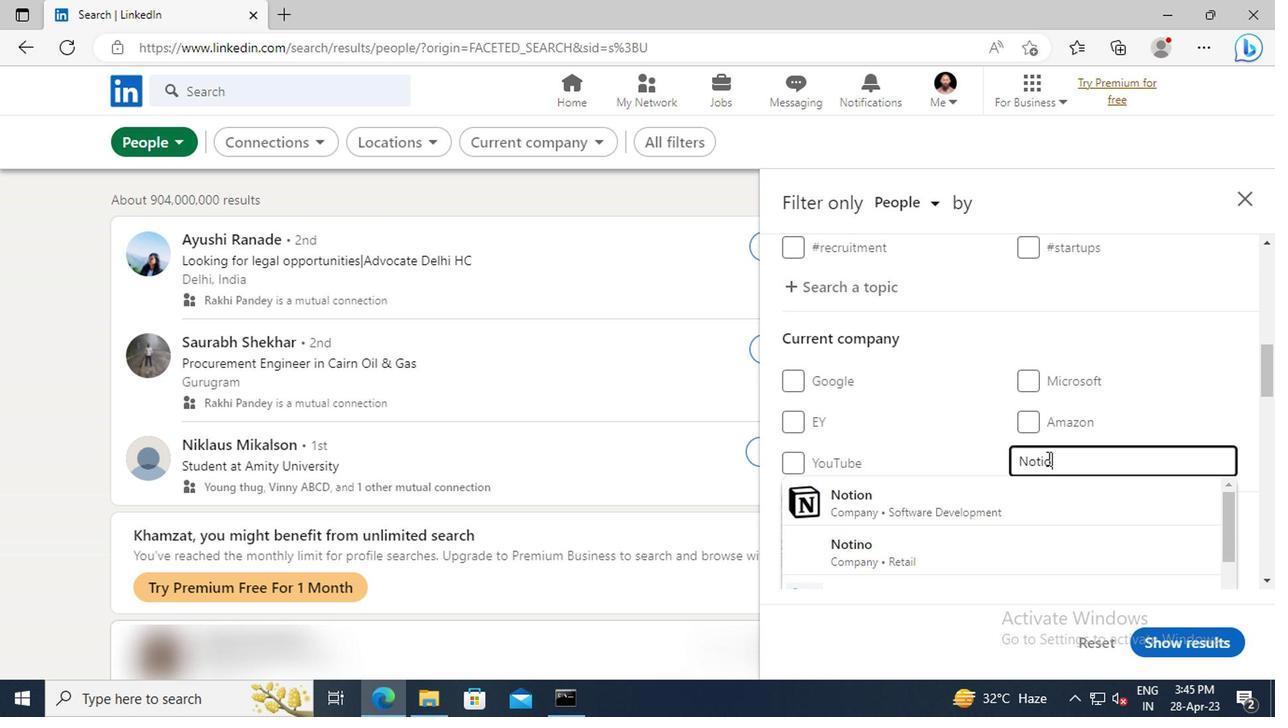 
Action: Mouse moved to (1038, 491)
Screenshot: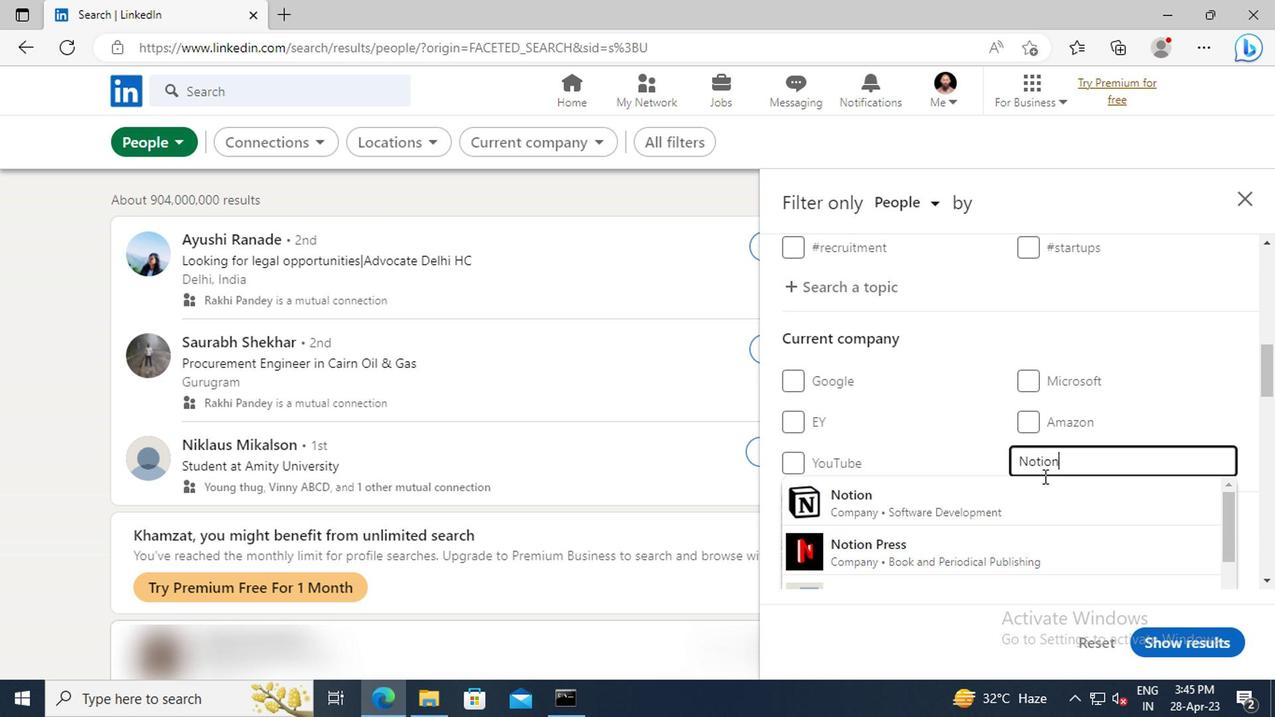 
Action: Mouse pressed left at (1038, 491)
Screenshot: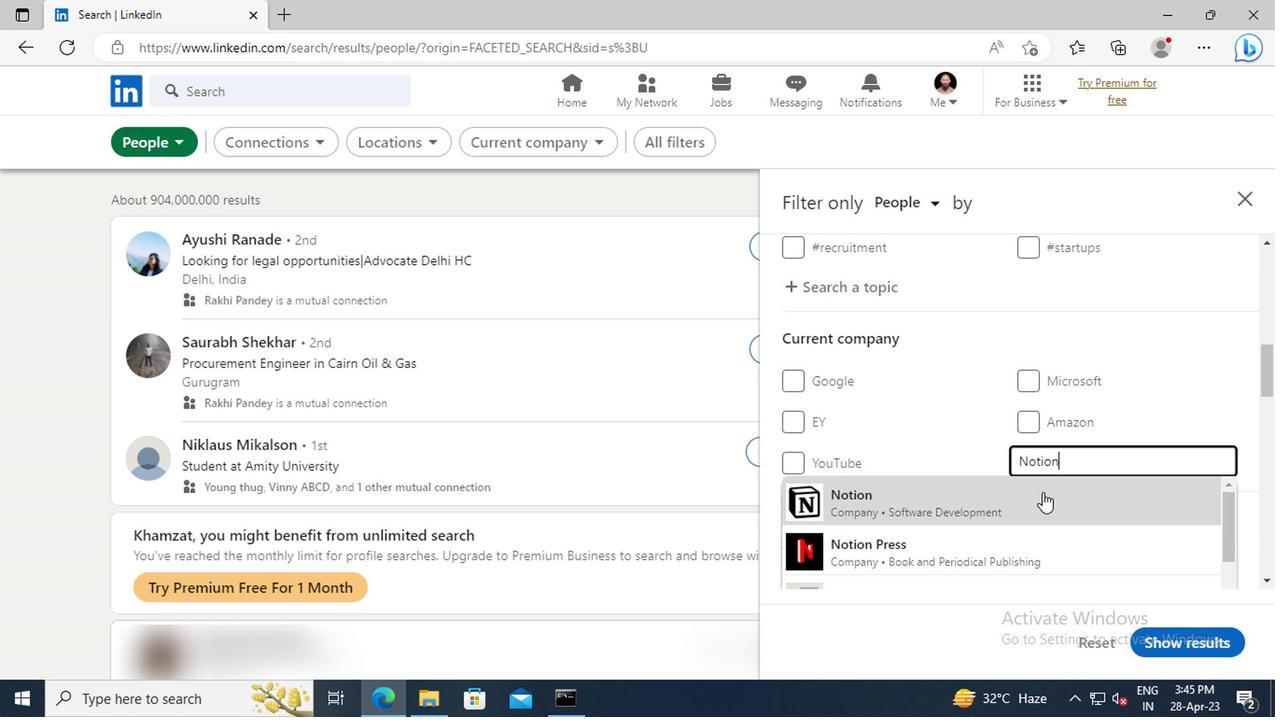 
Action: Mouse scrolled (1038, 490) with delta (0, -1)
Screenshot: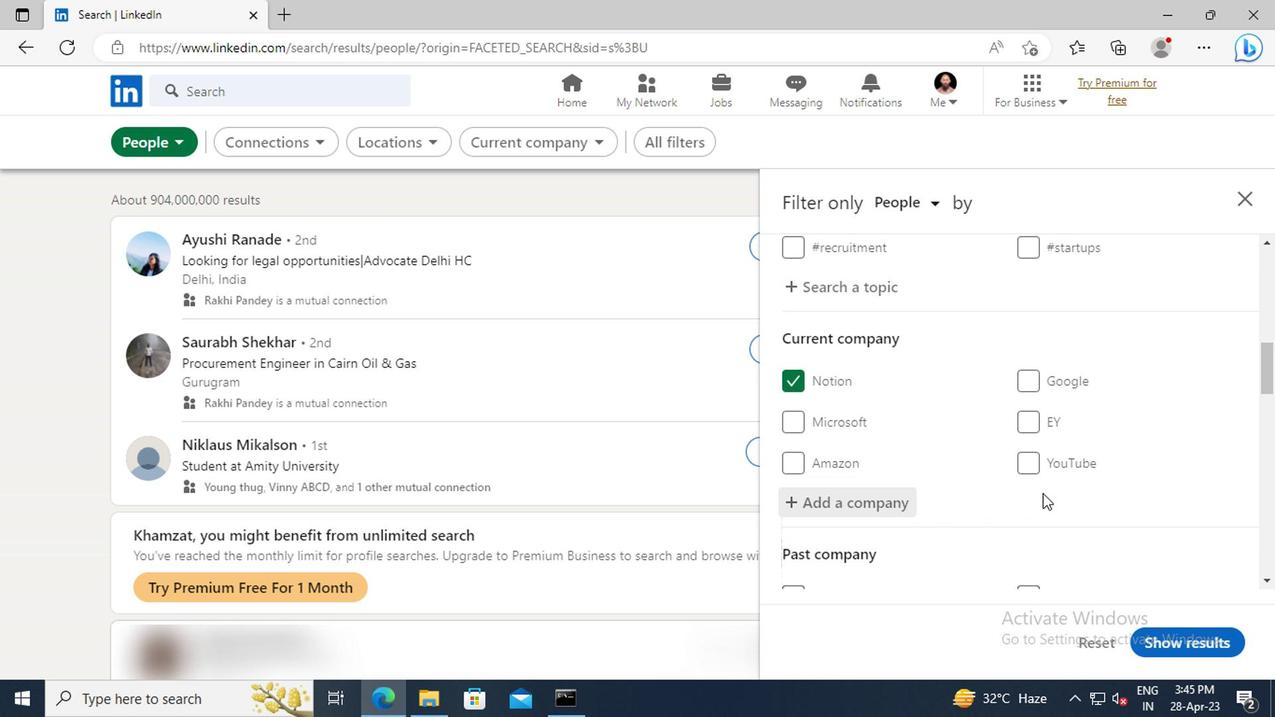 
Action: Mouse scrolled (1038, 490) with delta (0, -1)
Screenshot: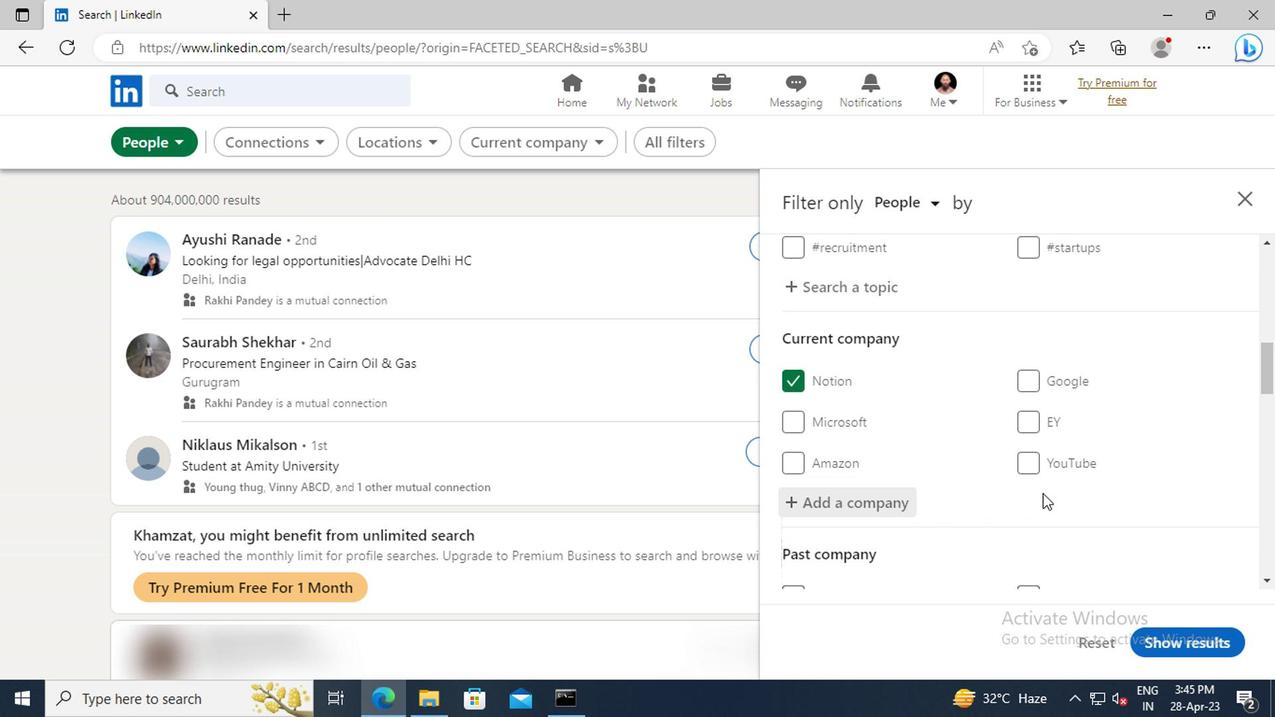 
Action: Mouse scrolled (1038, 490) with delta (0, -1)
Screenshot: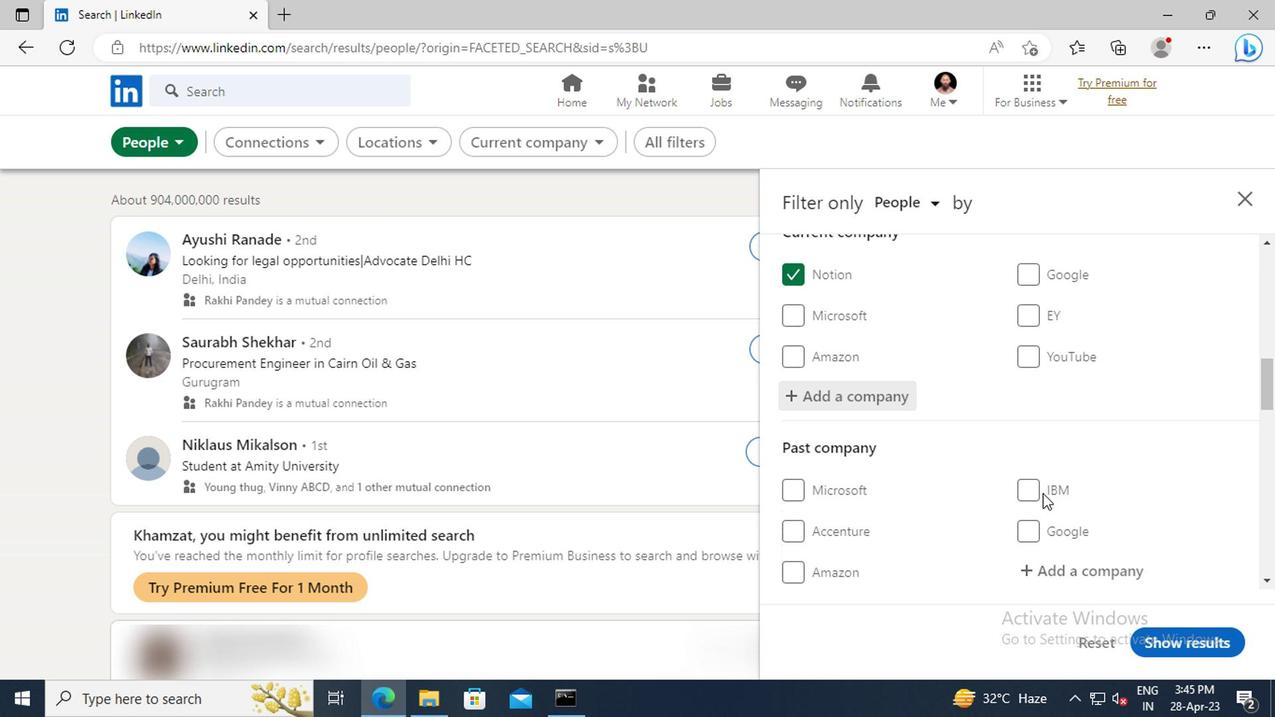 
Action: Mouse scrolled (1038, 490) with delta (0, -1)
Screenshot: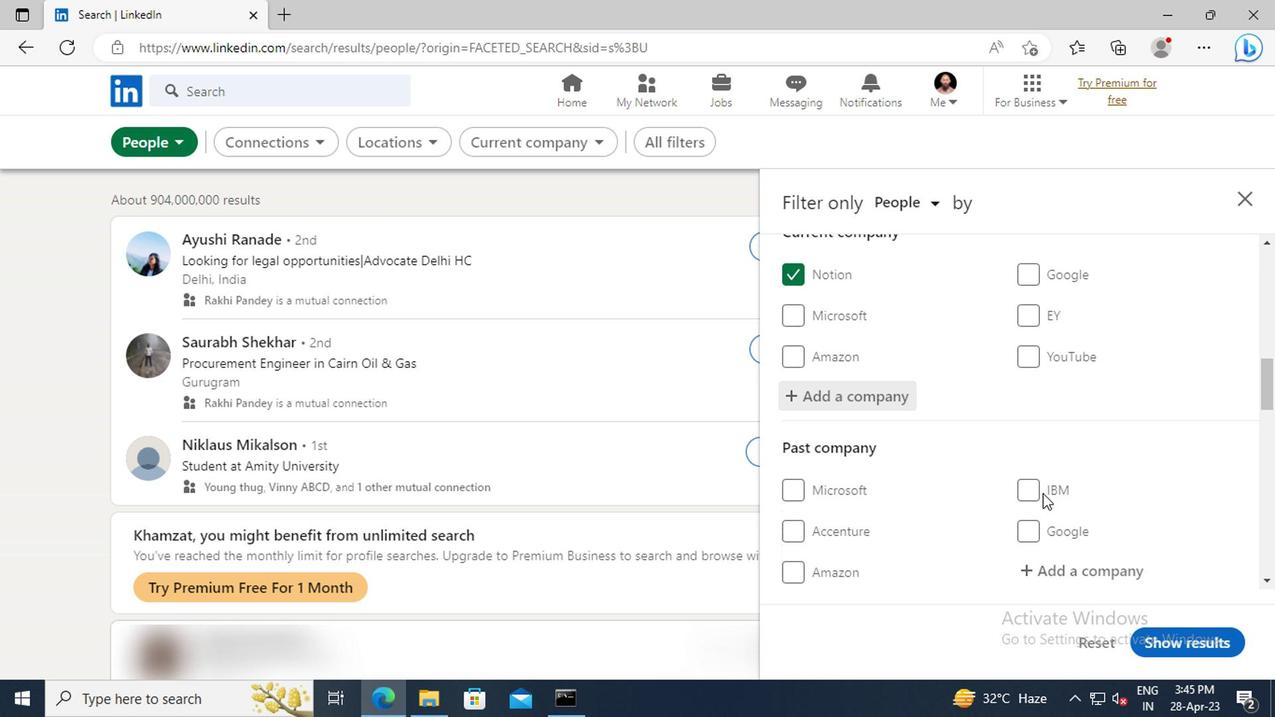 
Action: Mouse scrolled (1038, 490) with delta (0, -1)
Screenshot: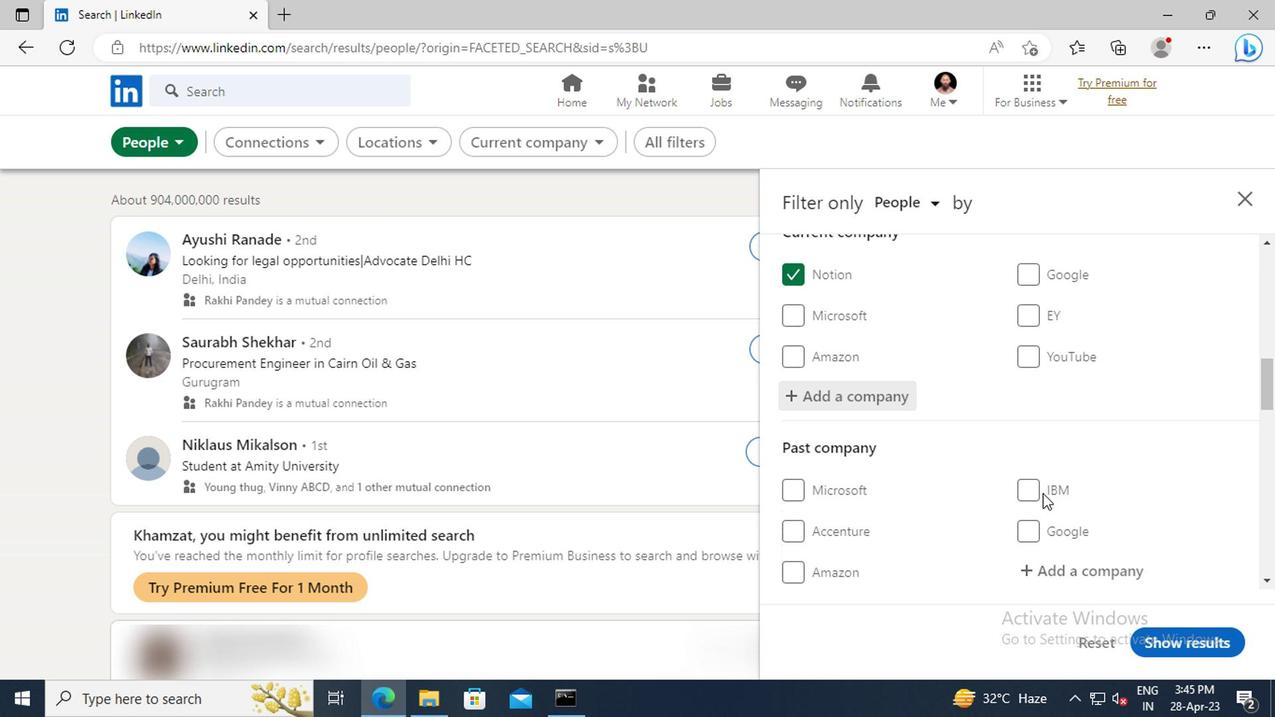 
Action: Mouse scrolled (1038, 490) with delta (0, -1)
Screenshot: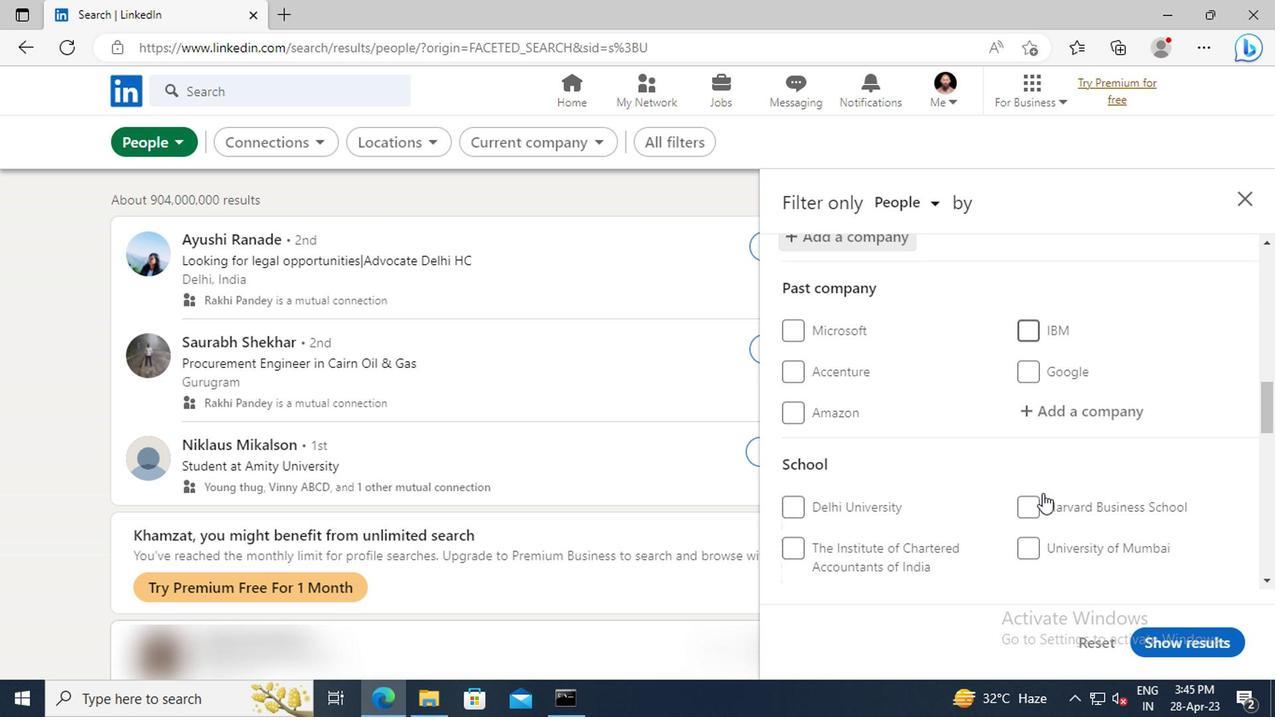 
Action: Mouse scrolled (1038, 490) with delta (0, -1)
Screenshot: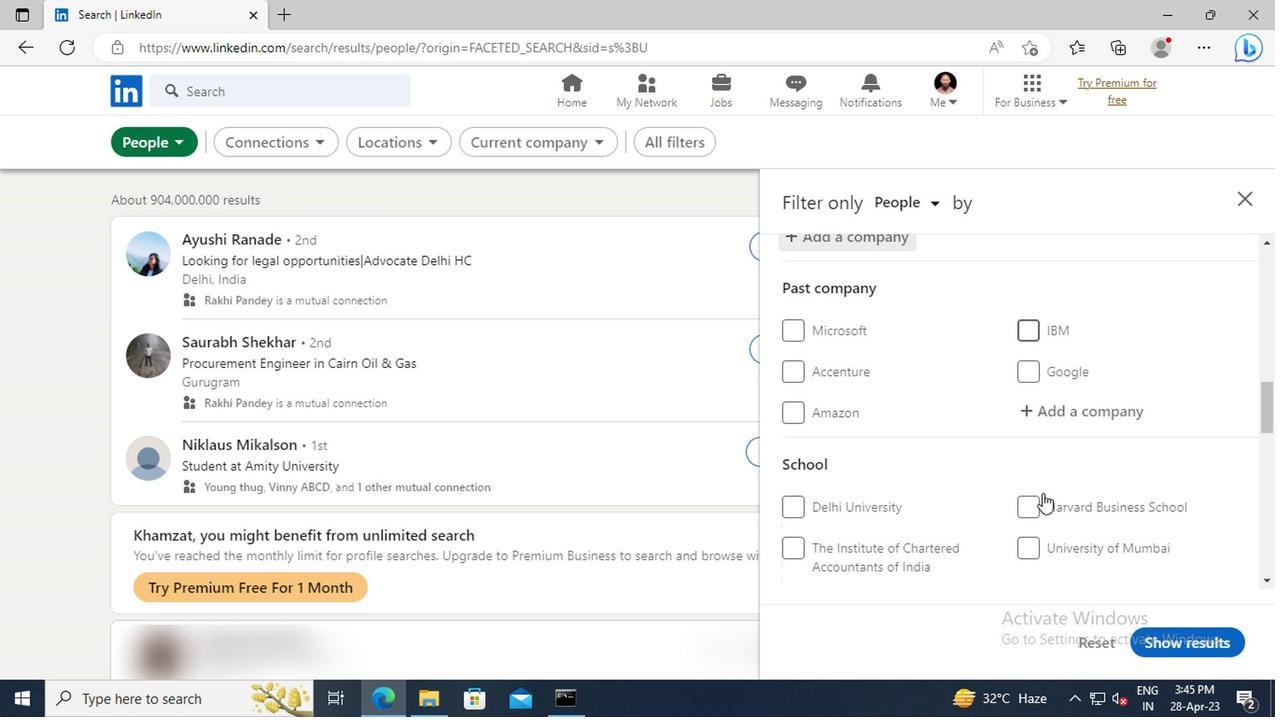 
Action: Mouse moved to (1044, 498)
Screenshot: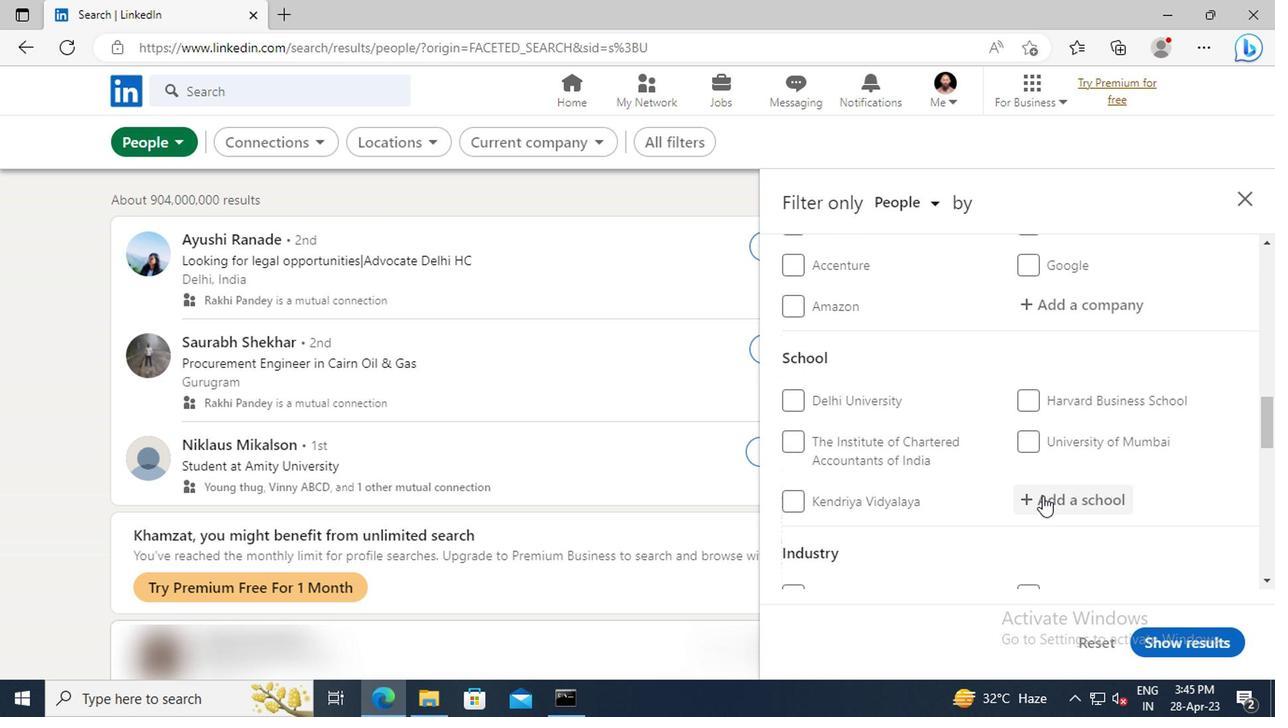 
Action: Mouse pressed left at (1044, 498)
Screenshot: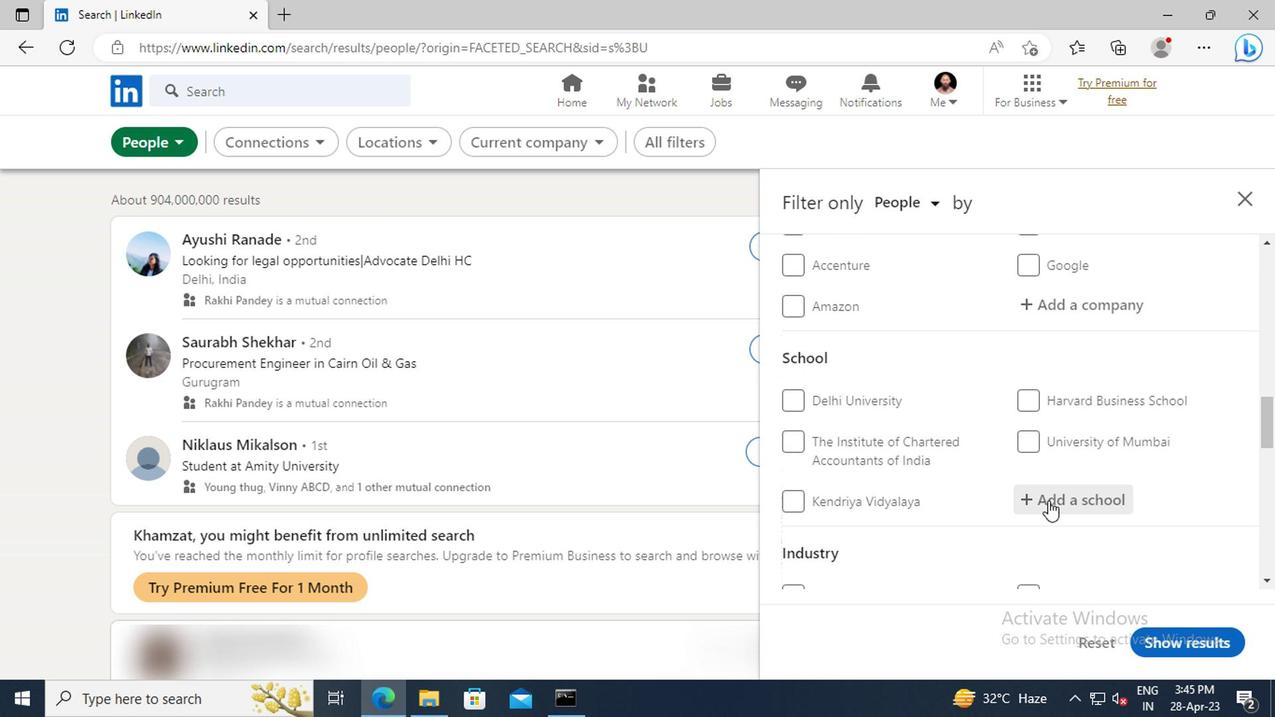 
Action: Key pressed <Key.shift>PALAMURU<Key.space><Key.shift>U
Screenshot: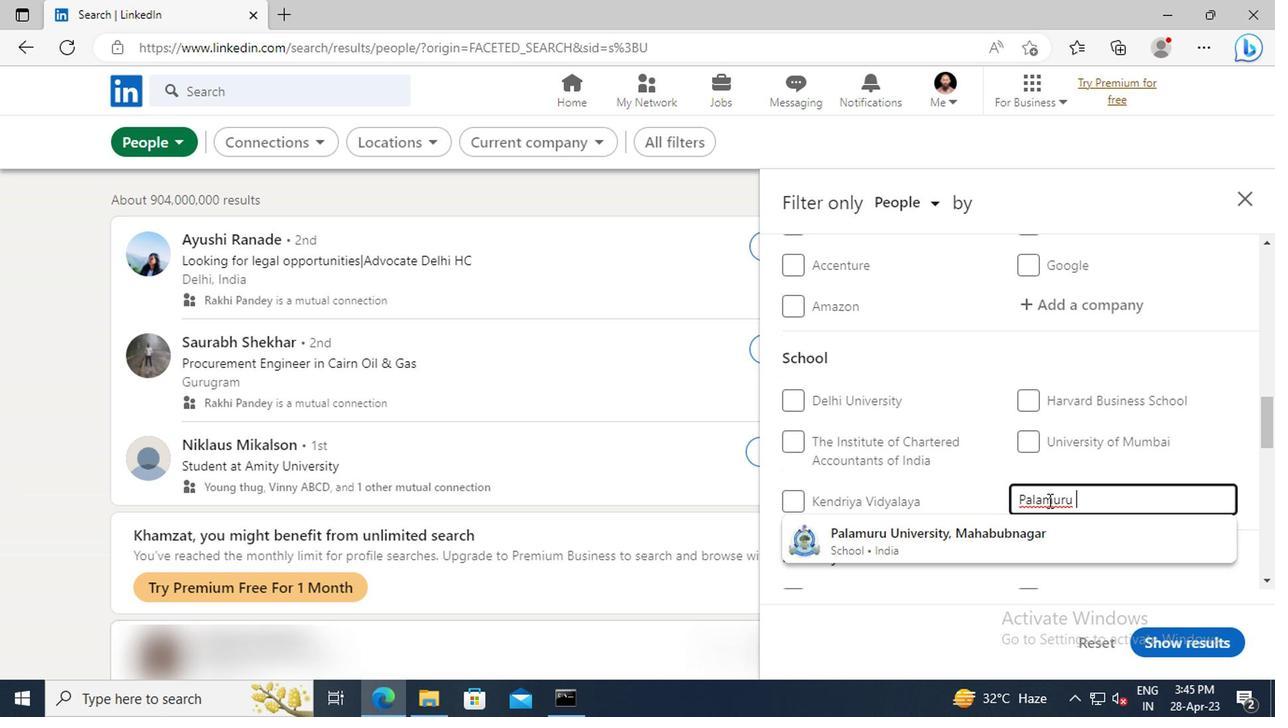 
Action: Mouse moved to (1010, 528)
Screenshot: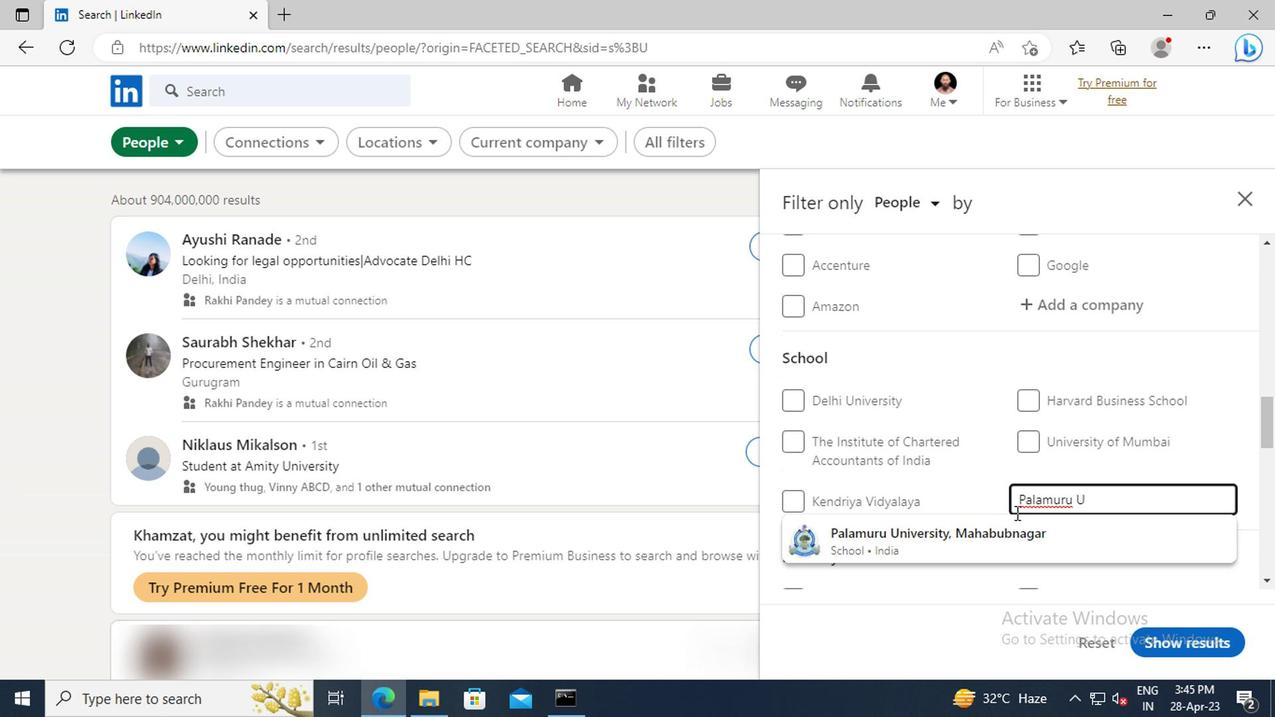 
Action: Mouse pressed left at (1010, 528)
Screenshot: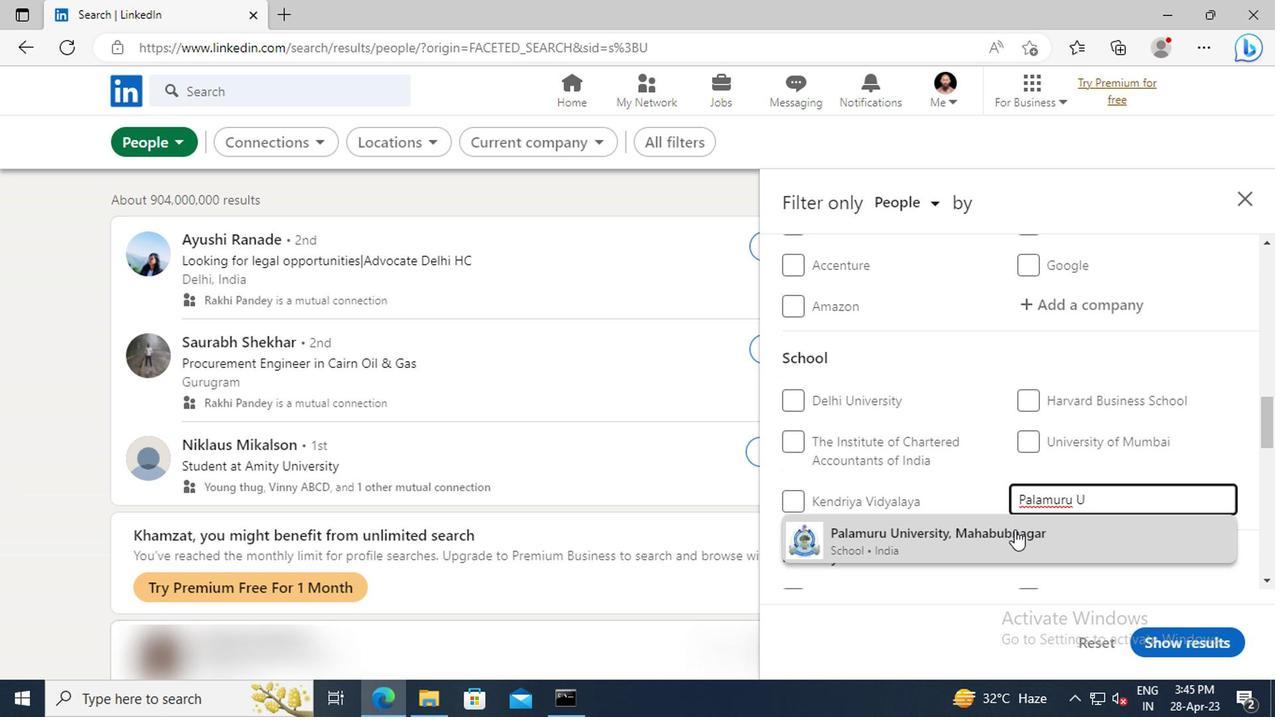 
Action: Mouse scrolled (1010, 527) with delta (0, 0)
Screenshot: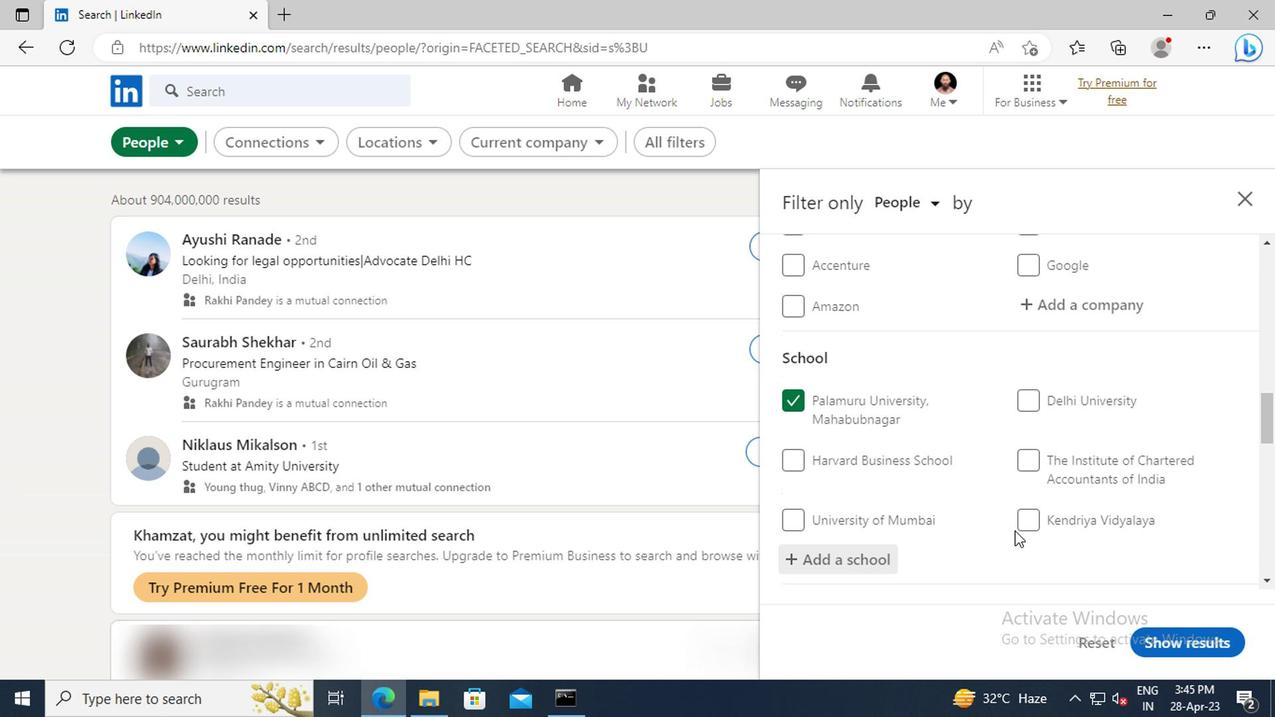 
Action: Mouse scrolled (1010, 527) with delta (0, 0)
Screenshot: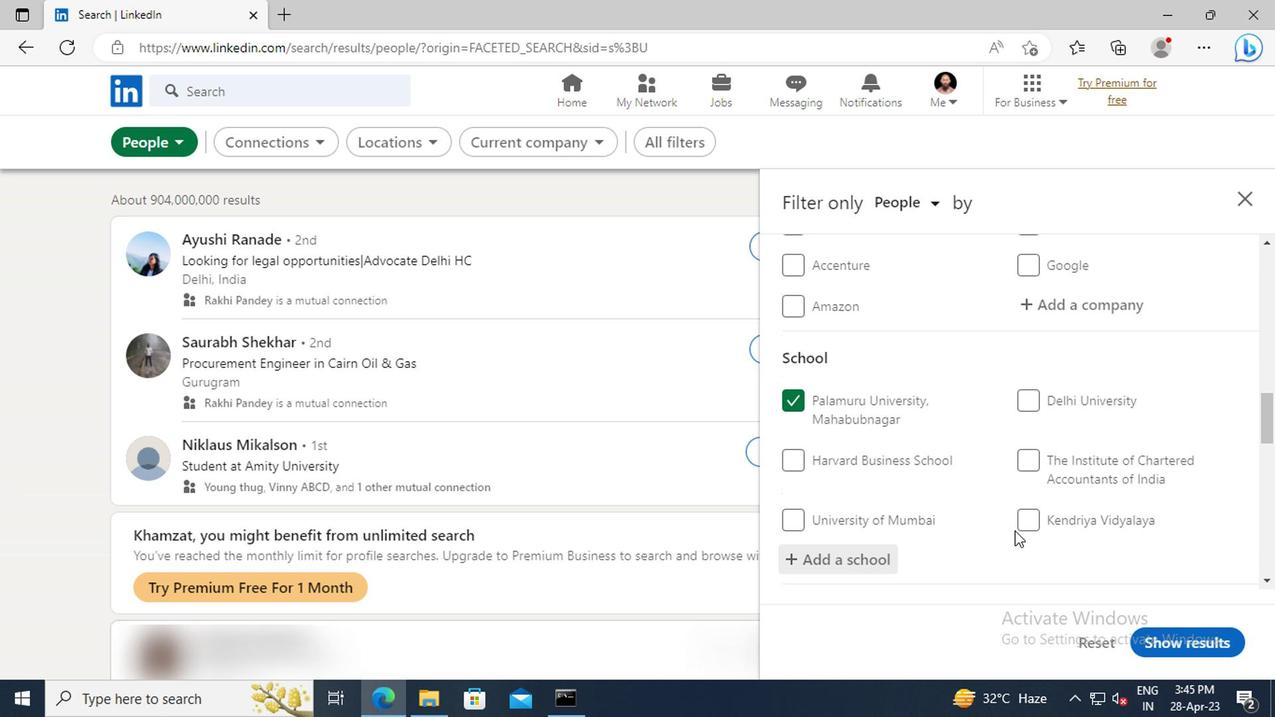 
Action: Mouse scrolled (1010, 527) with delta (0, 0)
Screenshot: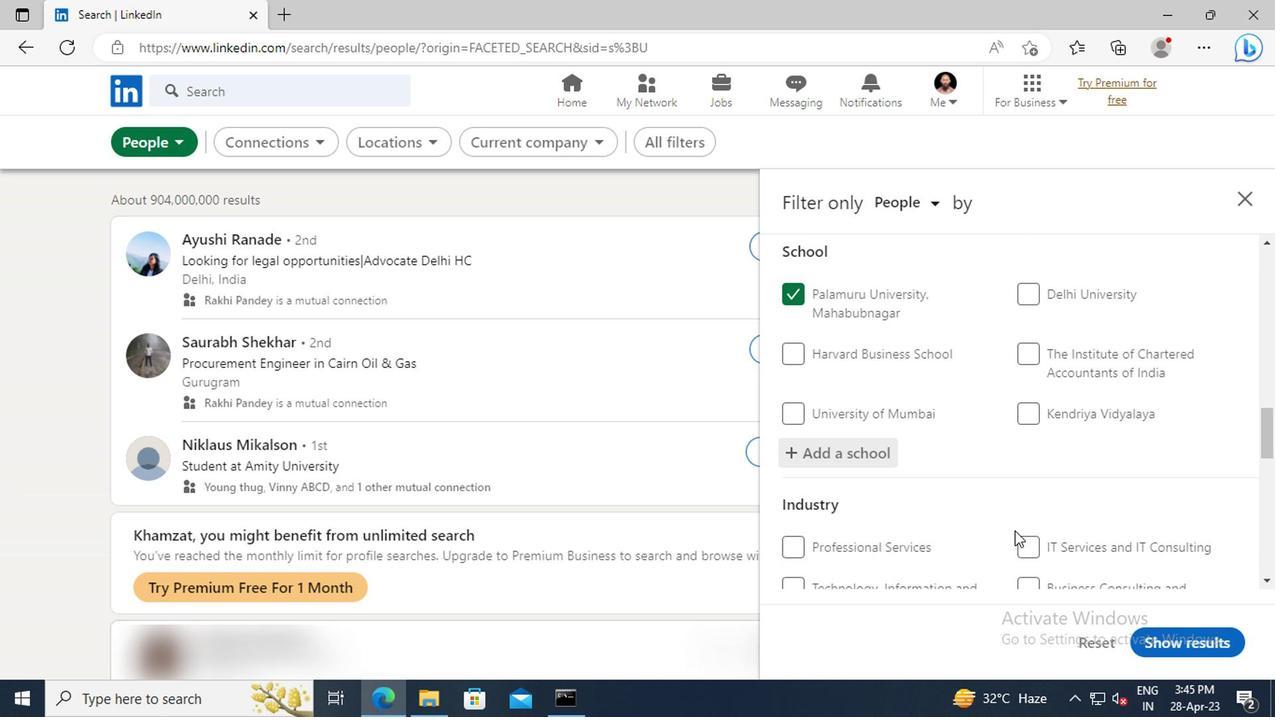 
Action: Mouse scrolled (1010, 527) with delta (0, 0)
Screenshot: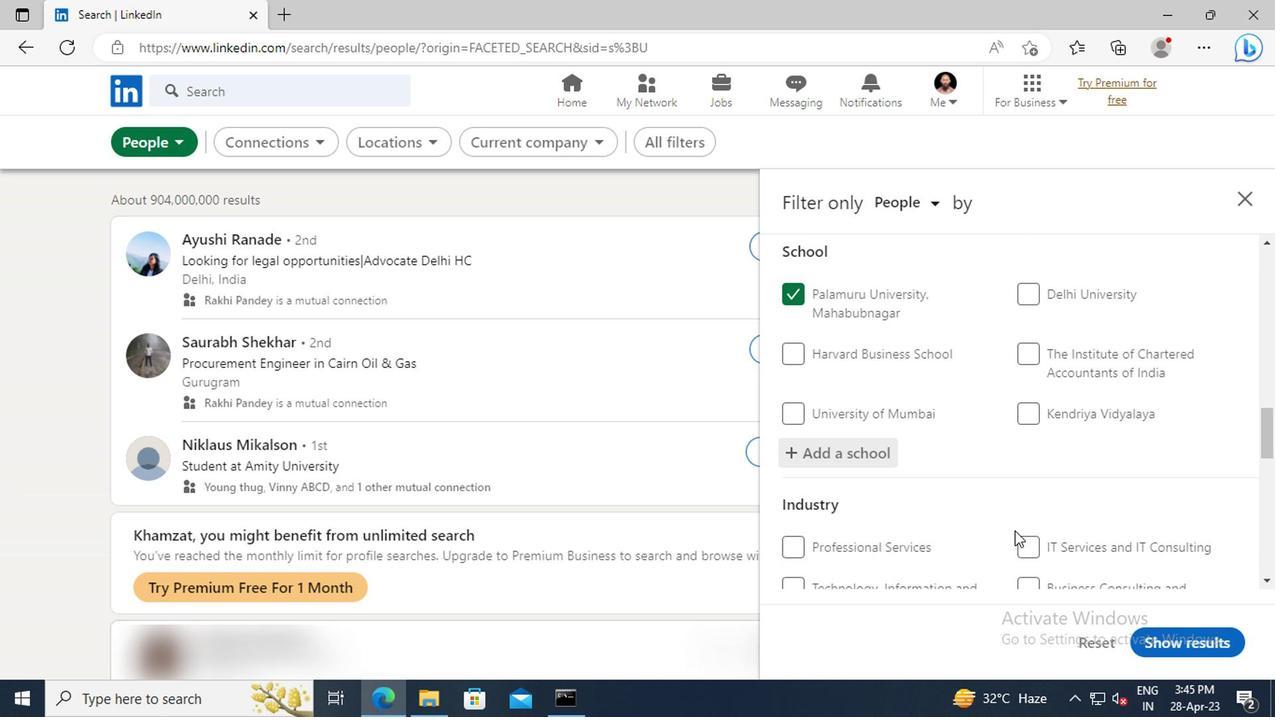
Action: Mouse scrolled (1010, 527) with delta (0, 0)
Screenshot: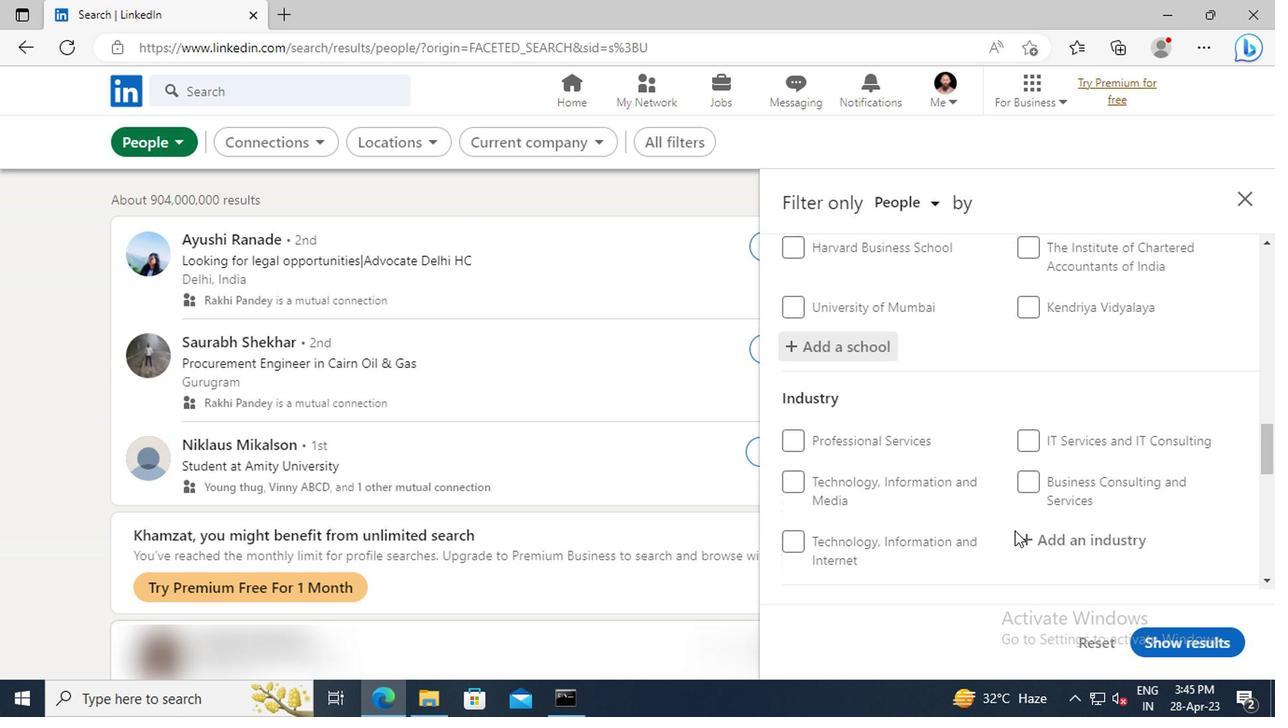 
Action: Mouse scrolled (1010, 527) with delta (0, 0)
Screenshot: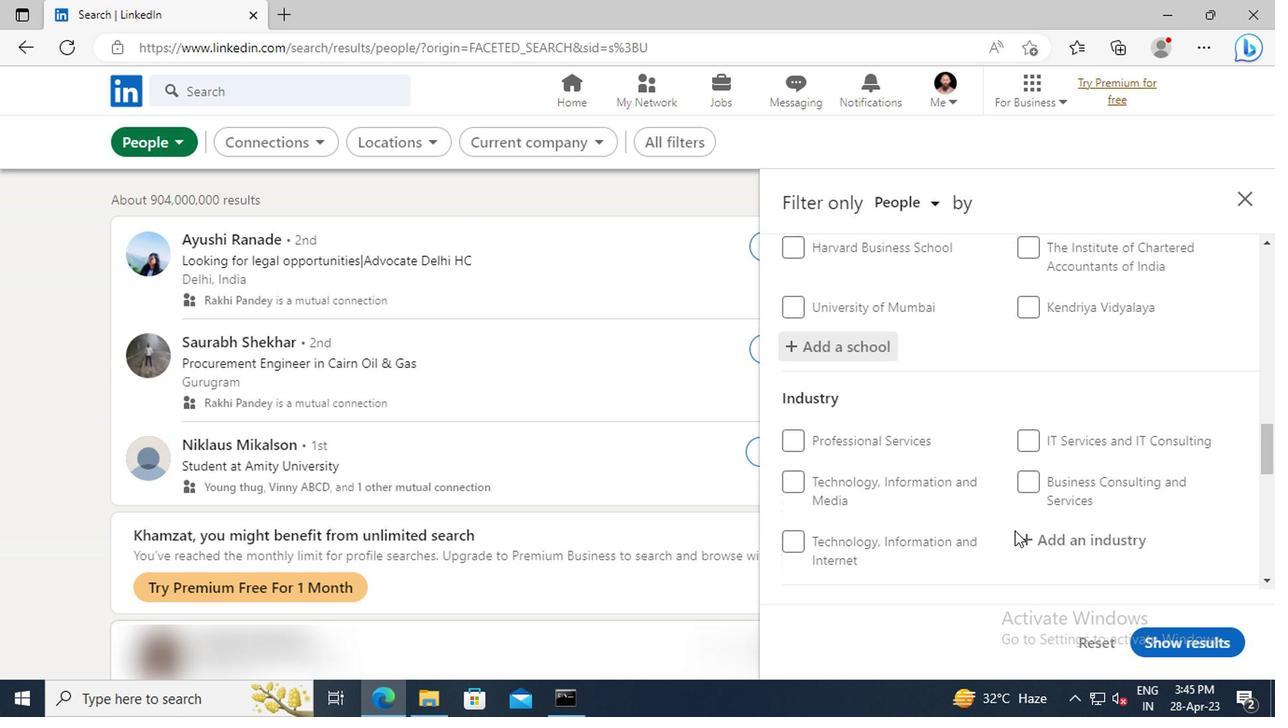 
Action: Mouse moved to (1038, 435)
Screenshot: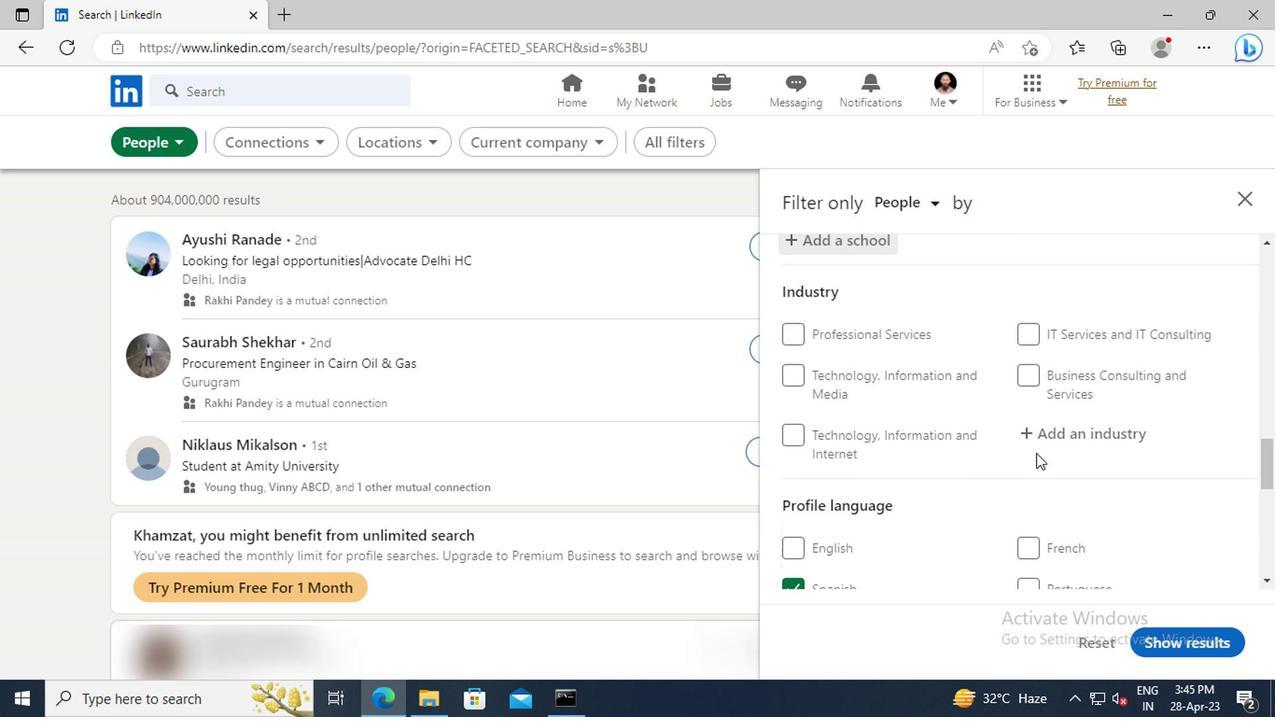 
Action: Mouse pressed left at (1038, 435)
Screenshot: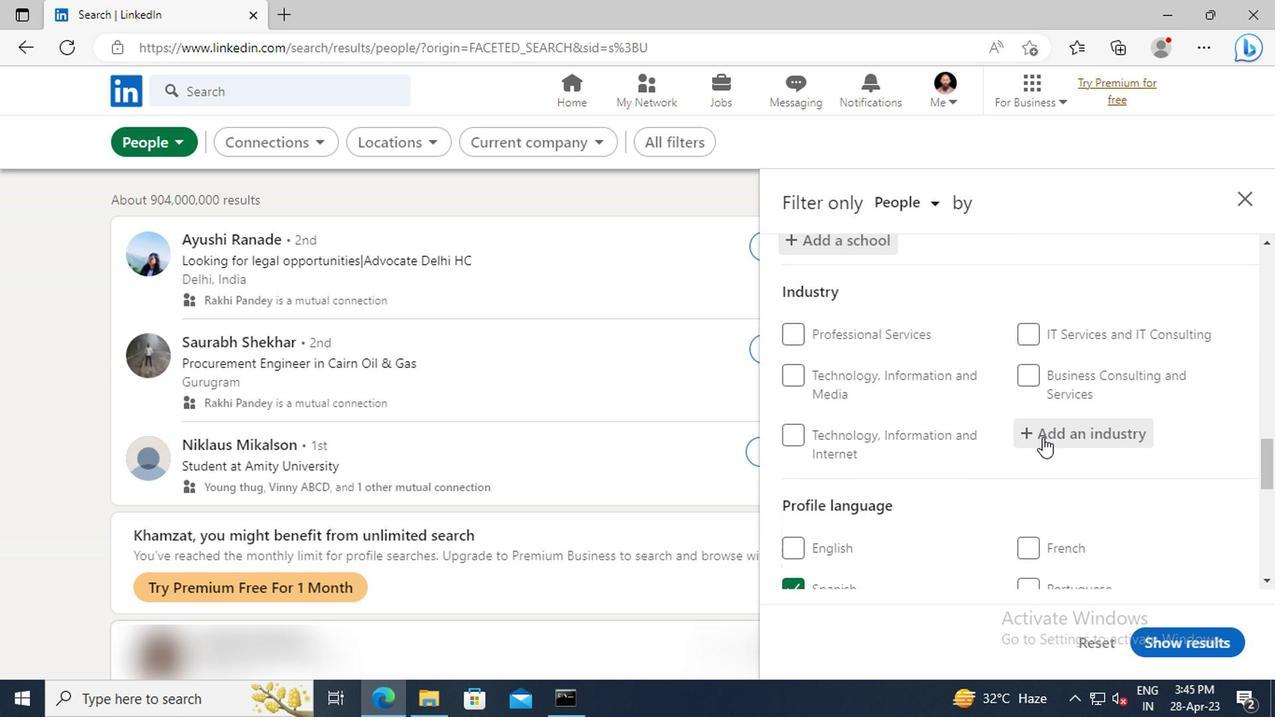 
Action: Key pressed <Key.shift>DIGITAL<Key.space>
Screenshot: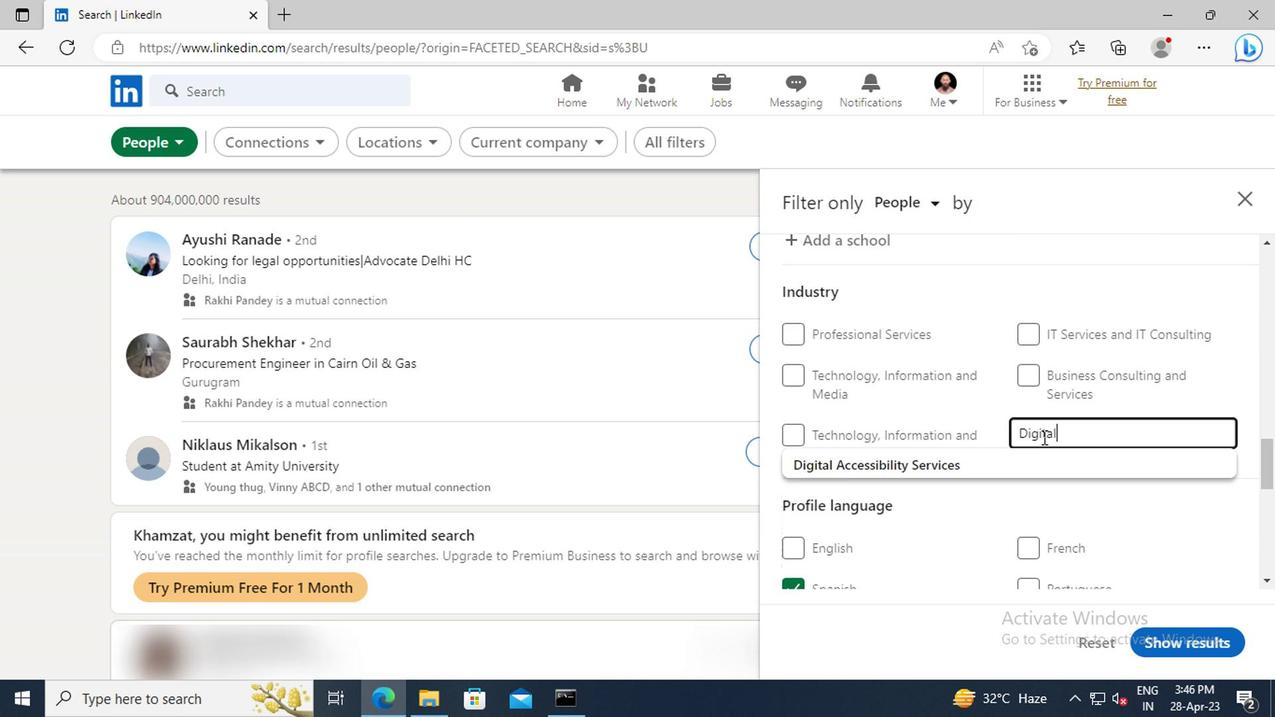 
Action: Mouse moved to (1010, 458)
Screenshot: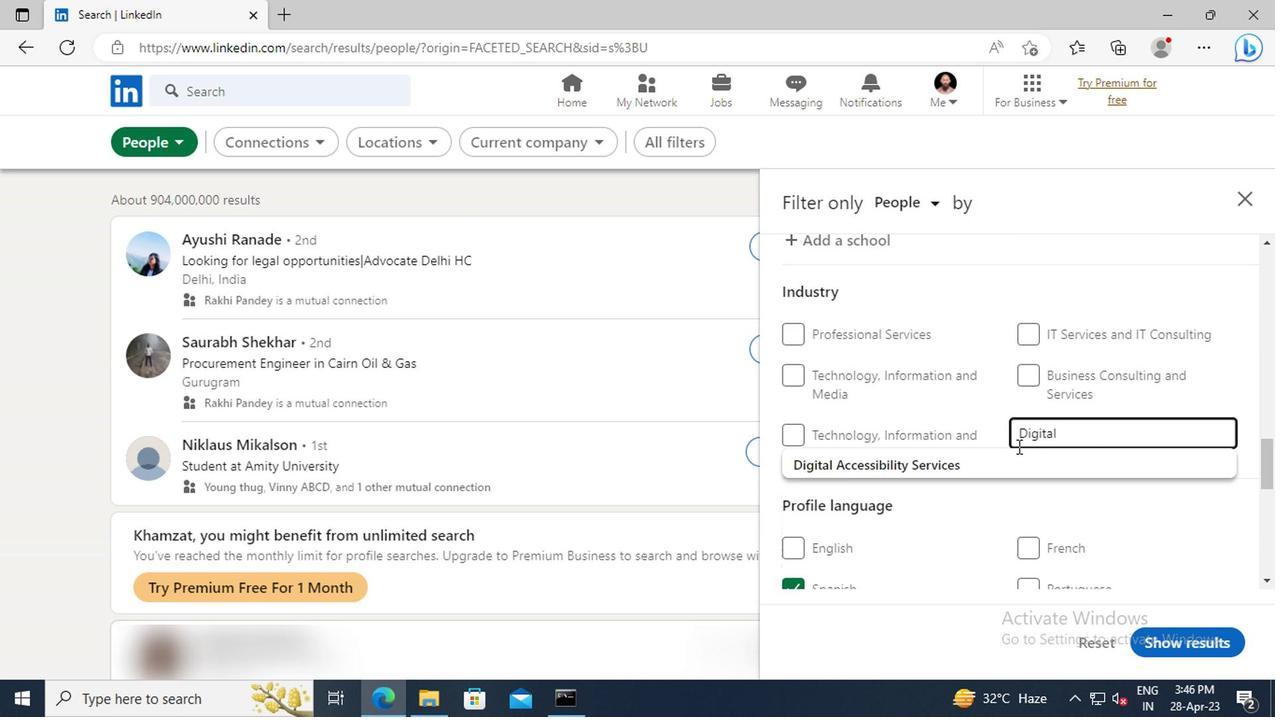
Action: Mouse pressed left at (1010, 458)
Screenshot: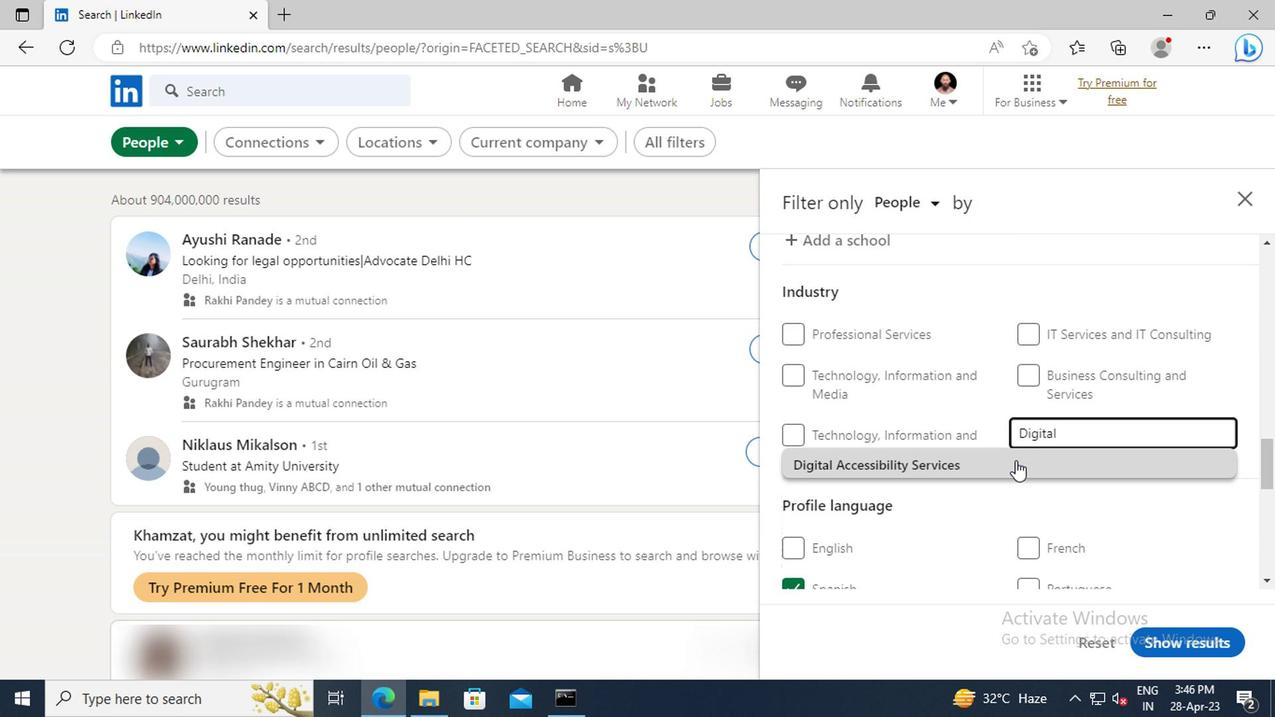 
Action: Mouse scrolled (1010, 458) with delta (0, 0)
Screenshot: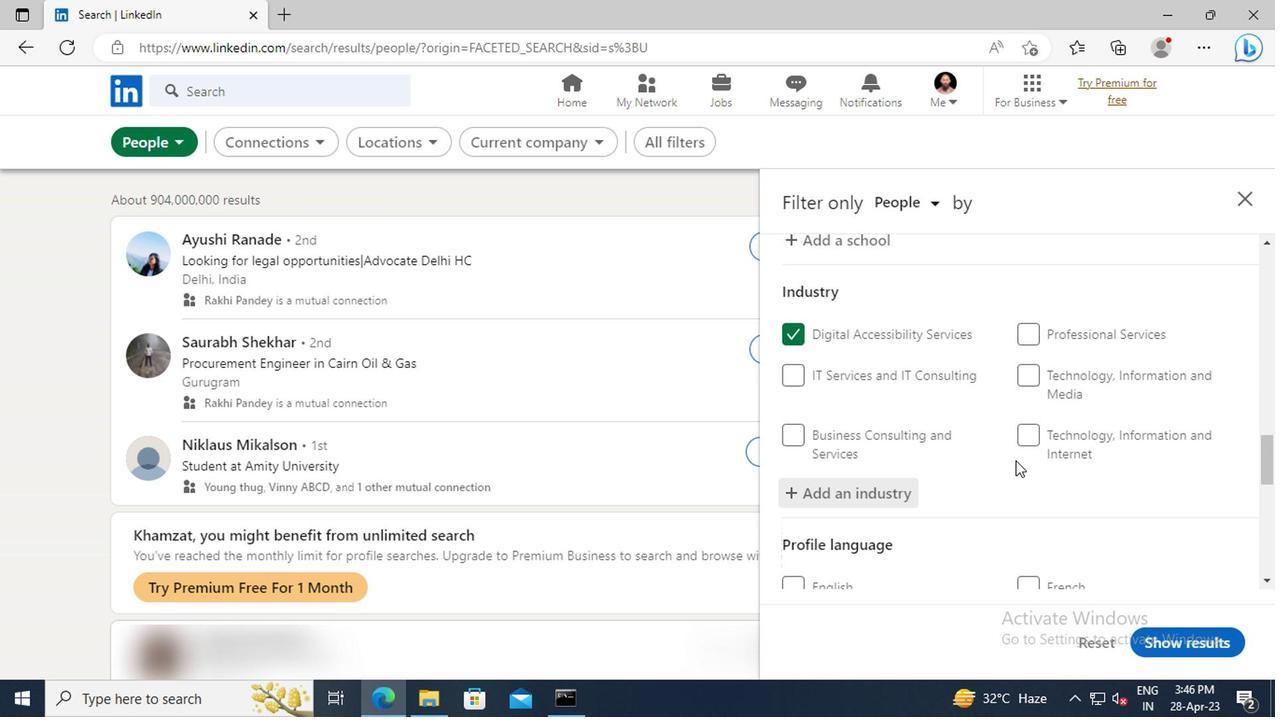
Action: Mouse scrolled (1010, 458) with delta (0, 0)
Screenshot: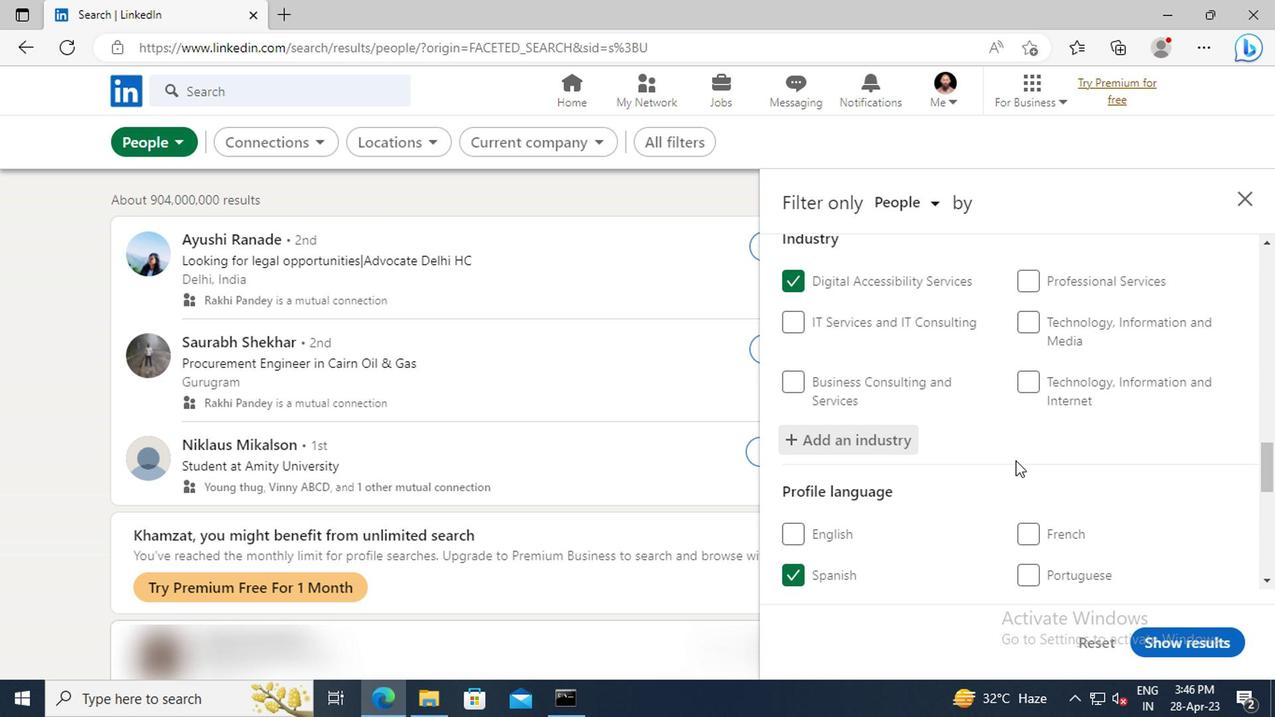 
Action: Mouse scrolled (1010, 458) with delta (0, 0)
Screenshot: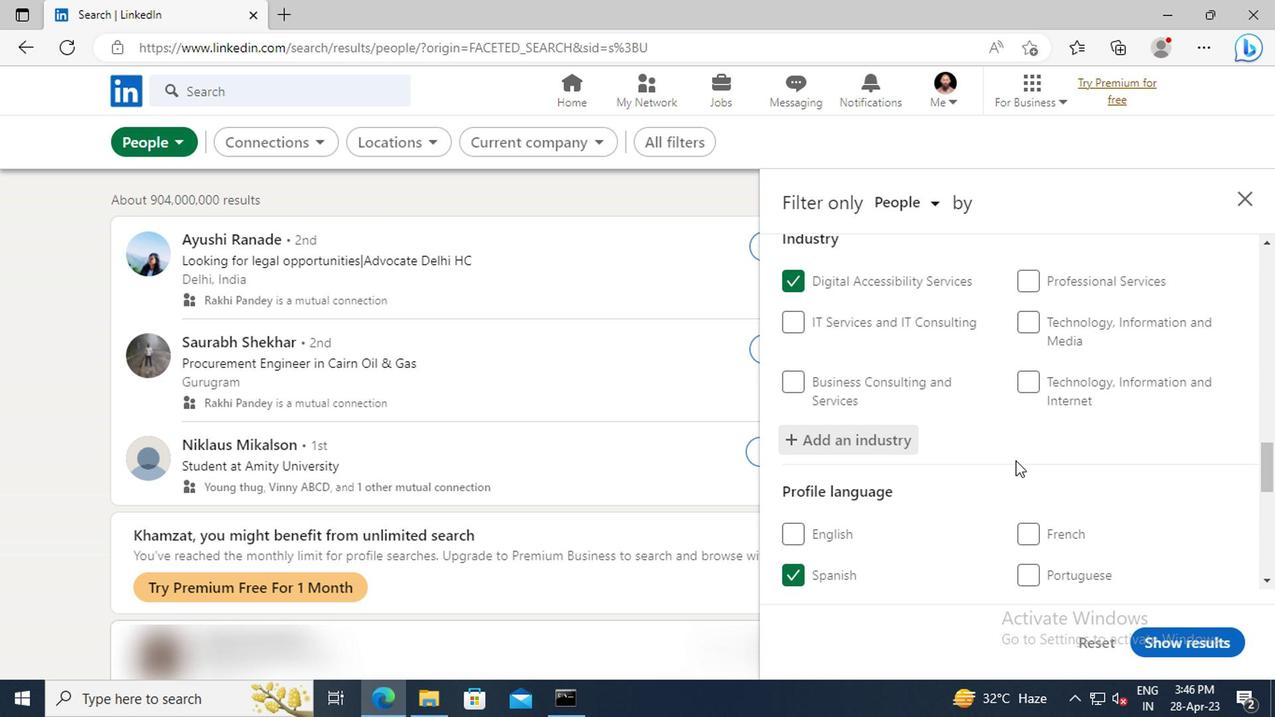 
Action: Mouse scrolled (1010, 458) with delta (0, 0)
Screenshot: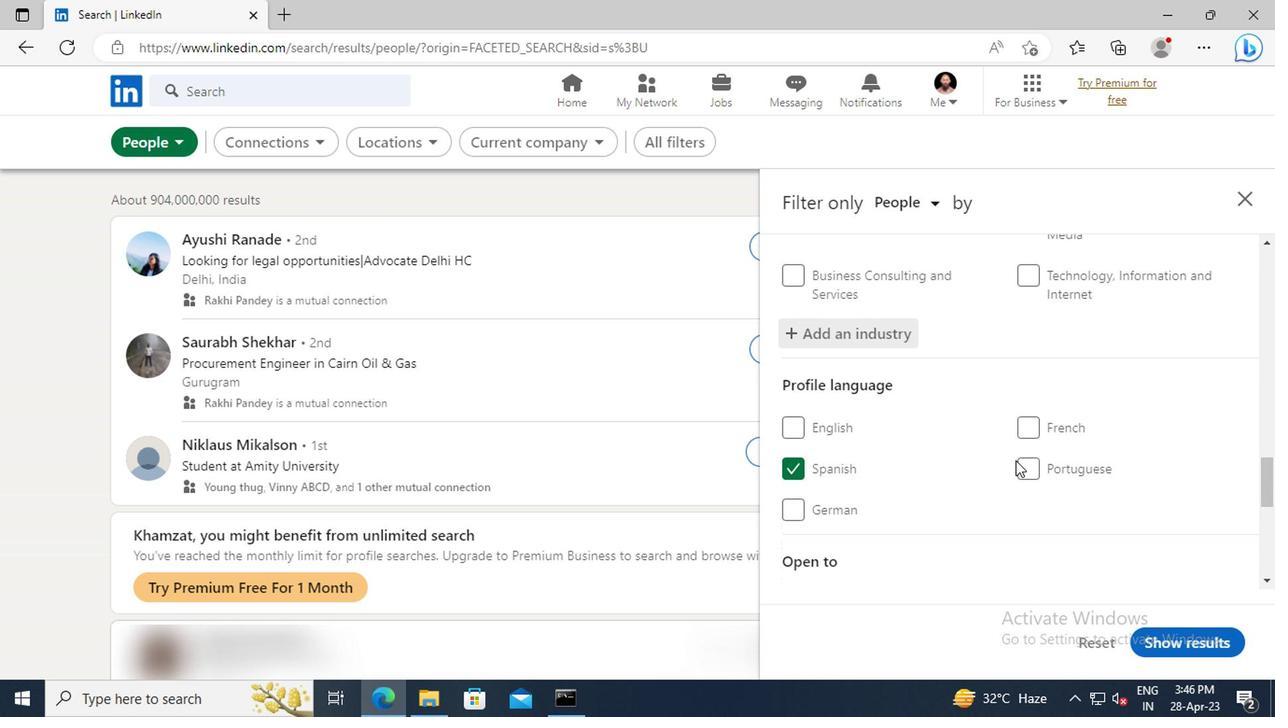 
Action: Mouse scrolled (1010, 458) with delta (0, 0)
Screenshot: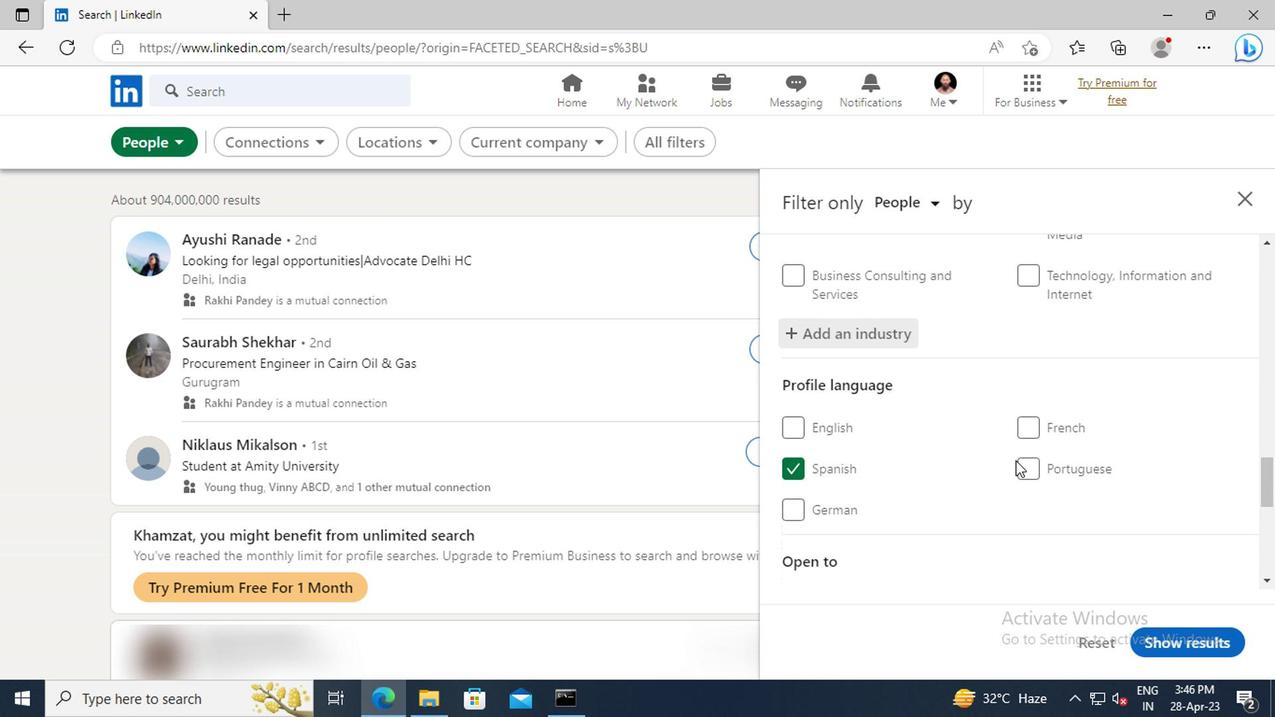 
Action: Mouse scrolled (1010, 458) with delta (0, 0)
Screenshot: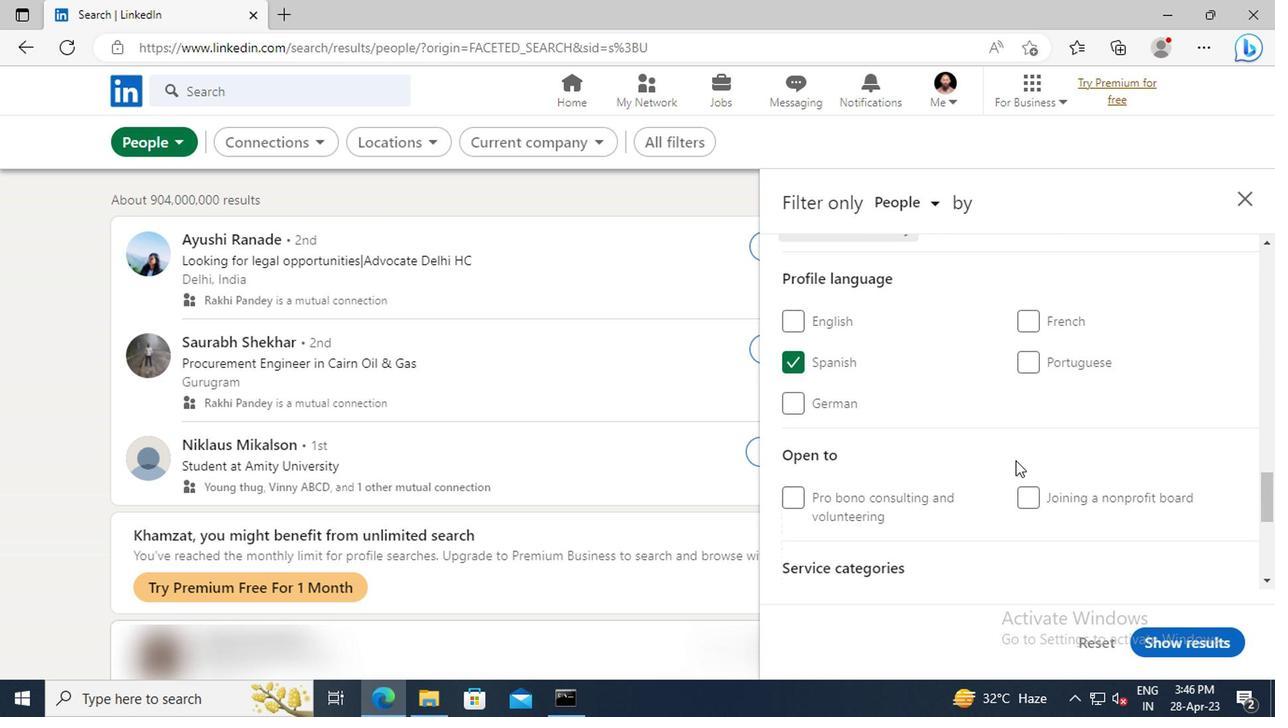 
Action: Mouse scrolled (1010, 458) with delta (0, 0)
Screenshot: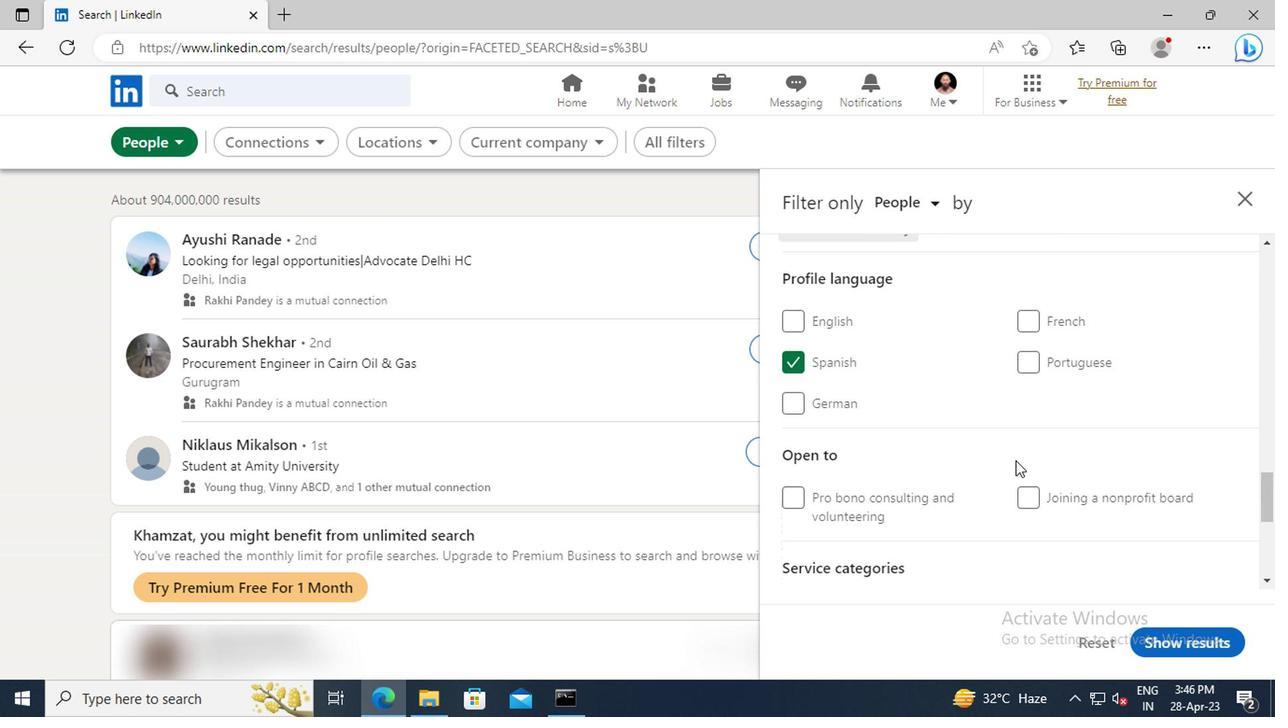 
Action: Mouse scrolled (1010, 458) with delta (0, 0)
Screenshot: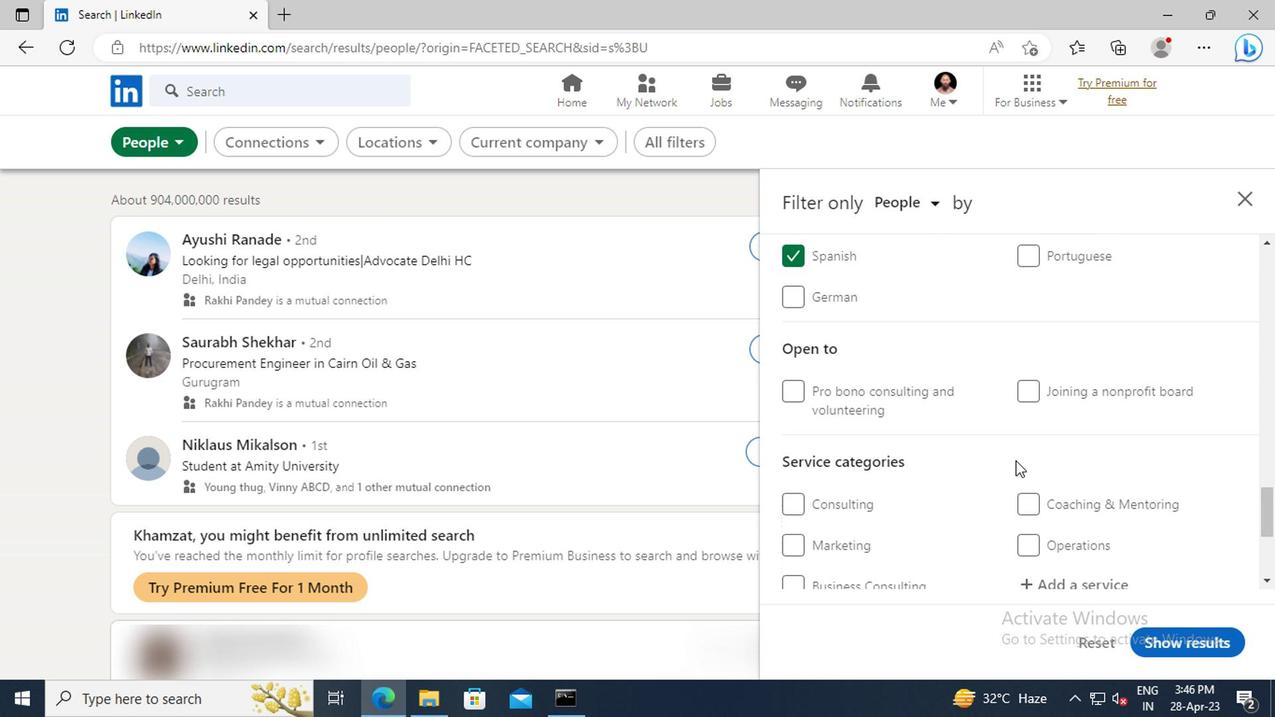 
Action: Mouse scrolled (1010, 458) with delta (0, 0)
Screenshot: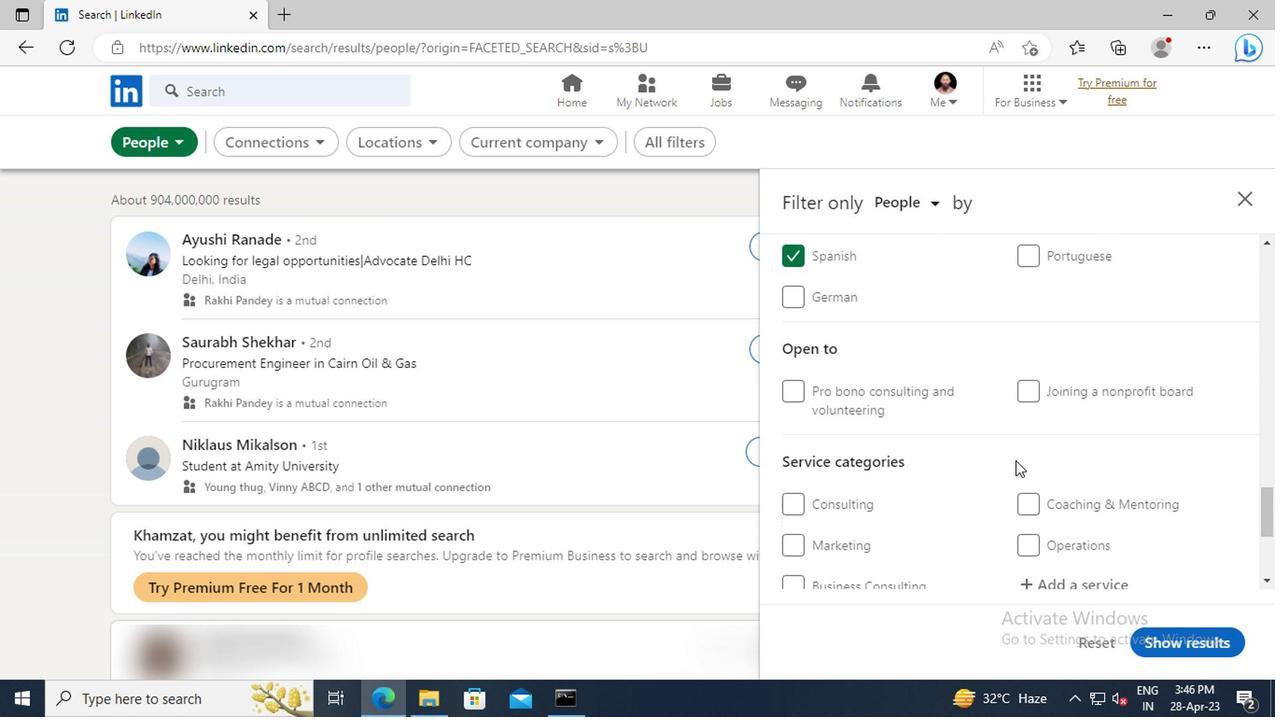 
Action: Mouse moved to (1026, 470)
Screenshot: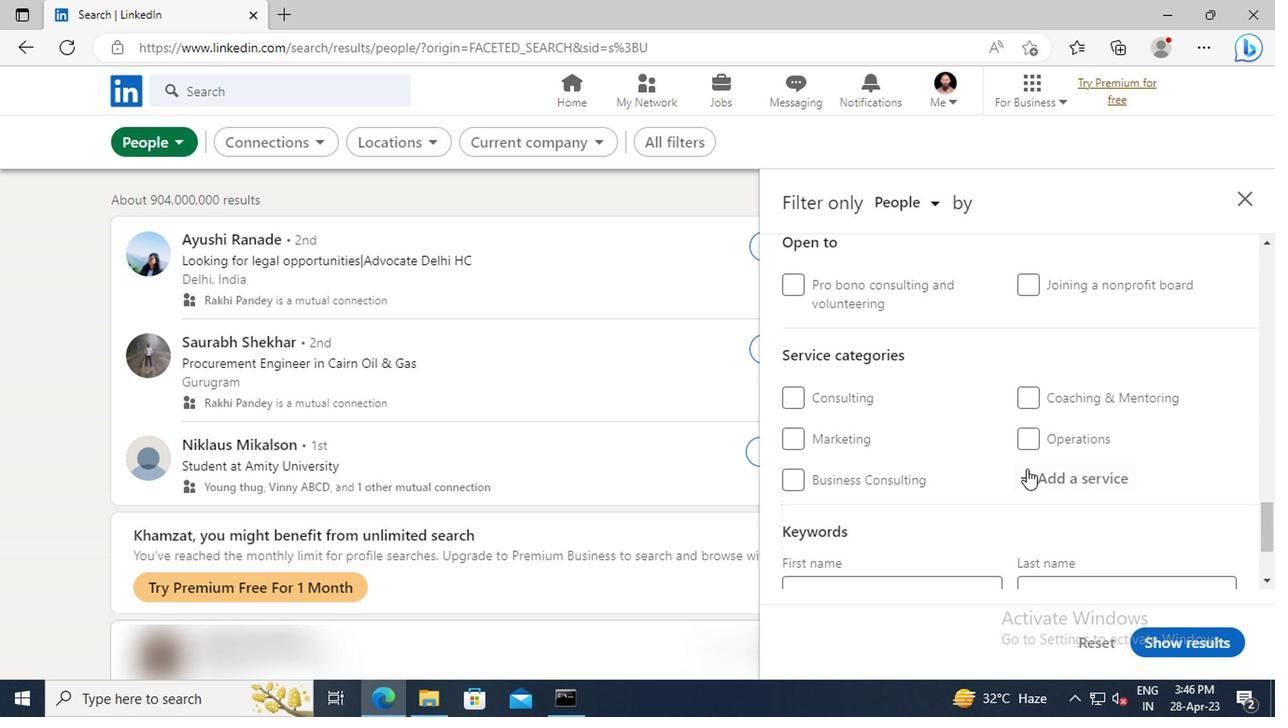 
Action: Mouse pressed left at (1026, 470)
Screenshot: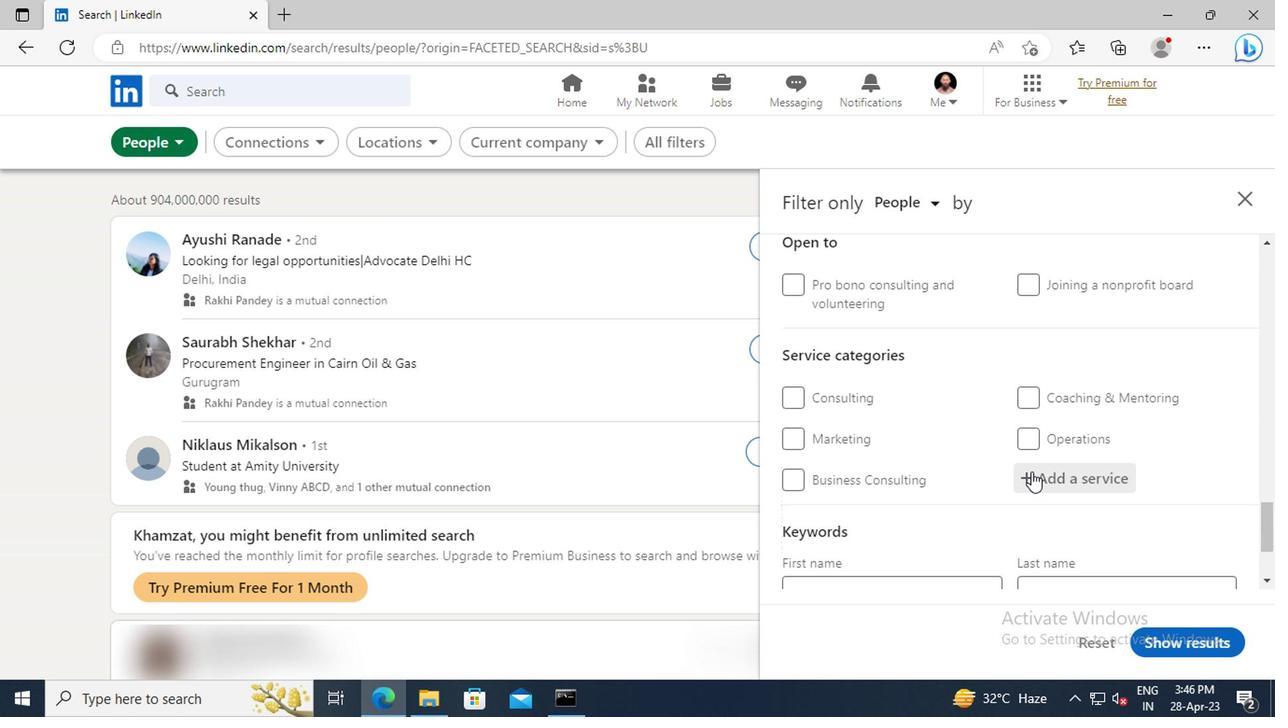 
Action: Key pressed <Key.shift>FINANCIAL<Key.space><Key.shift>AD
Screenshot: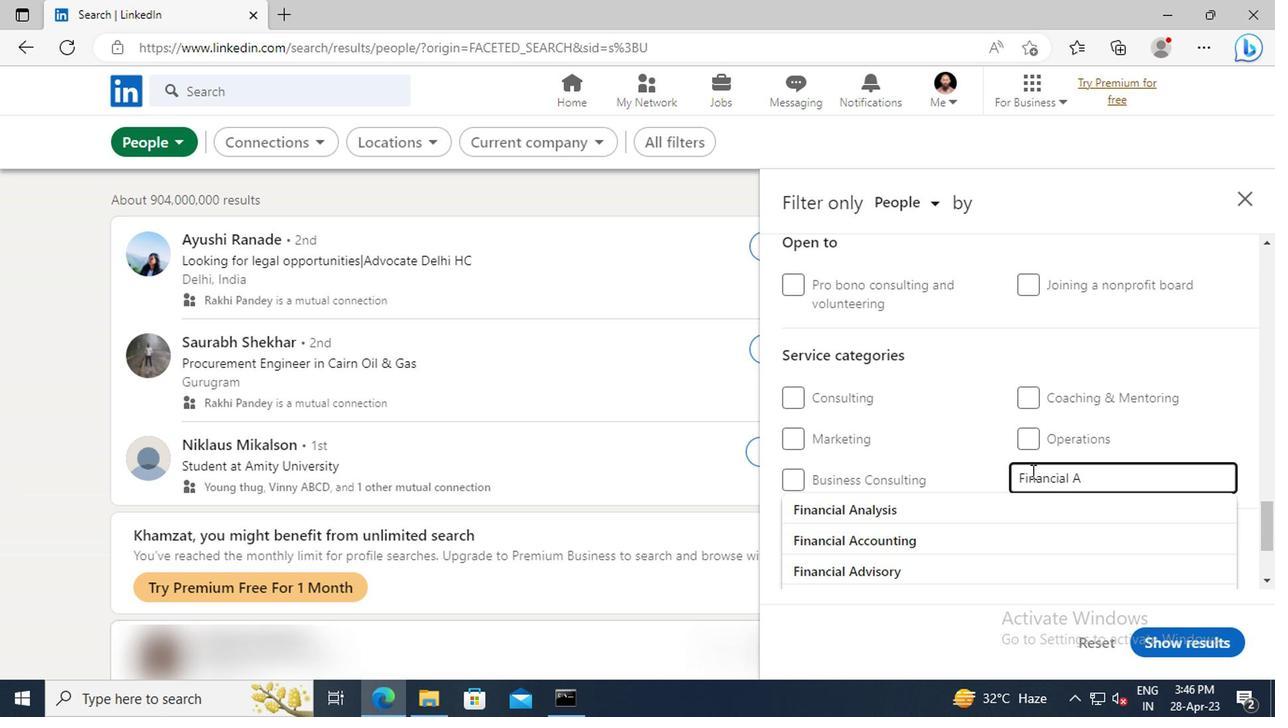 
Action: Mouse moved to (1014, 498)
Screenshot: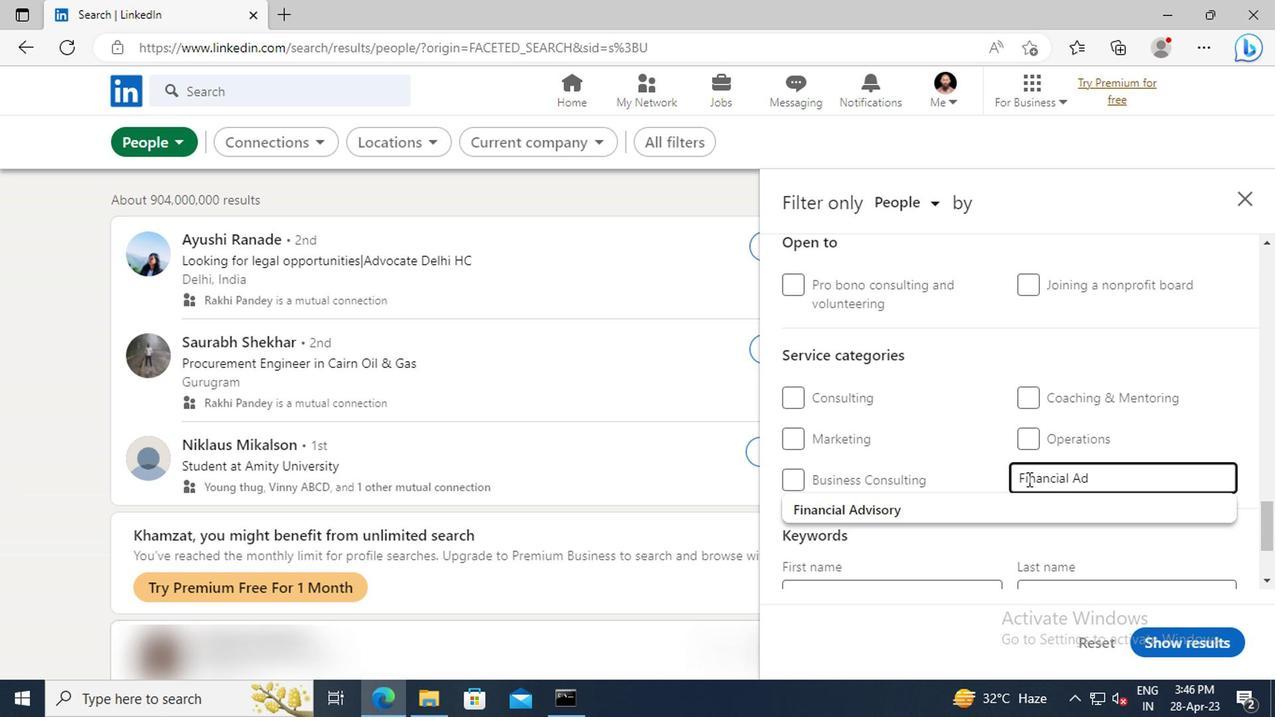 
Action: Mouse pressed left at (1014, 498)
Screenshot: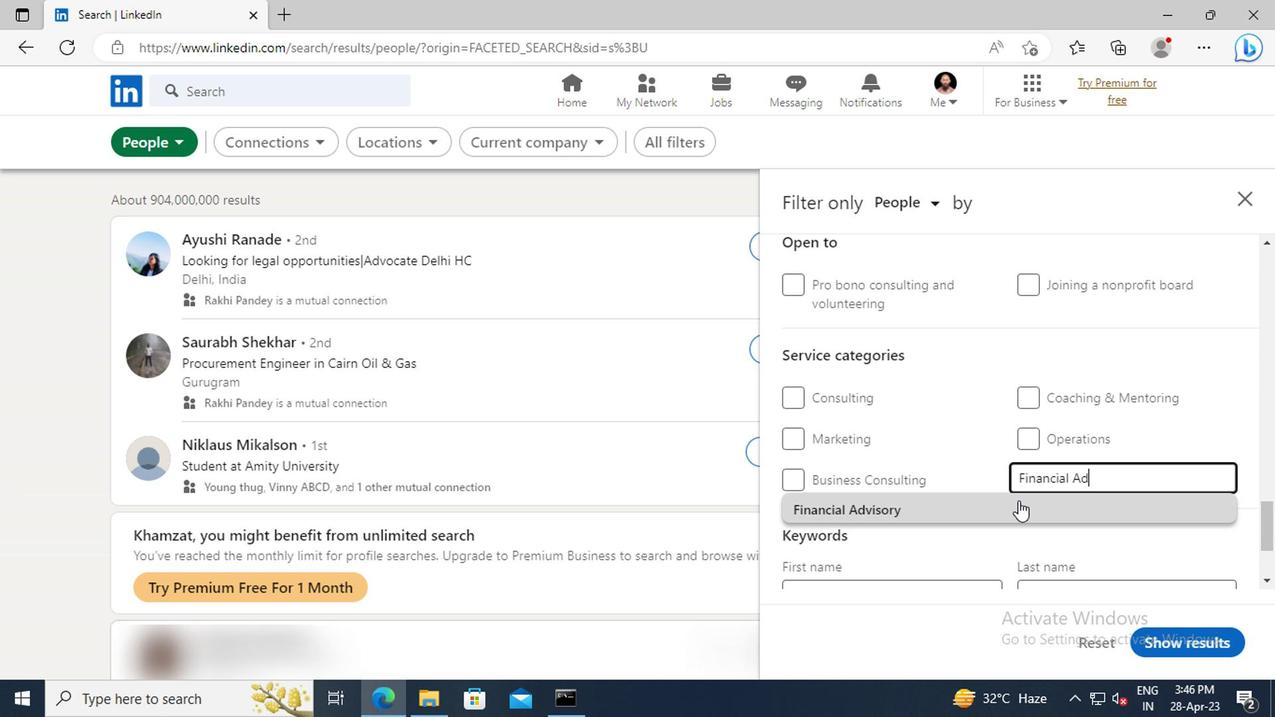 
Action: Mouse scrolled (1014, 497) with delta (0, -1)
Screenshot: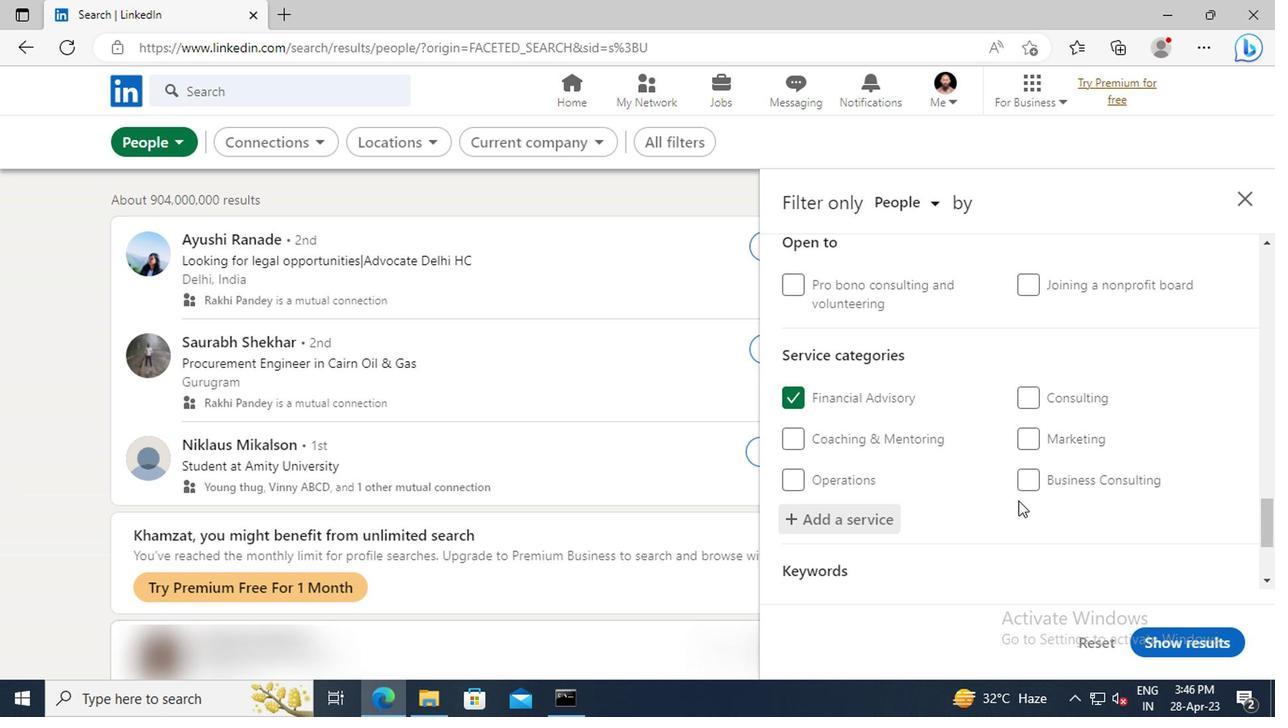 
Action: Mouse scrolled (1014, 497) with delta (0, -1)
Screenshot: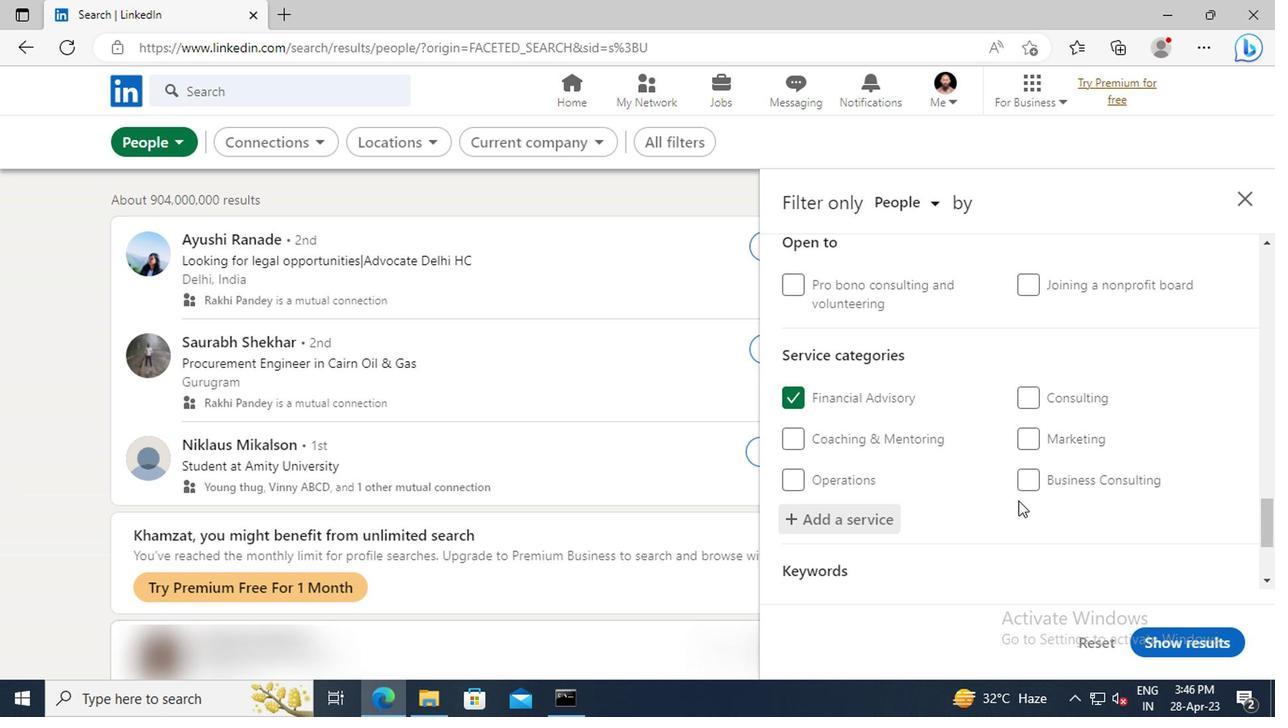 
Action: Mouse scrolled (1014, 497) with delta (0, -1)
Screenshot: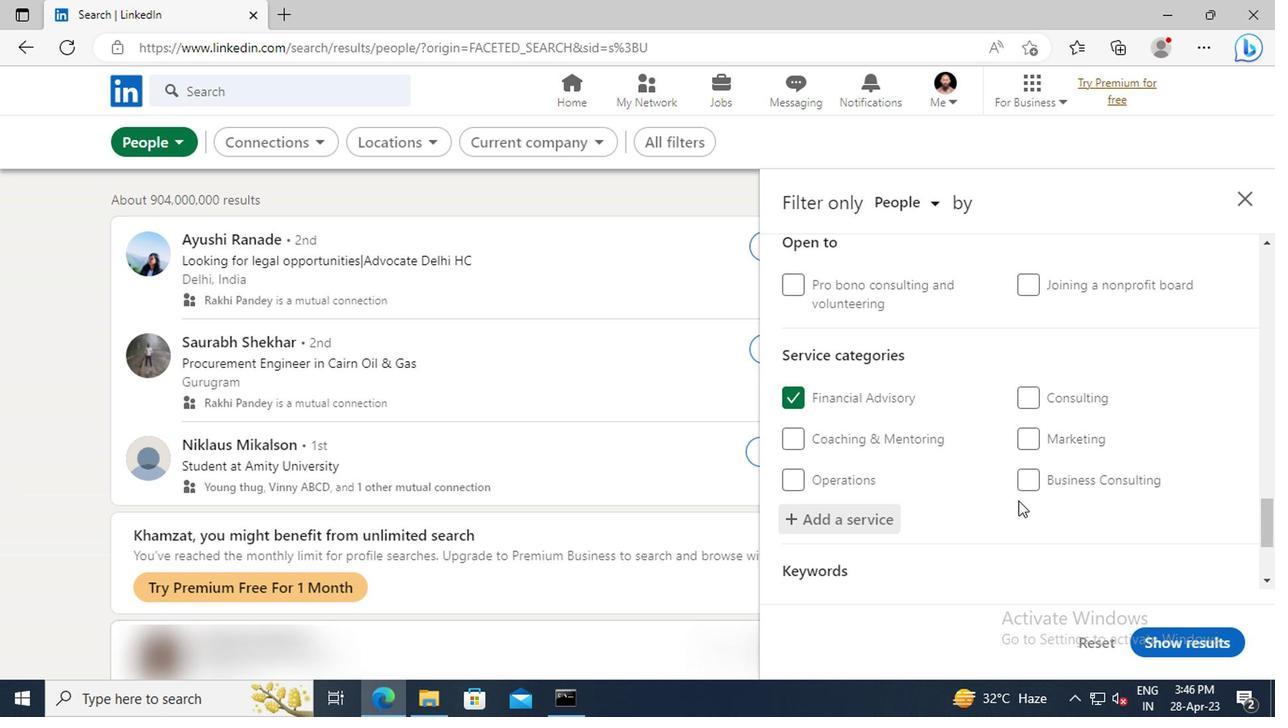 
Action: Mouse scrolled (1014, 497) with delta (0, -1)
Screenshot: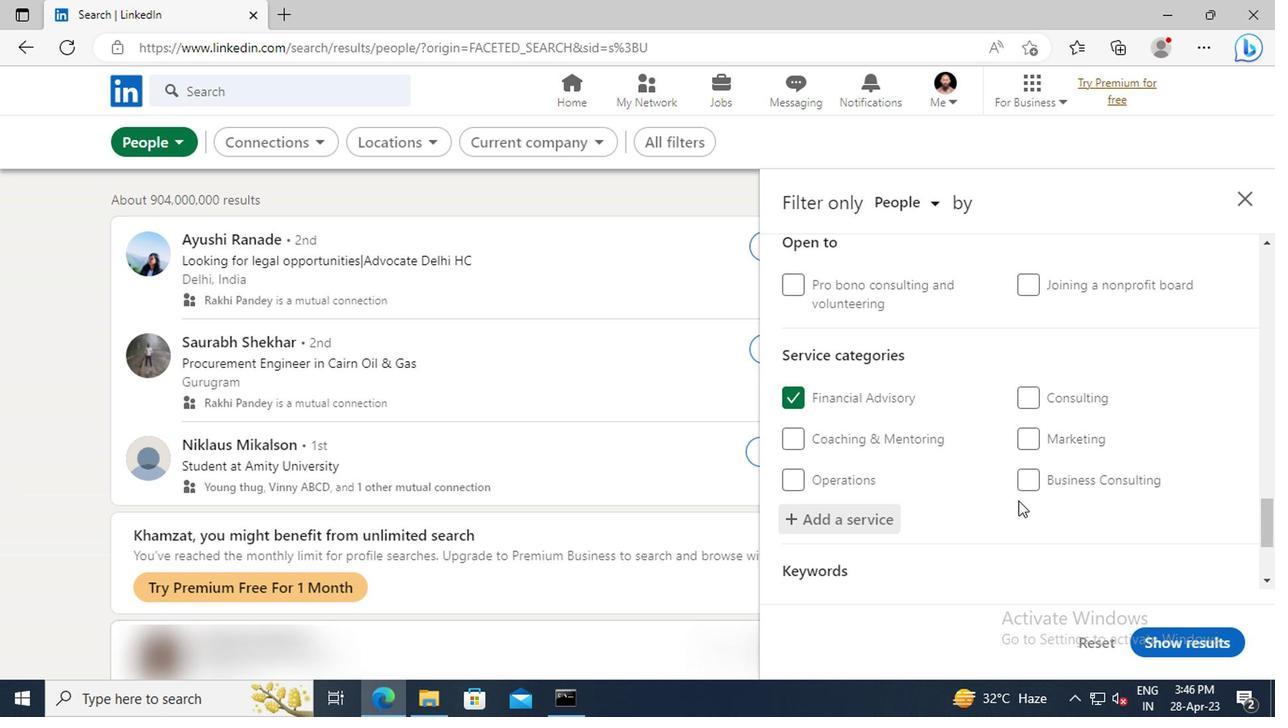 
Action: Mouse scrolled (1014, 497) with delta (0, -1)
Screenshot: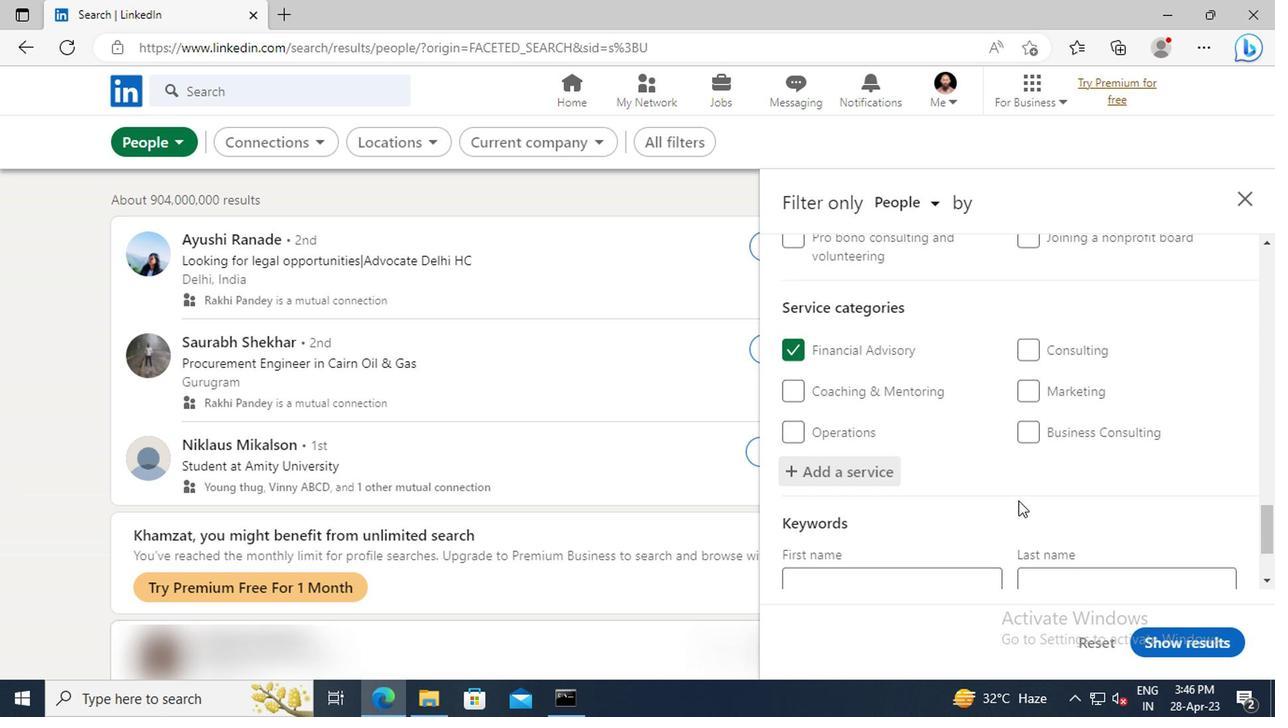 
Action: Mouse moved to (868, 506)
Screenshot: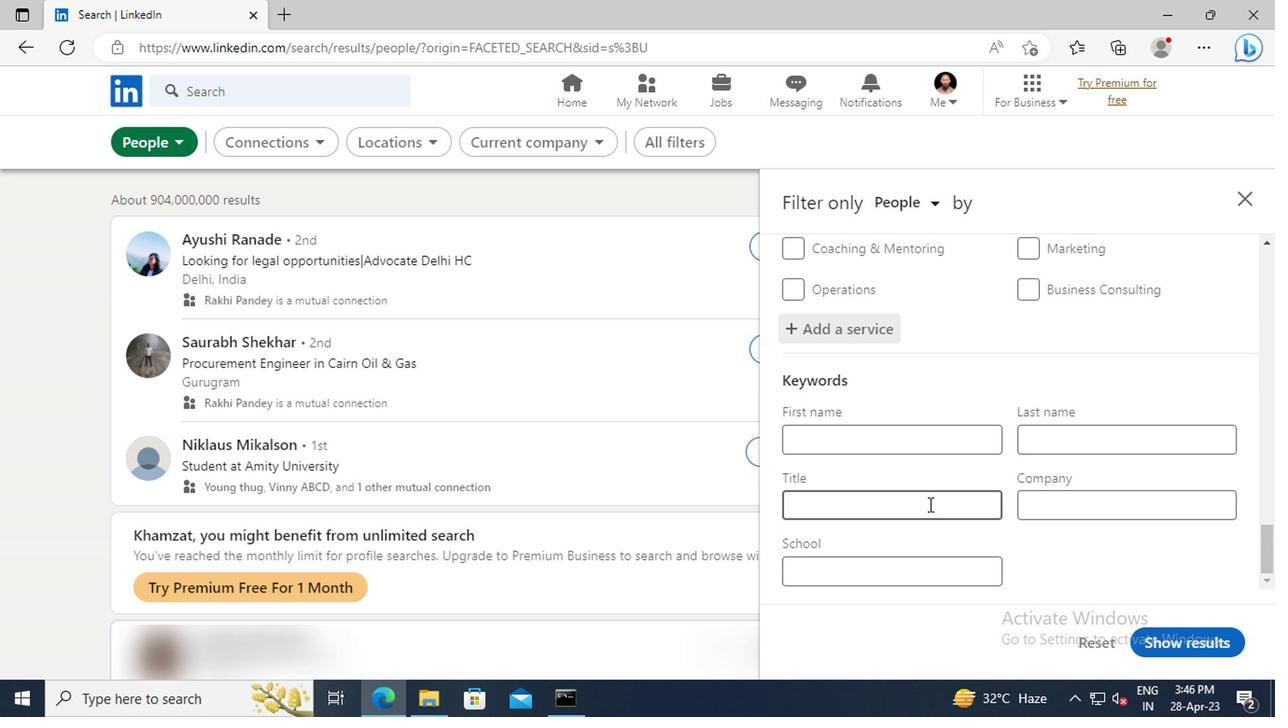 
Action: Mouse pressed left at (868, 506)
Screenshot: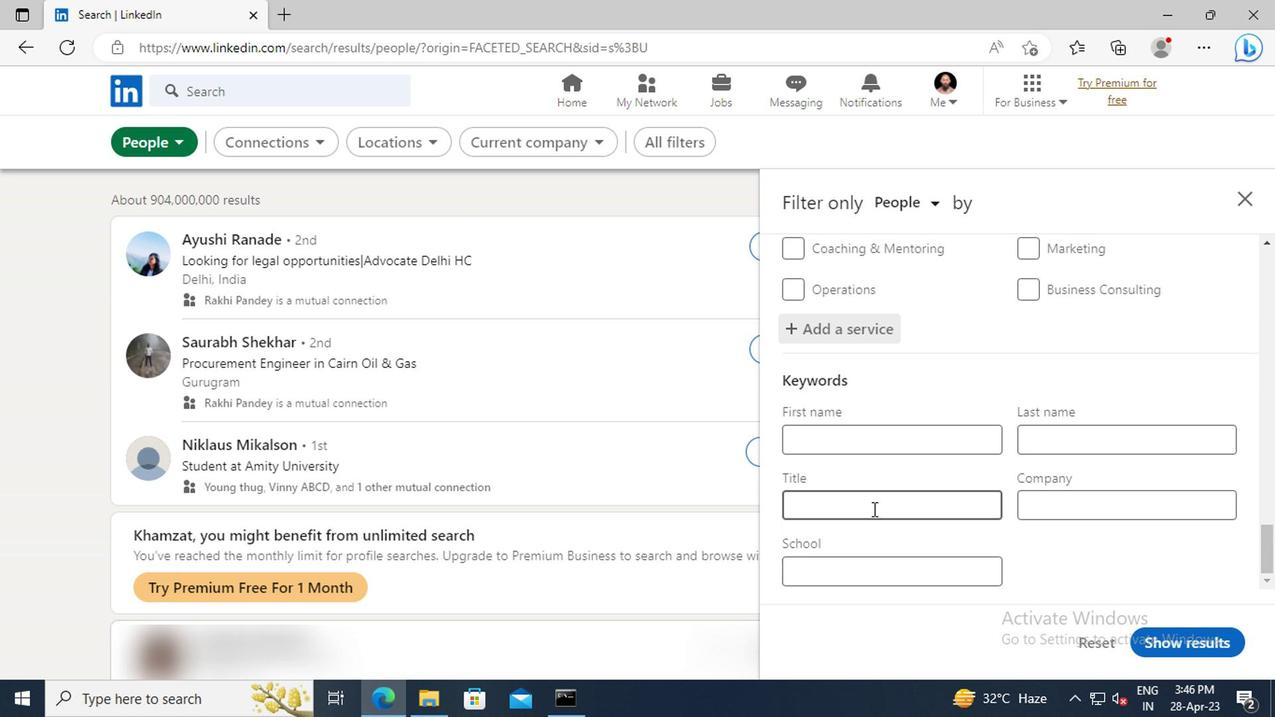 
Action: Key pressed <Key.shift>FINANCIAL<Key.space><Key.shift>ANALYST<Key.enter>
Screenshot: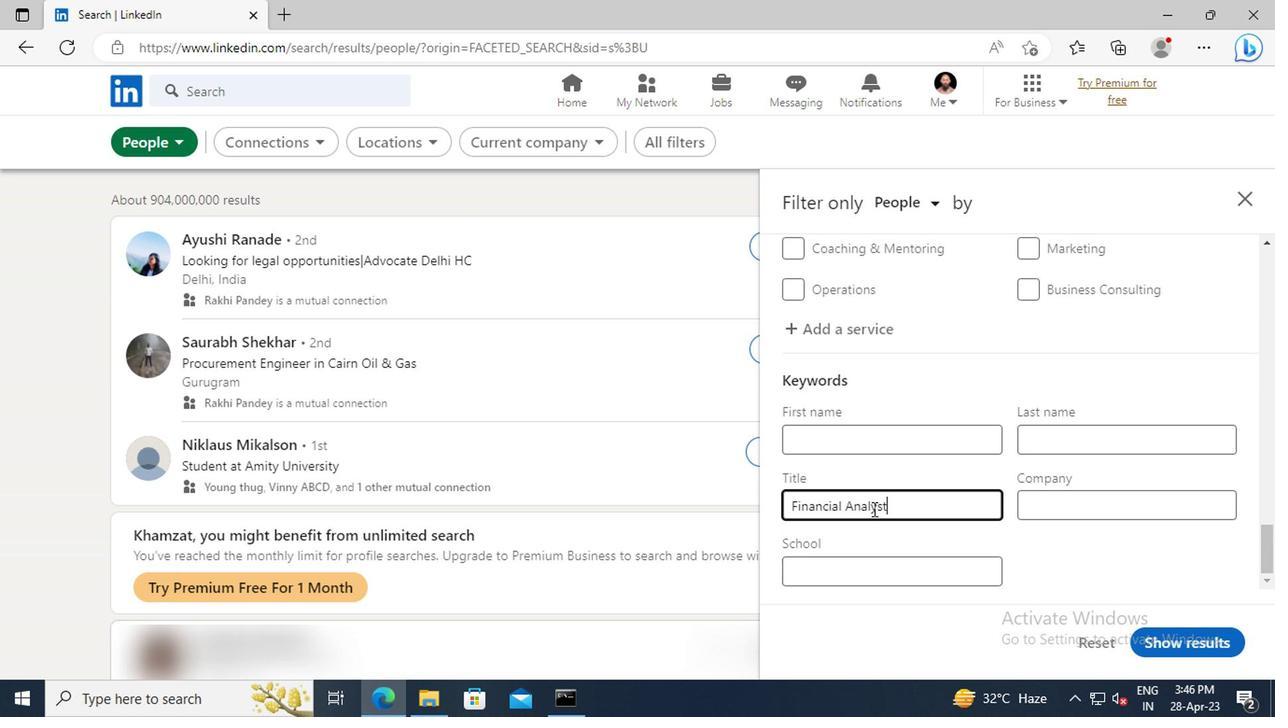 
Action: Mouse moved to (1153, 635)
Screenshot: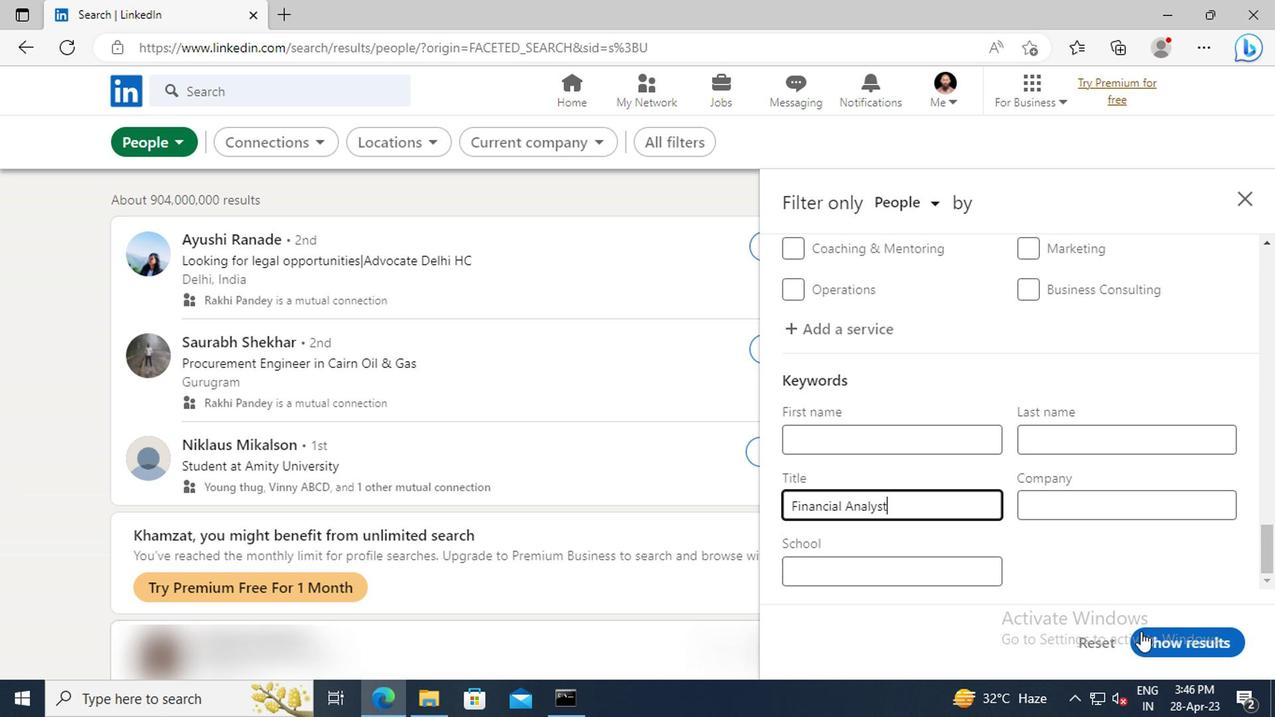 
Action: Mouse pressed left at (1153, 635)
Screenshot: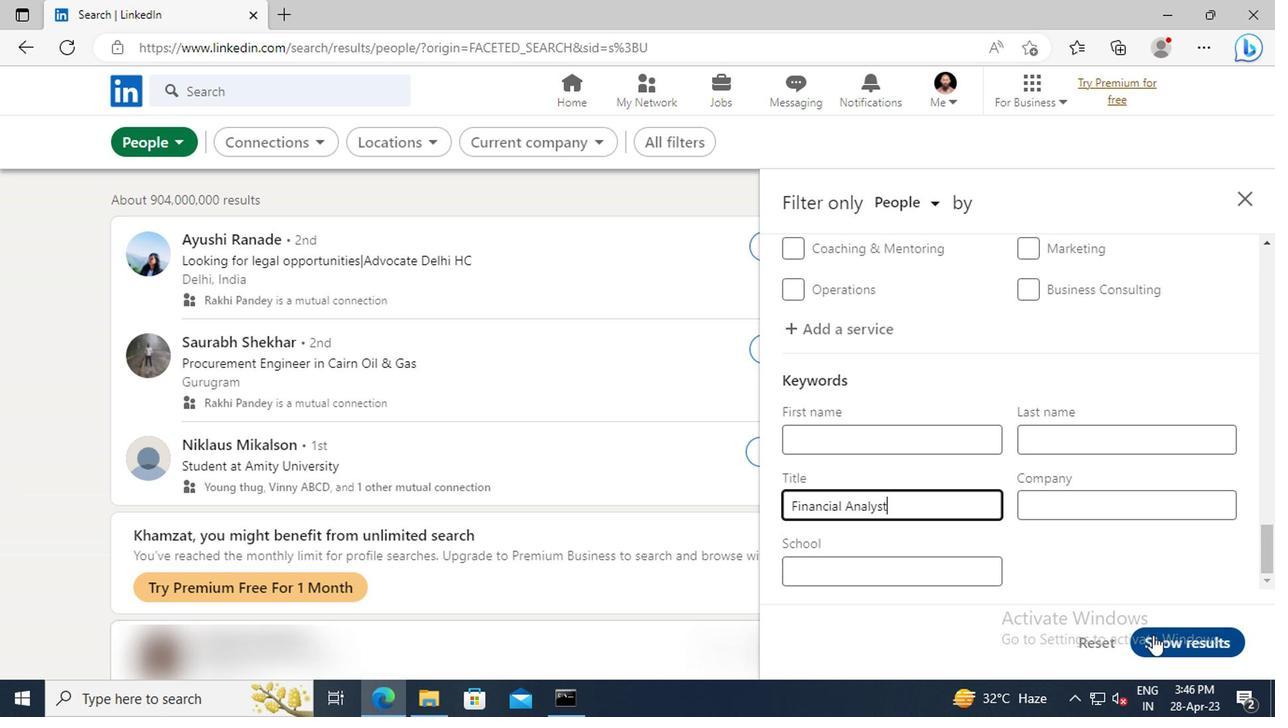 
